 Task: Look for space in Durazno, Uruguay from 10th July, 2023 to 25th July, 2023 for 3 adults, 1 child in price range Rs.15000 to Rs.25000. Place can be shared room with 2 bedrooms having 3 beds and 2 bathrooms. Property type can be house, flat, guest house. Amenities needed are: wifi, TV, free parkinig on premises, gym, breakfast. Booking option can be shelf check-in. Required host language is English.
Action: Mouse moved to (566, 93)
Screenshot: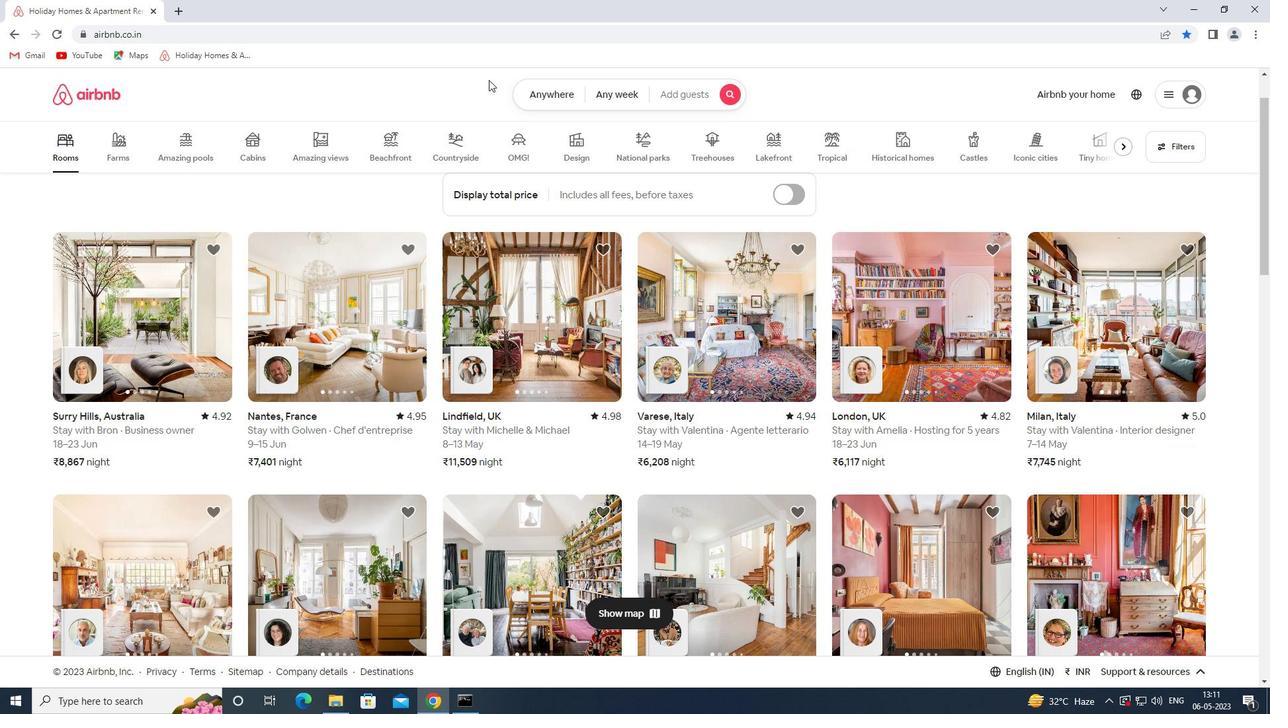 
Action: Mouse pressed left at (566, 93)
Screenshot: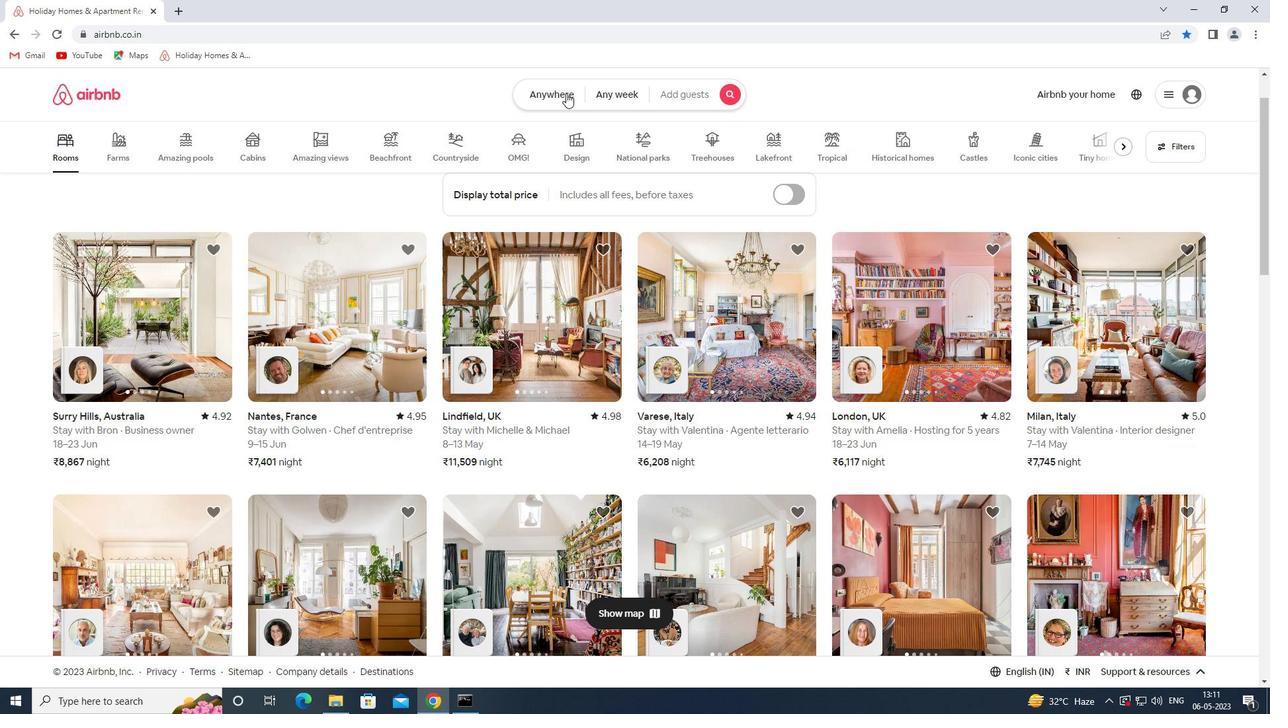 
Action: Mouse moved to (434, 146)
Screenshot: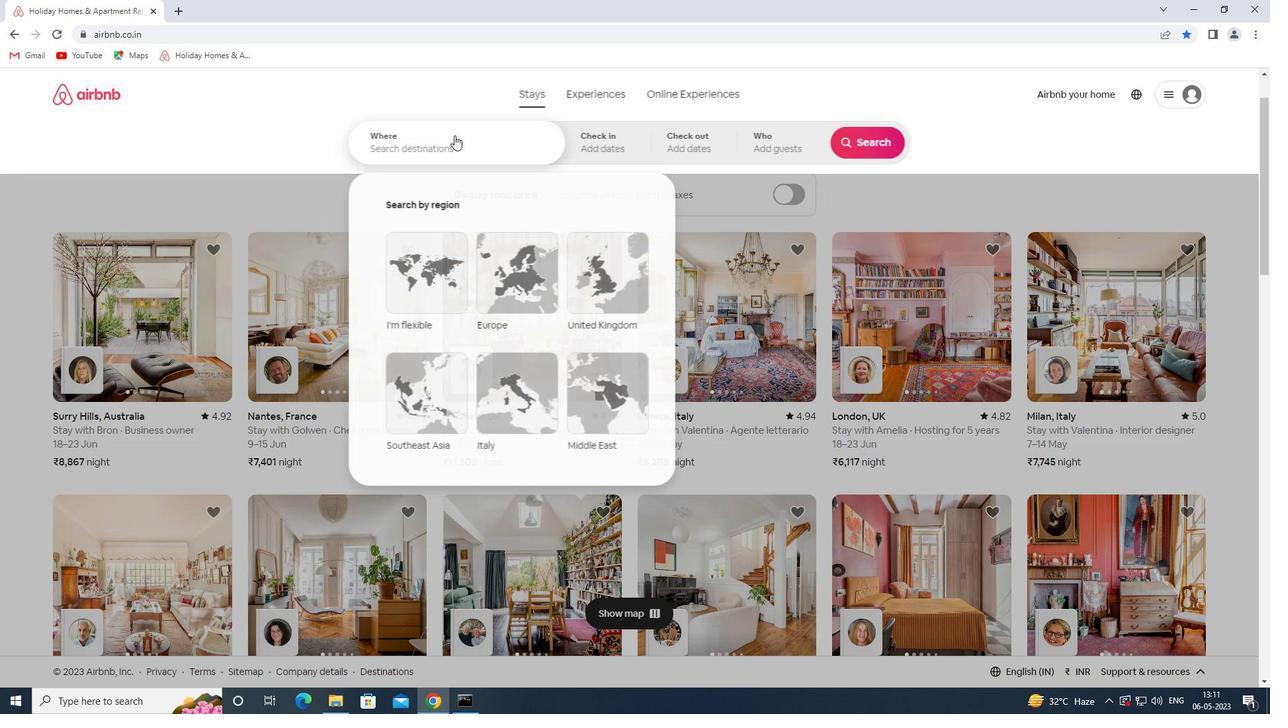 
Action: Mouse pressed left at (434, 146)
Screenshot: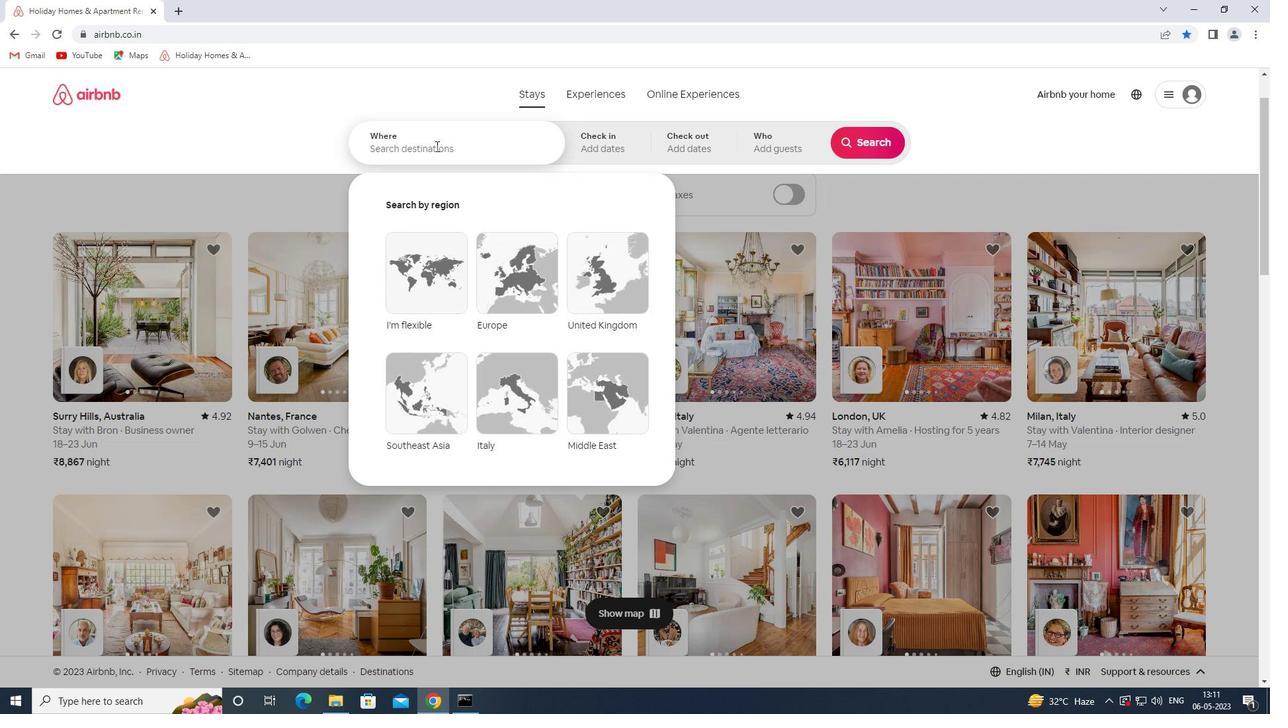 
Action: Key pressed durazno<Key.space>uruguay<Key.space>
Screenshot: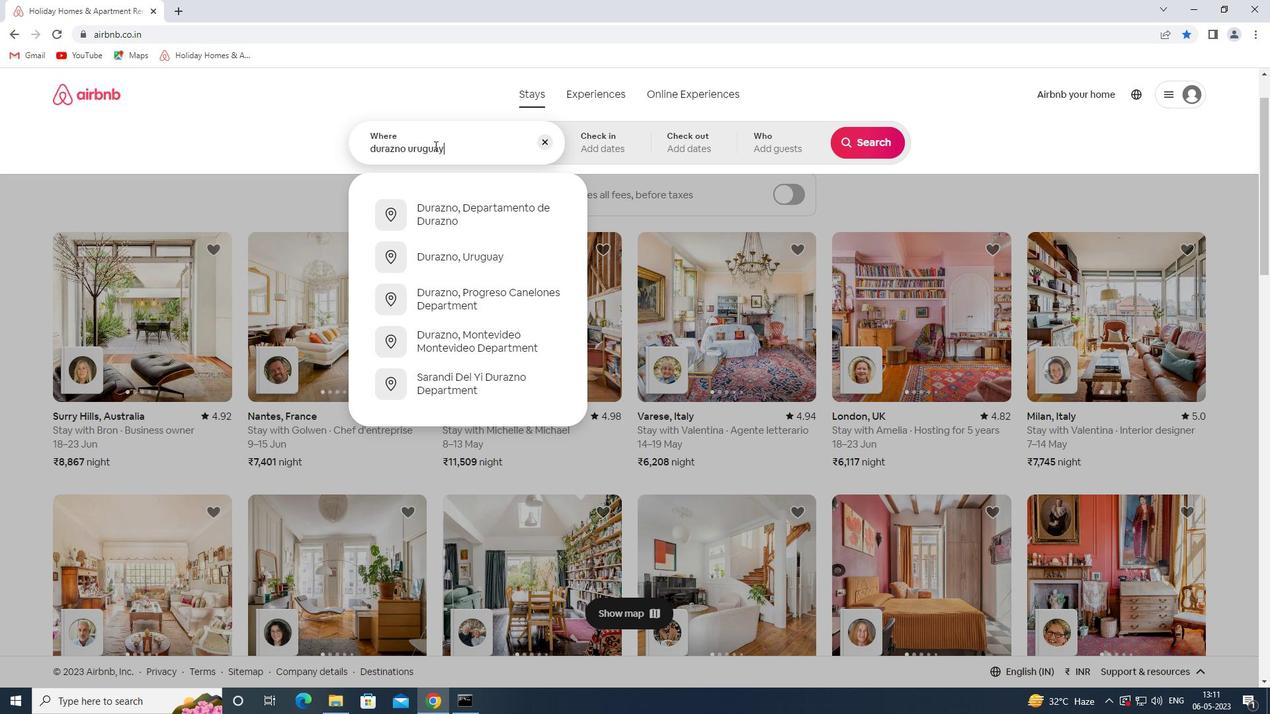 
Action: Mouse moved to (520, 252)
Screenshot: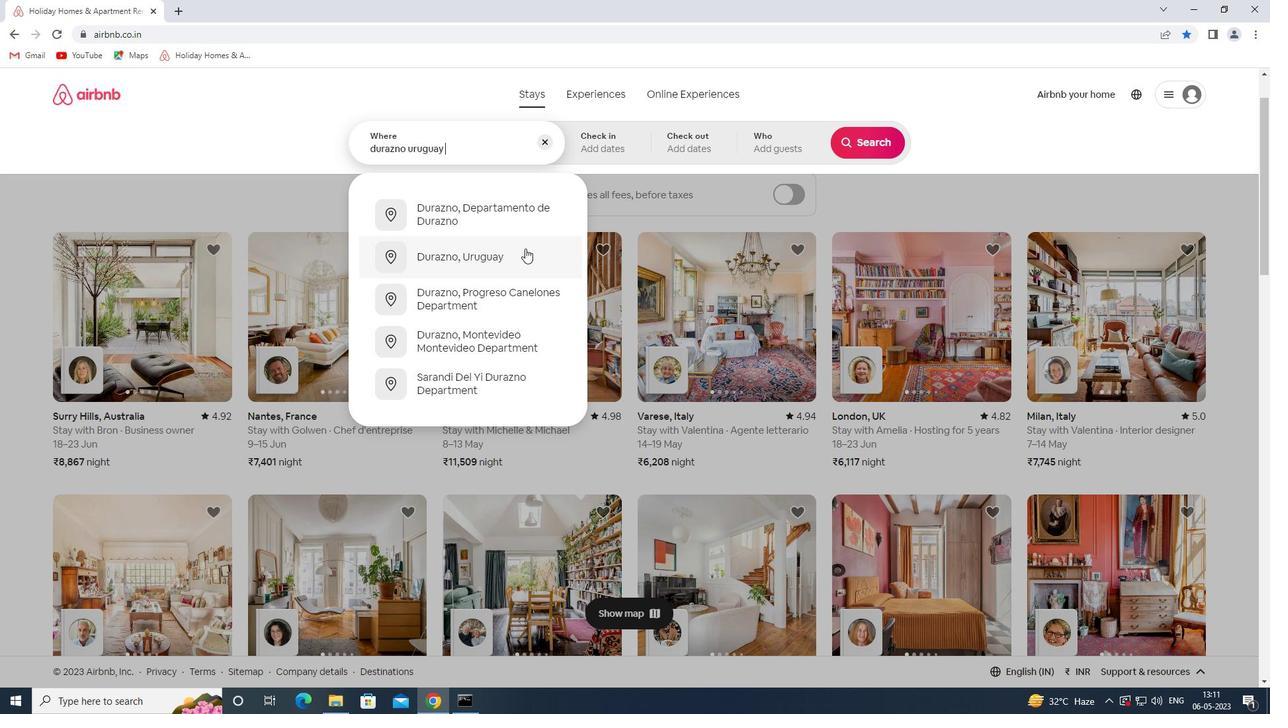 
Action: Mouse pressed left at (520, 252)
Screenshot: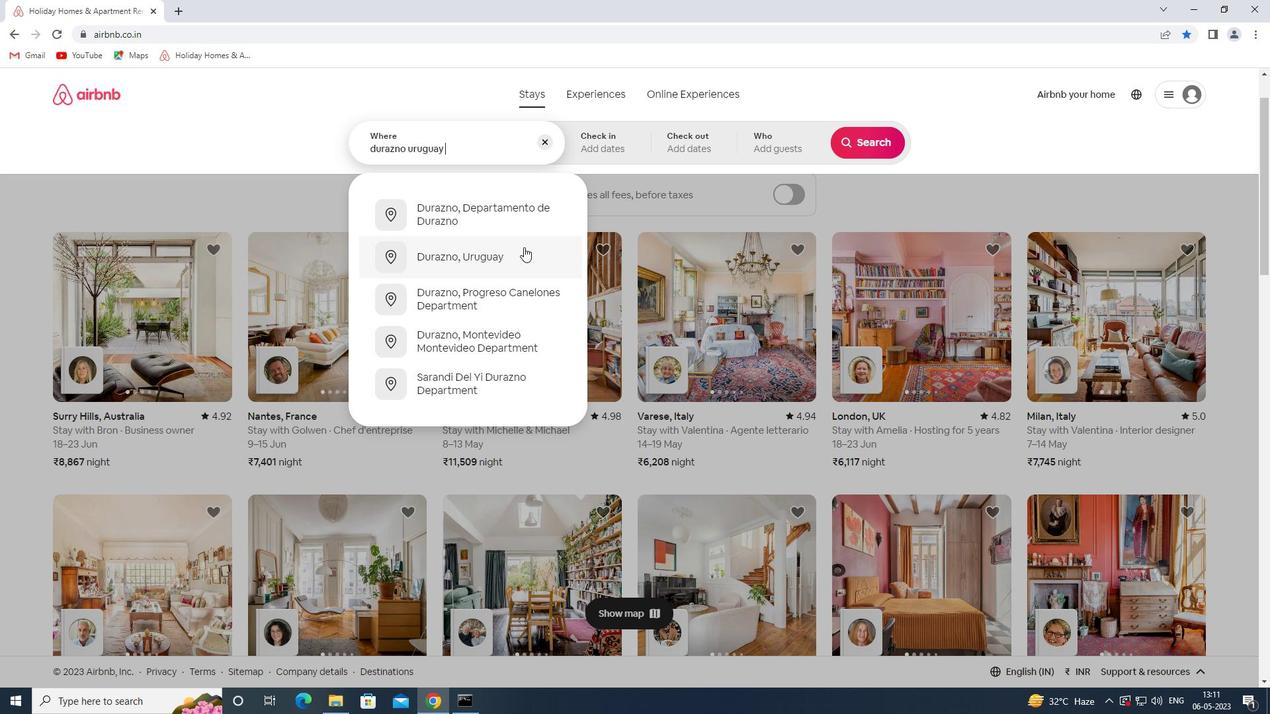 
Action: Mouse moved to (864, 245)
Screenshot: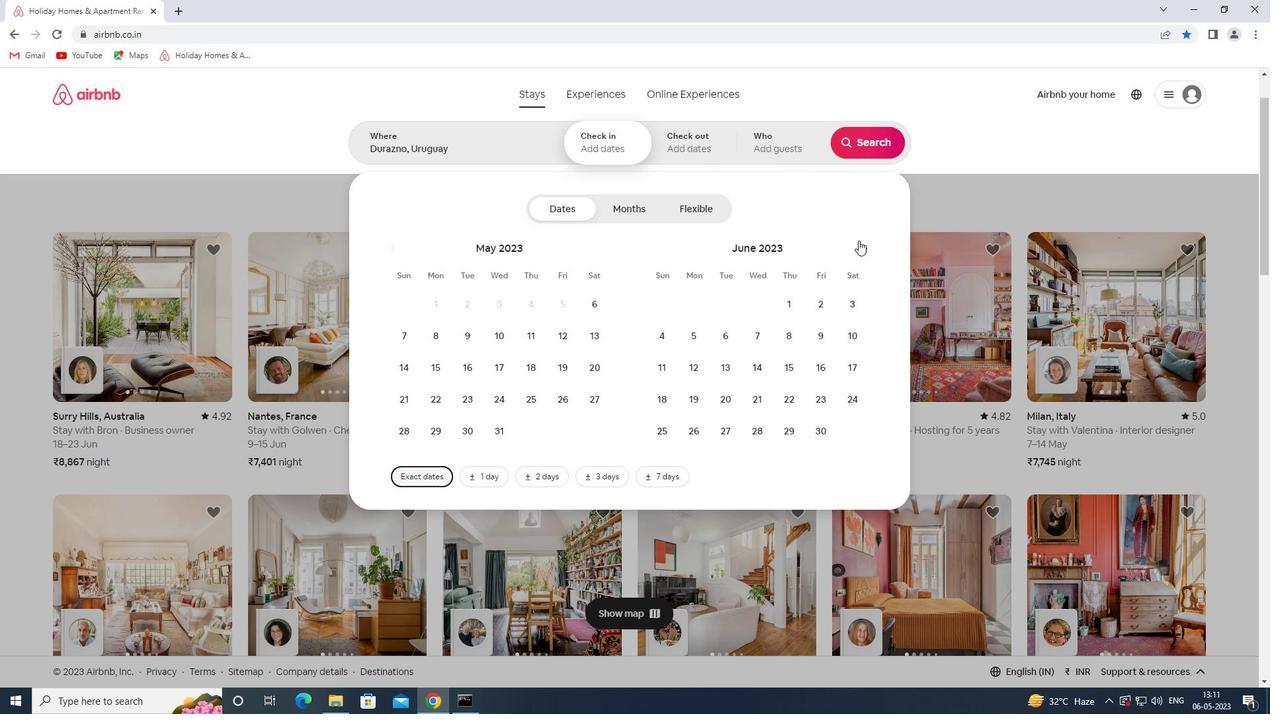 
Action: Mouse pressed left at (864, 245)
Screenshot: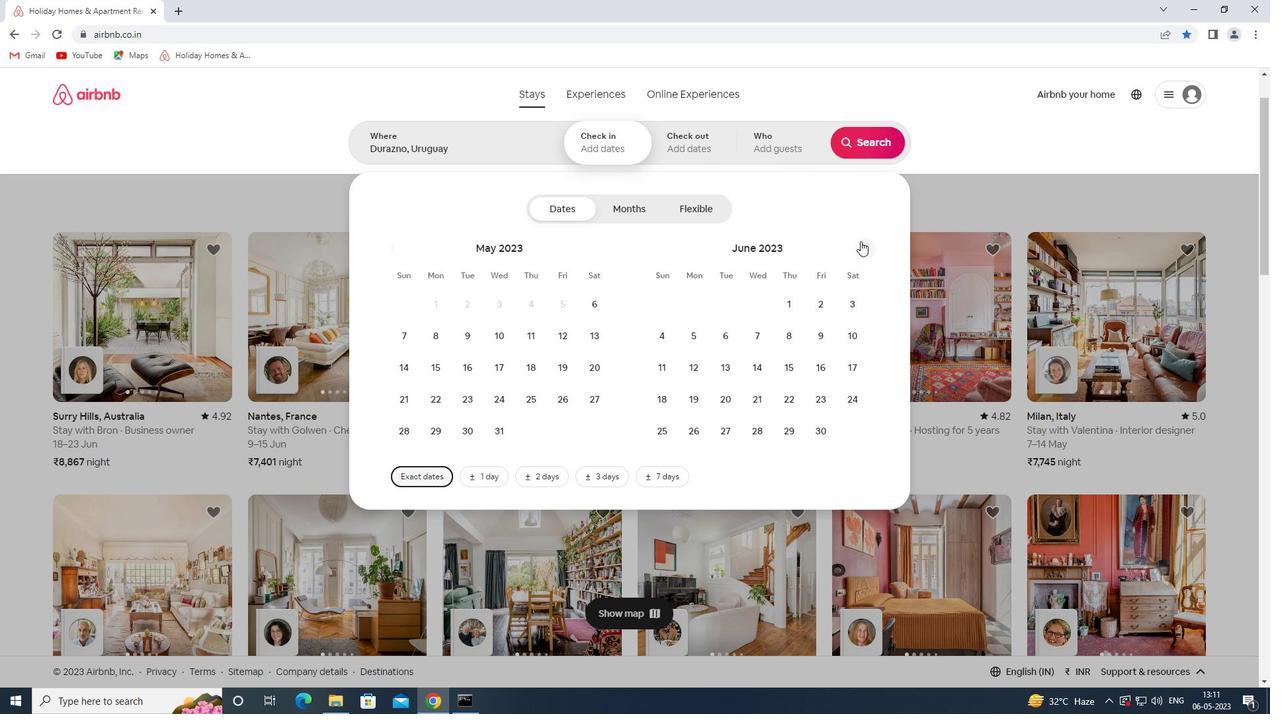 
Action: Mouse moved to (696, 373)
Screenshot: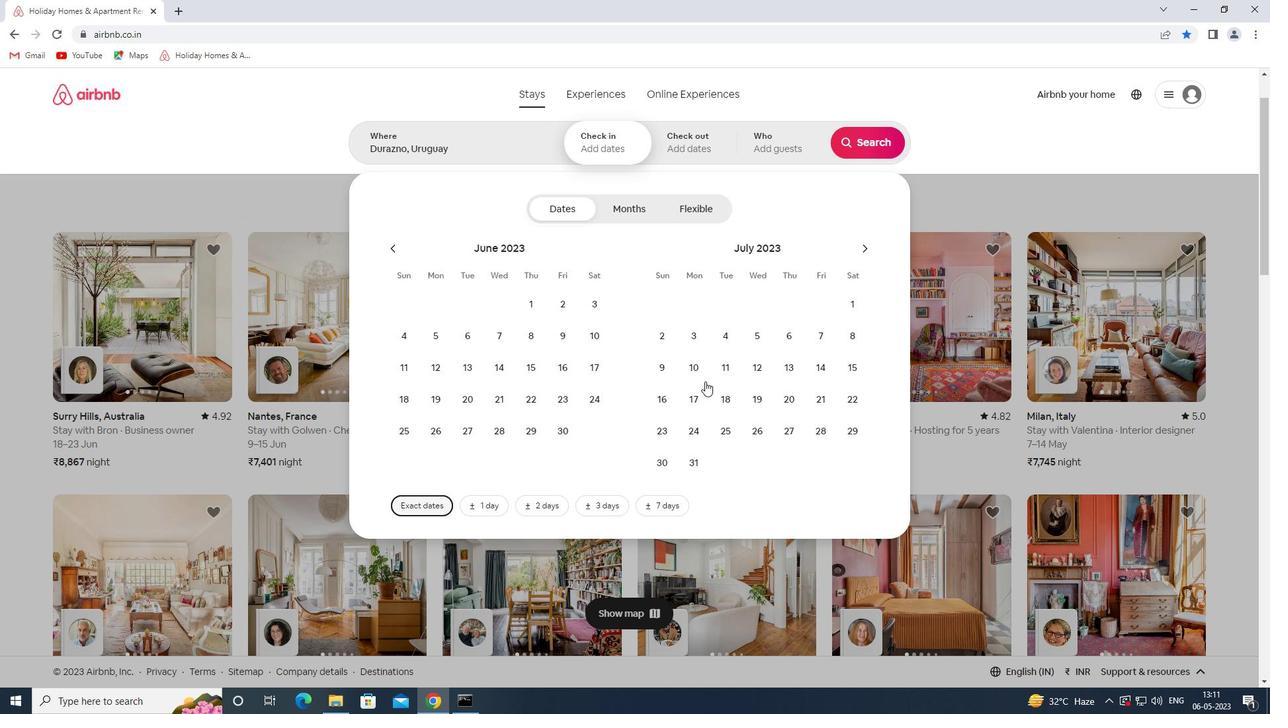 
Action: Mouse pressed left at (696, 373)
Screenshot: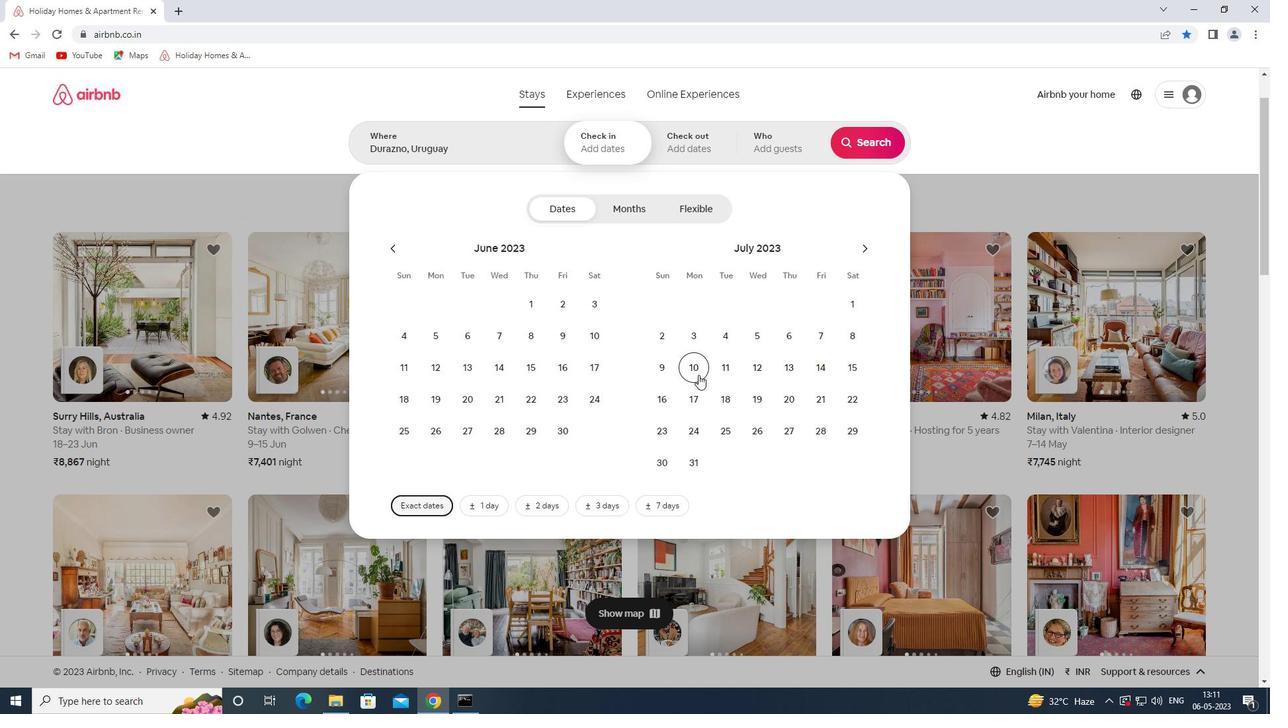 
Action: Mouse moved to (727, 429)
Screenshot: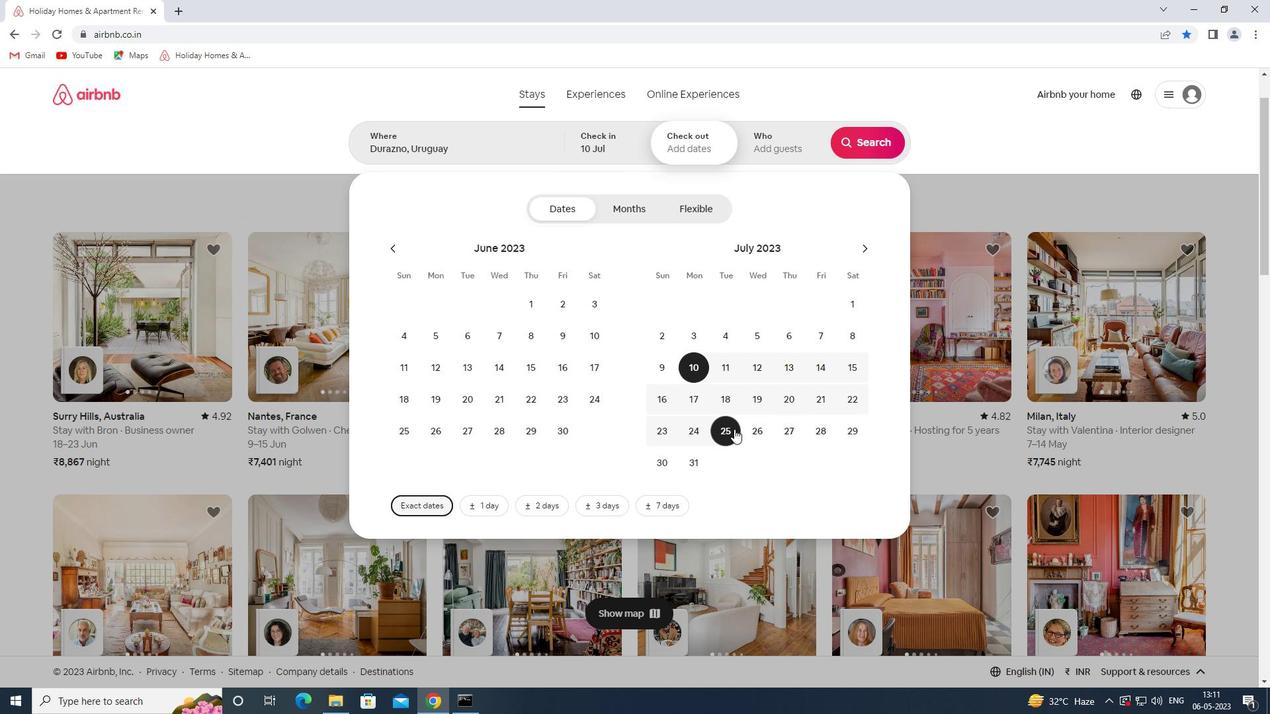 
Action: Mouse pressed left at (727, 429)
Screenshot: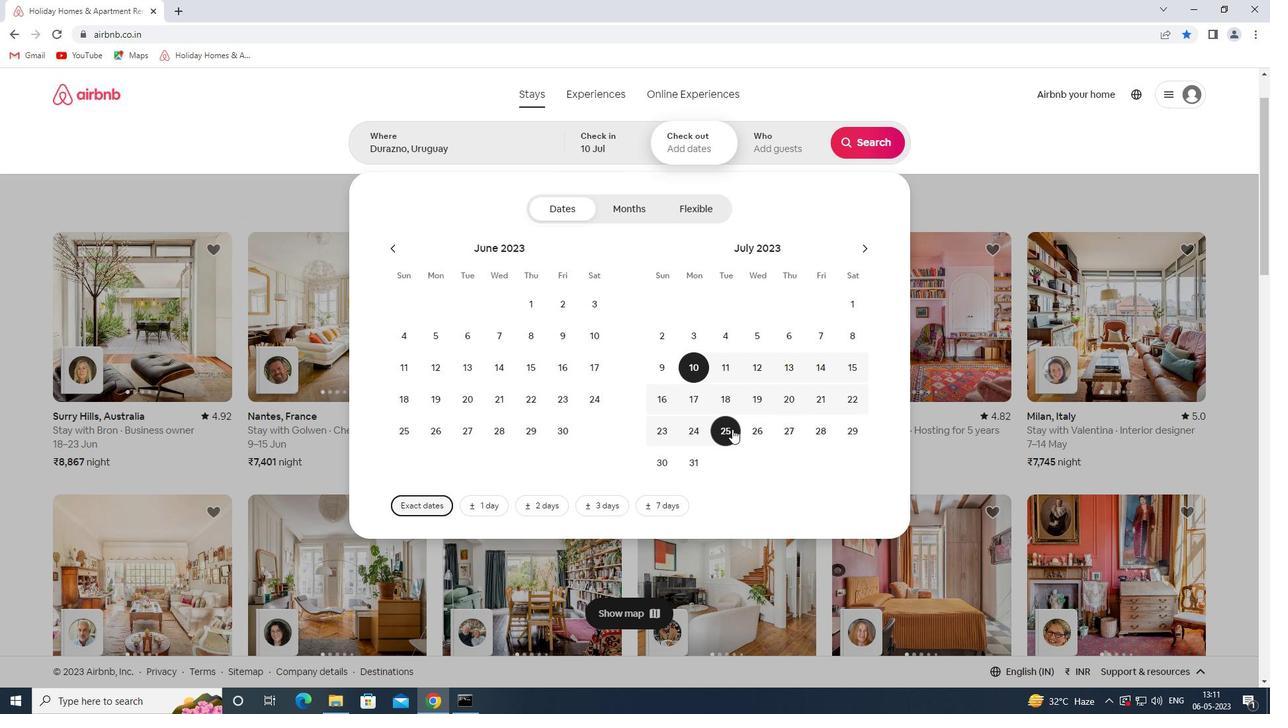
Action: Mouse moved to (760, 151)
Screenshot: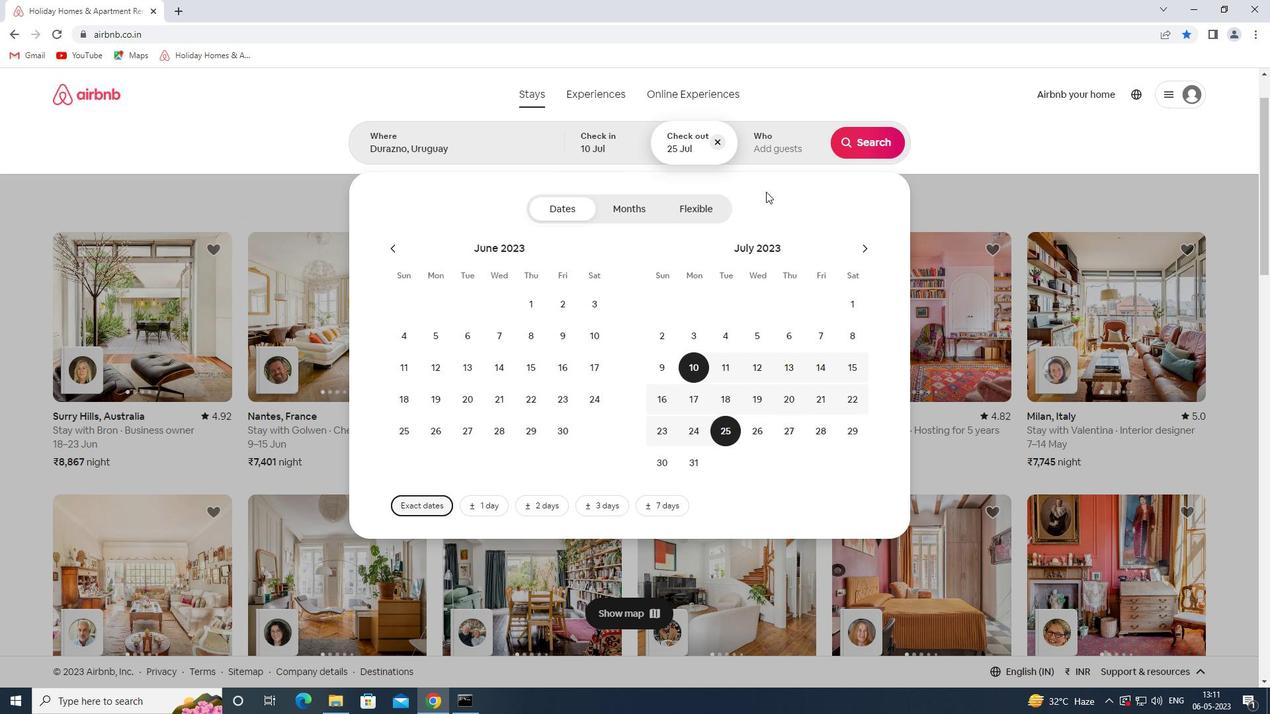 
Action: Mouse pressed left at (760, 151)
Screenshot: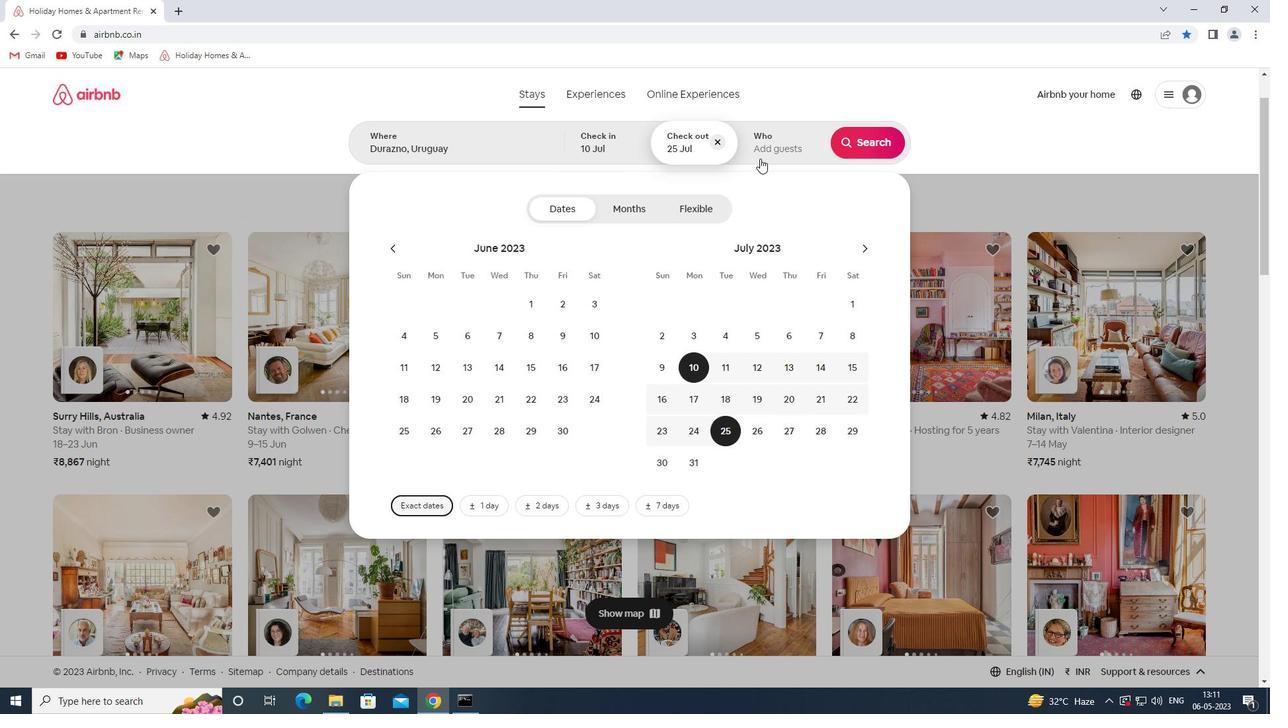 
Action: Mouse moved to (872, 204)
Screenshot: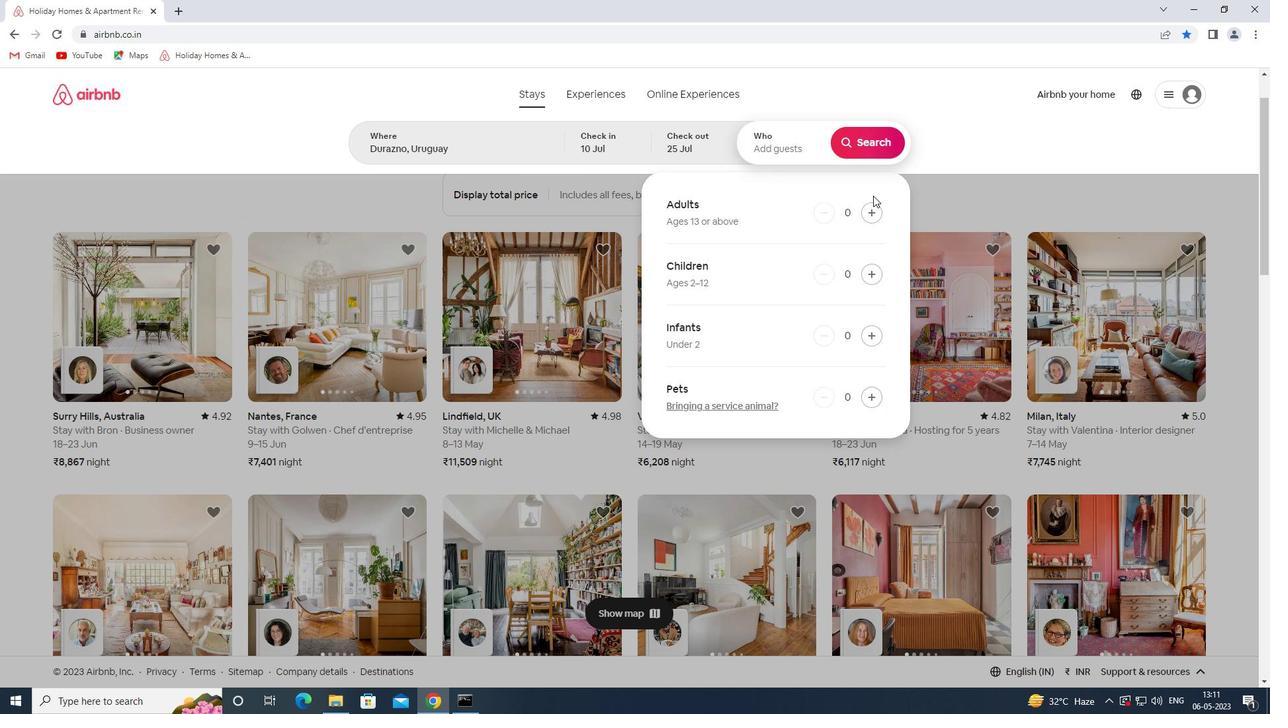 
Action: Mouse pressed left at (872, 204)
Screenshot: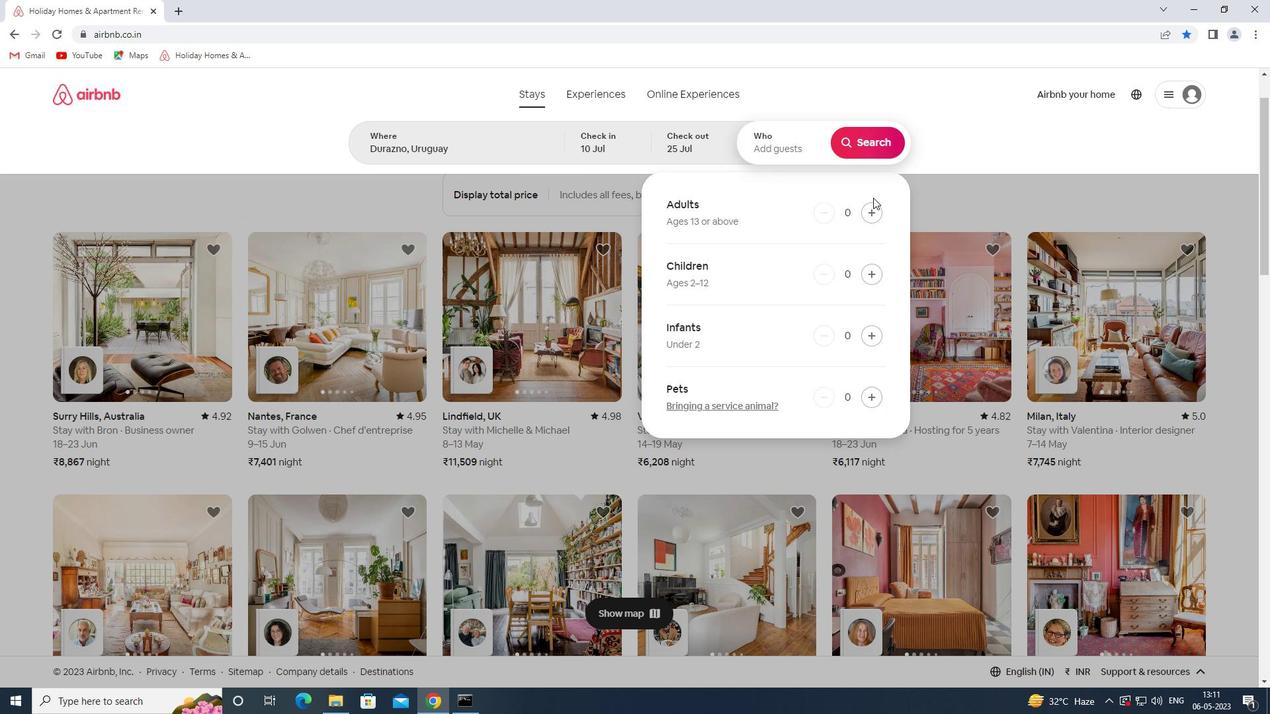 
Action: Mouse pressed left at (872, 204)
Screenshot: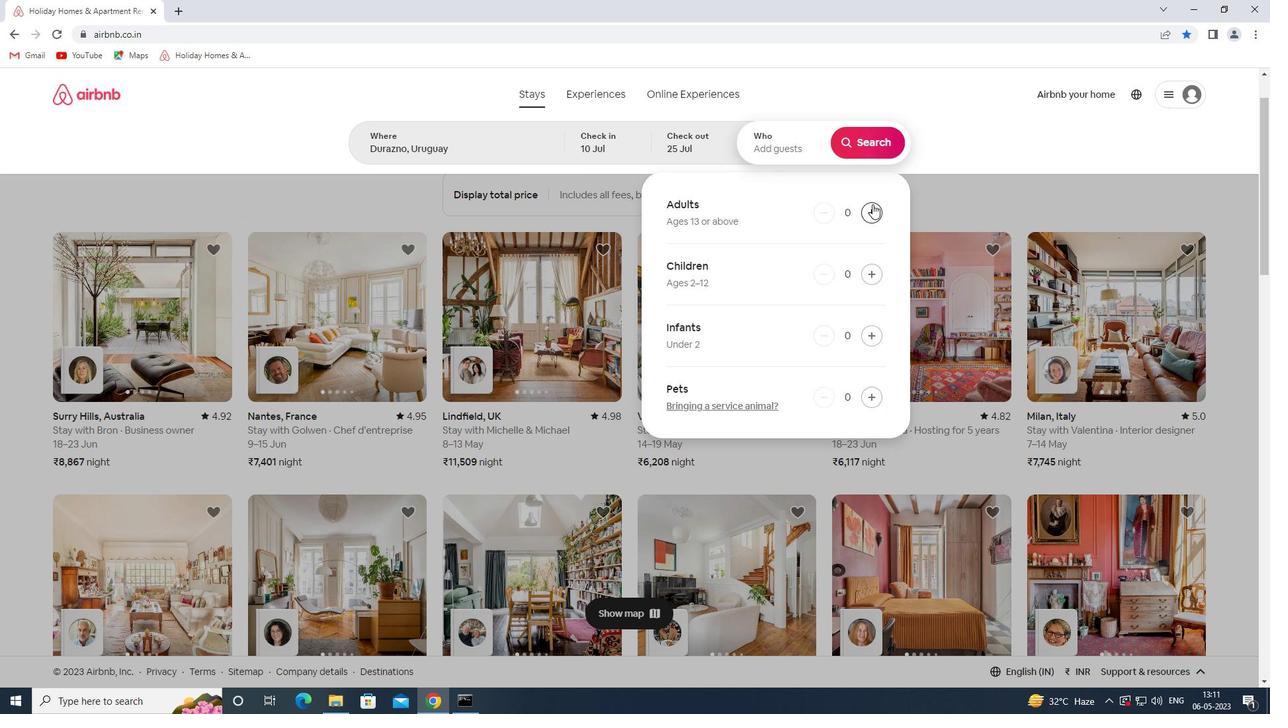 
Action: Mouse pressed left at (872, 204)
Screenshot: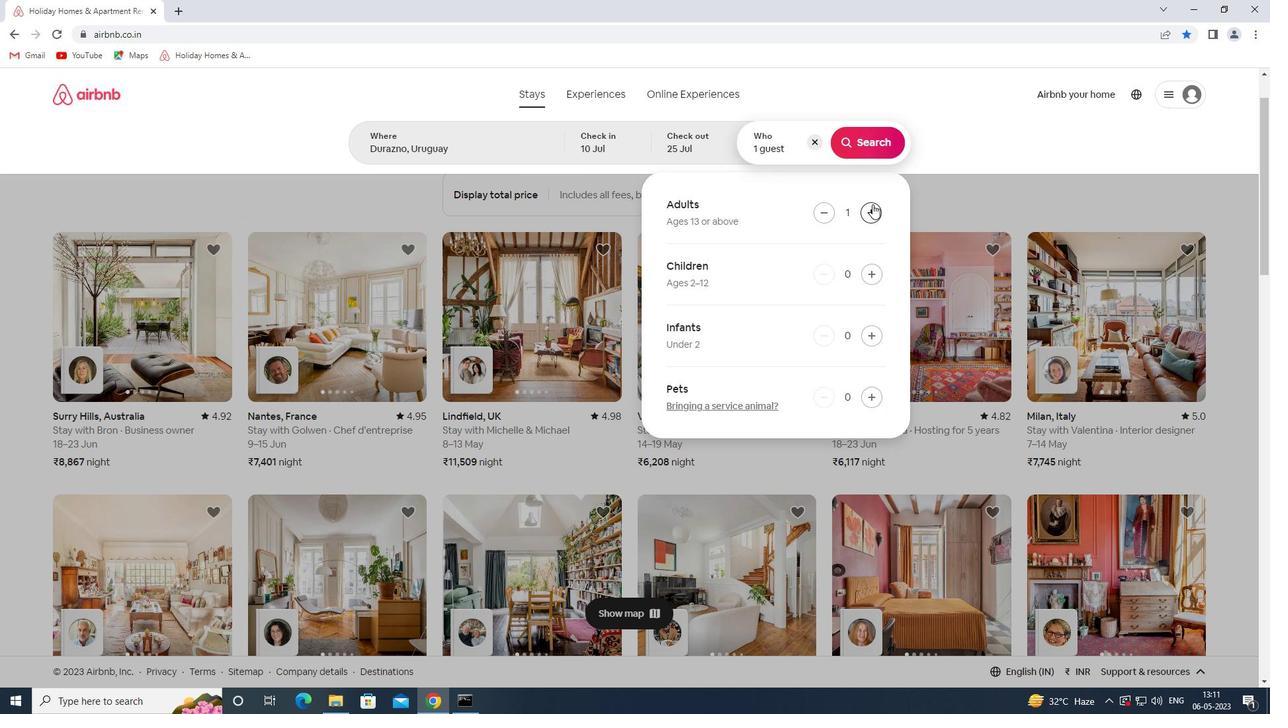 
Action: Mouse moved to (872, 273)
Screenshot: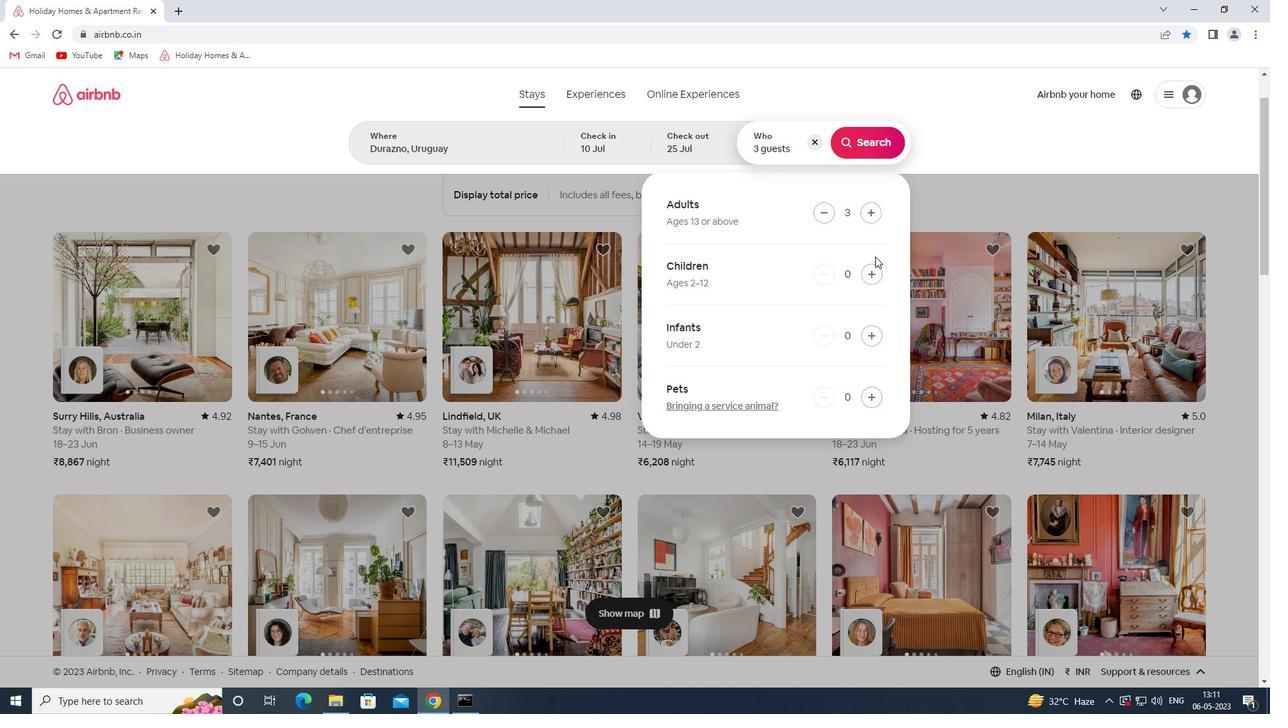 
Action: Mouse pressed left at (872, 273)
Screenshot: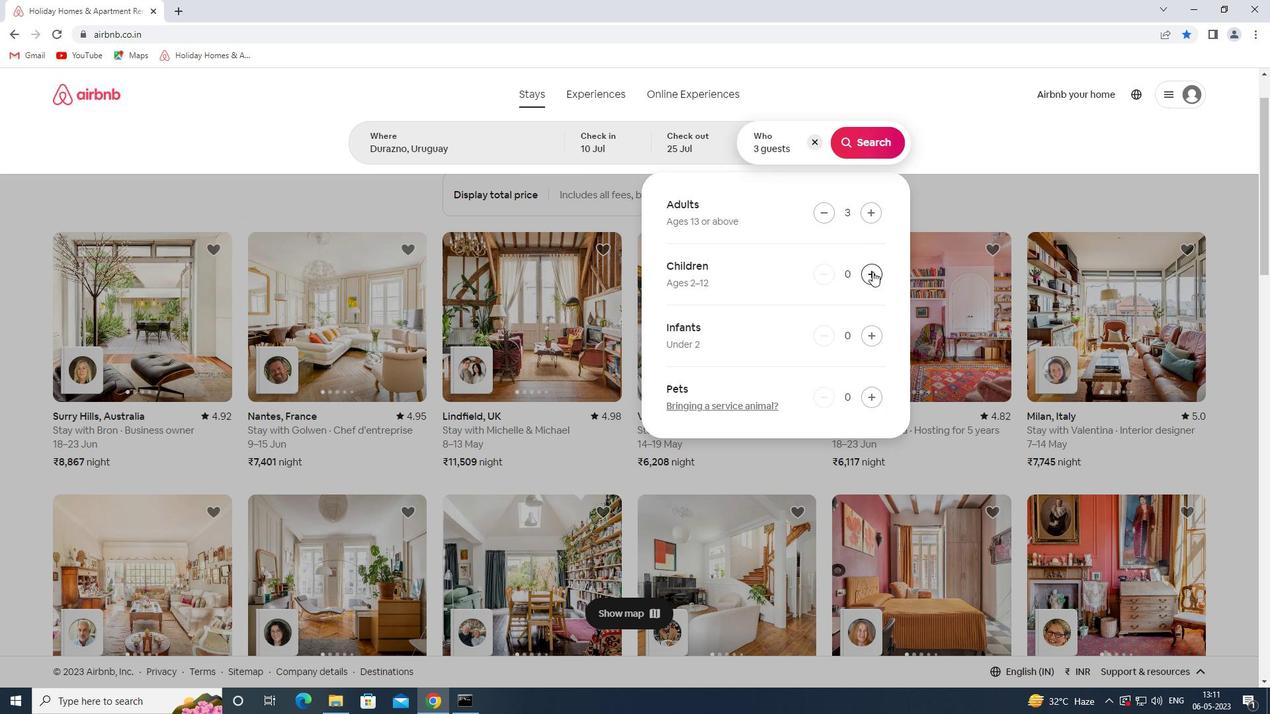 
Action: Mouse moved to (861, 143)
Screenshot: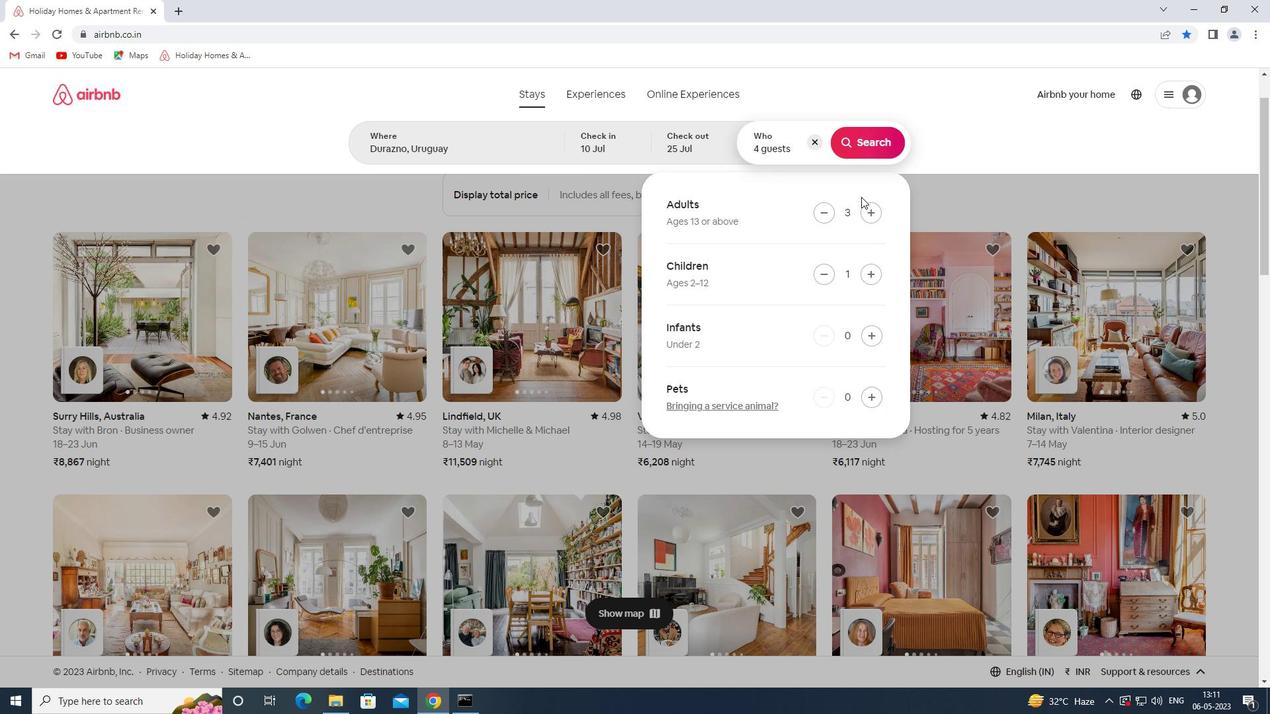 
Action: Mouse pressed left at (861, 143)
Screenshot: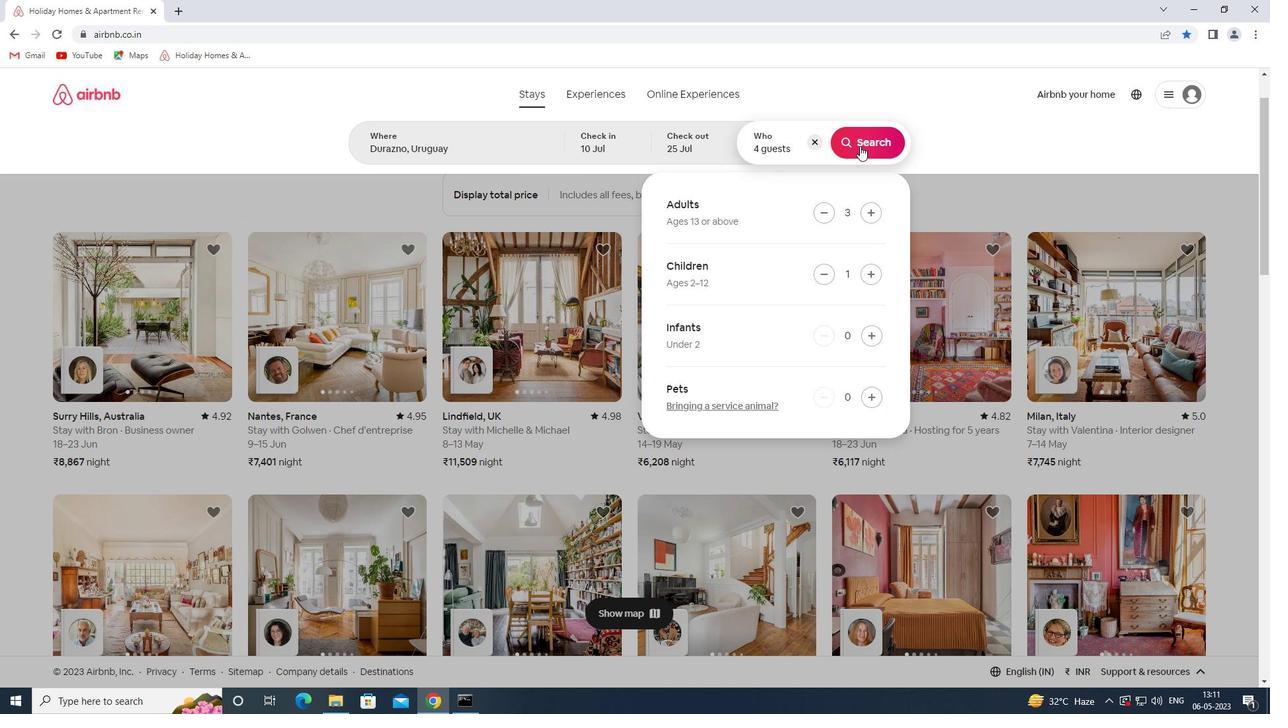 
Action: Mouse moved to (1216, 156)
Screenshot: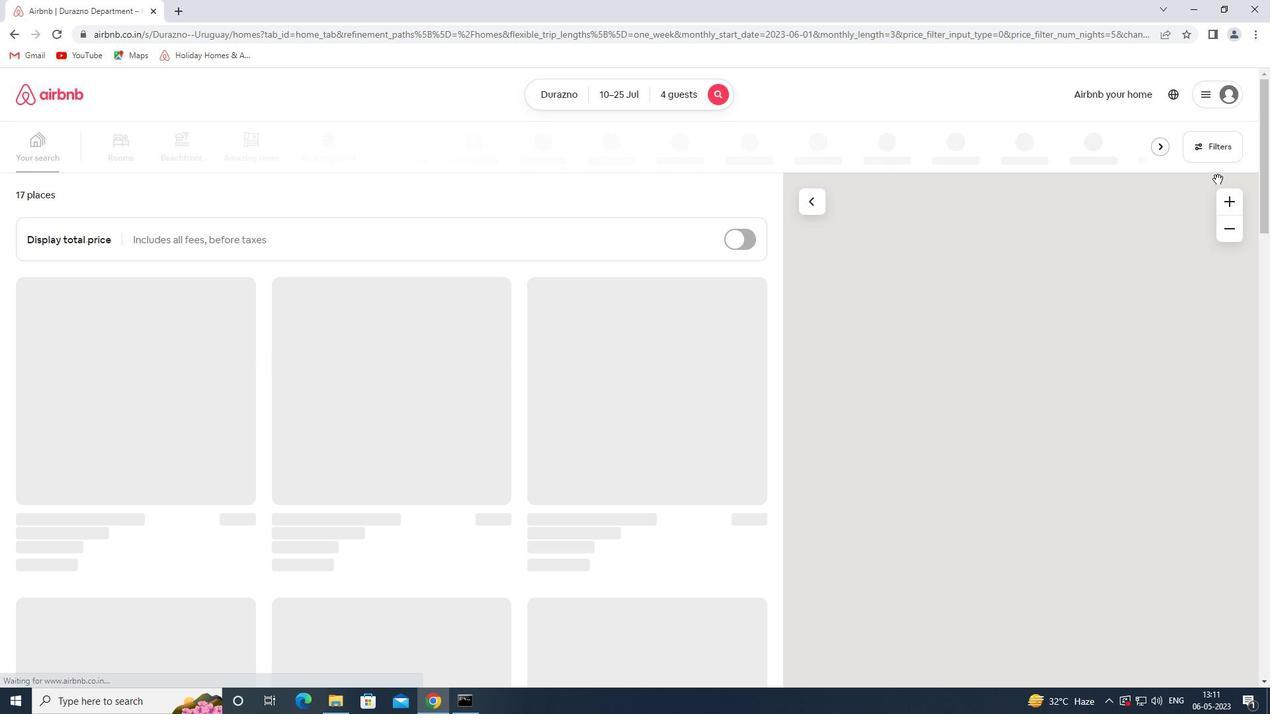 
Action: Mouse pressed left at (1216, 156)
Screenshot: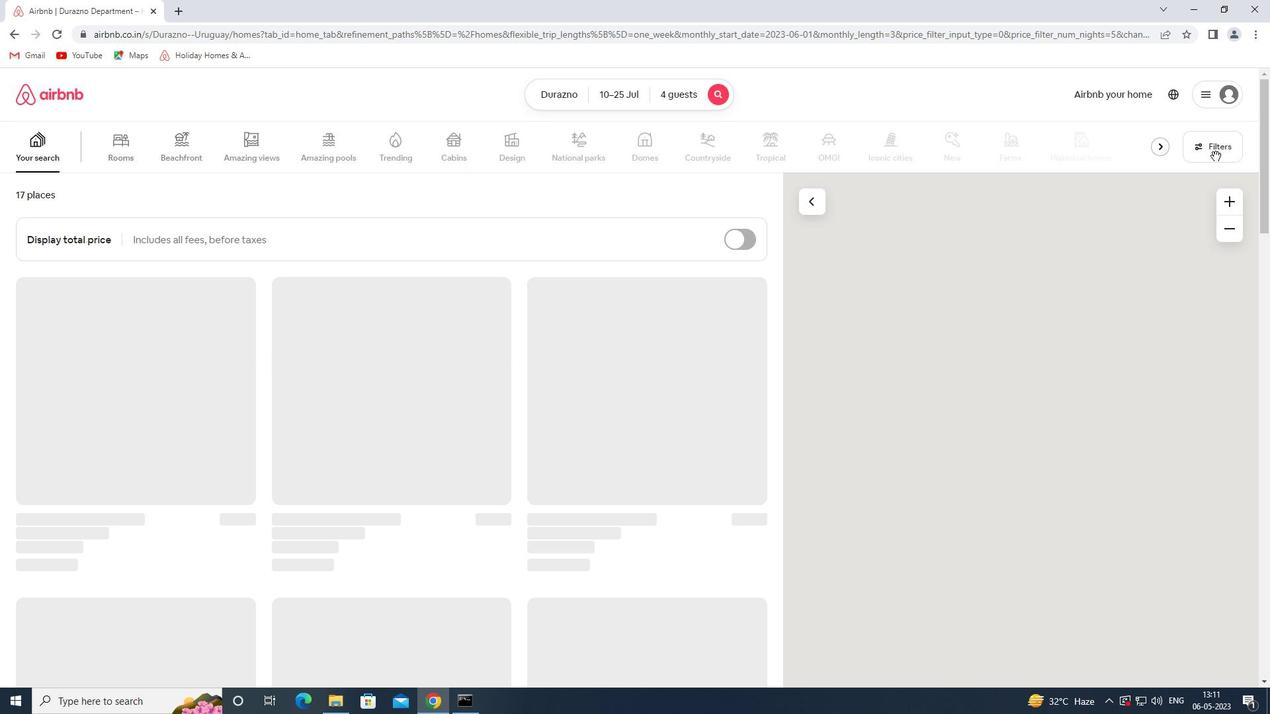 
Action: Mouse moved to (461, 471)
Screenshot: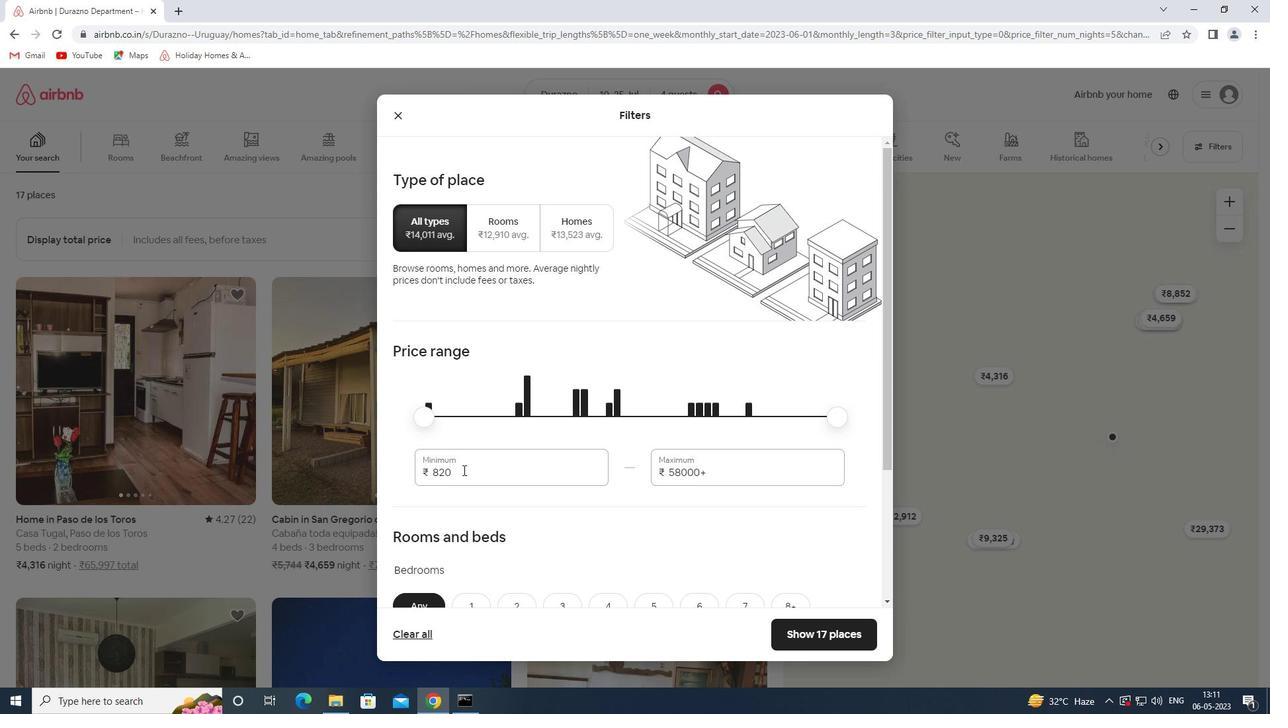 
Action: Mouse pressed left at (461, 471)
Screenshot: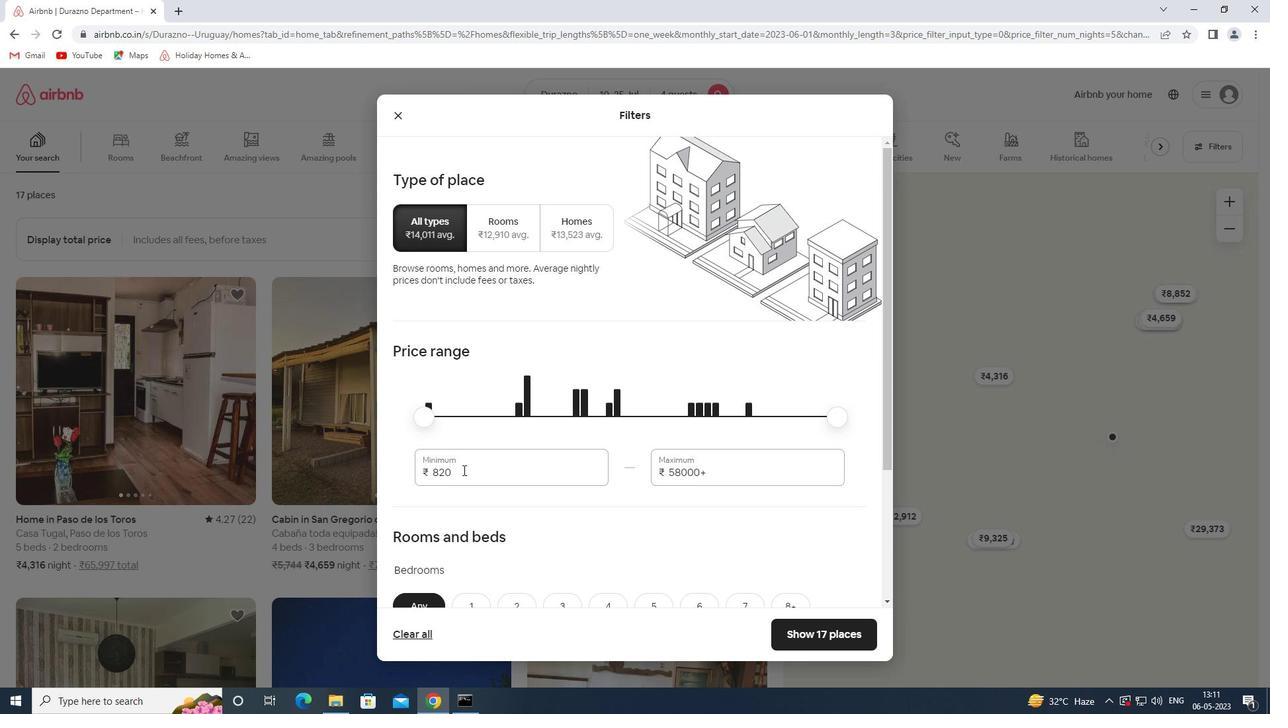
Action: Mouse pressed left at (461, 471)
Screenshot: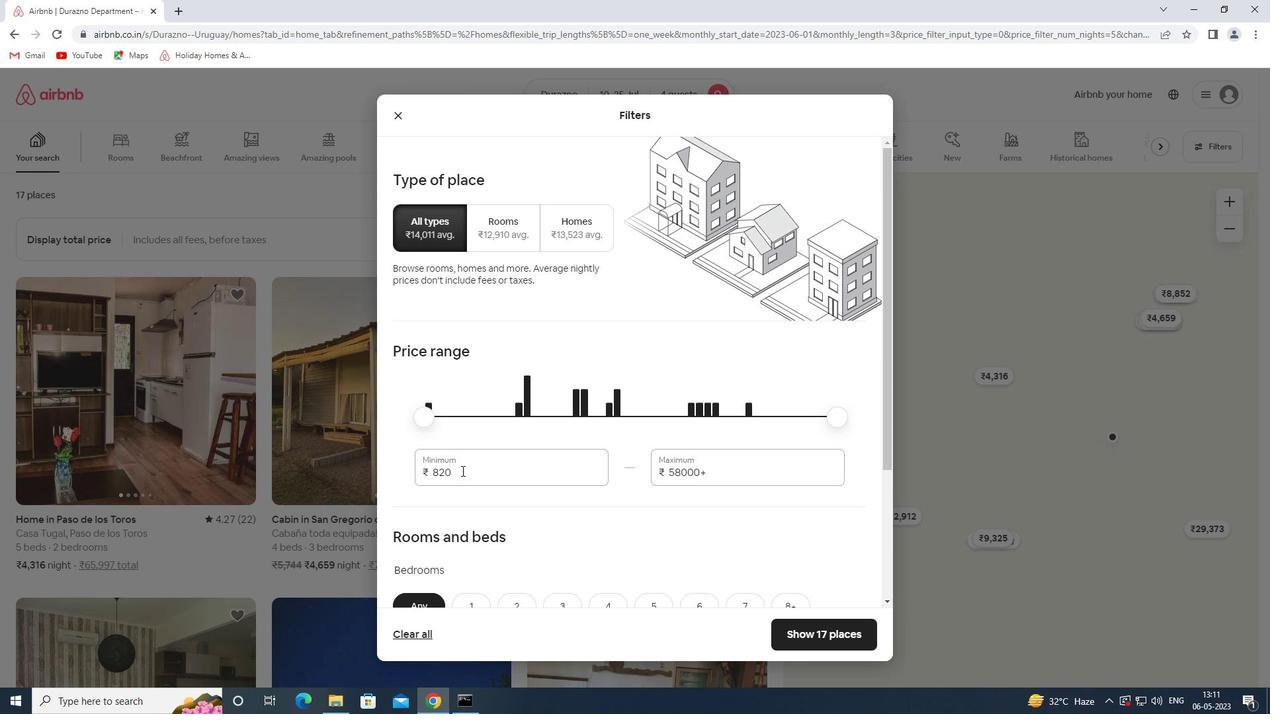 
Action: Key pressed 15000<Key.tab>25000
Screenshot: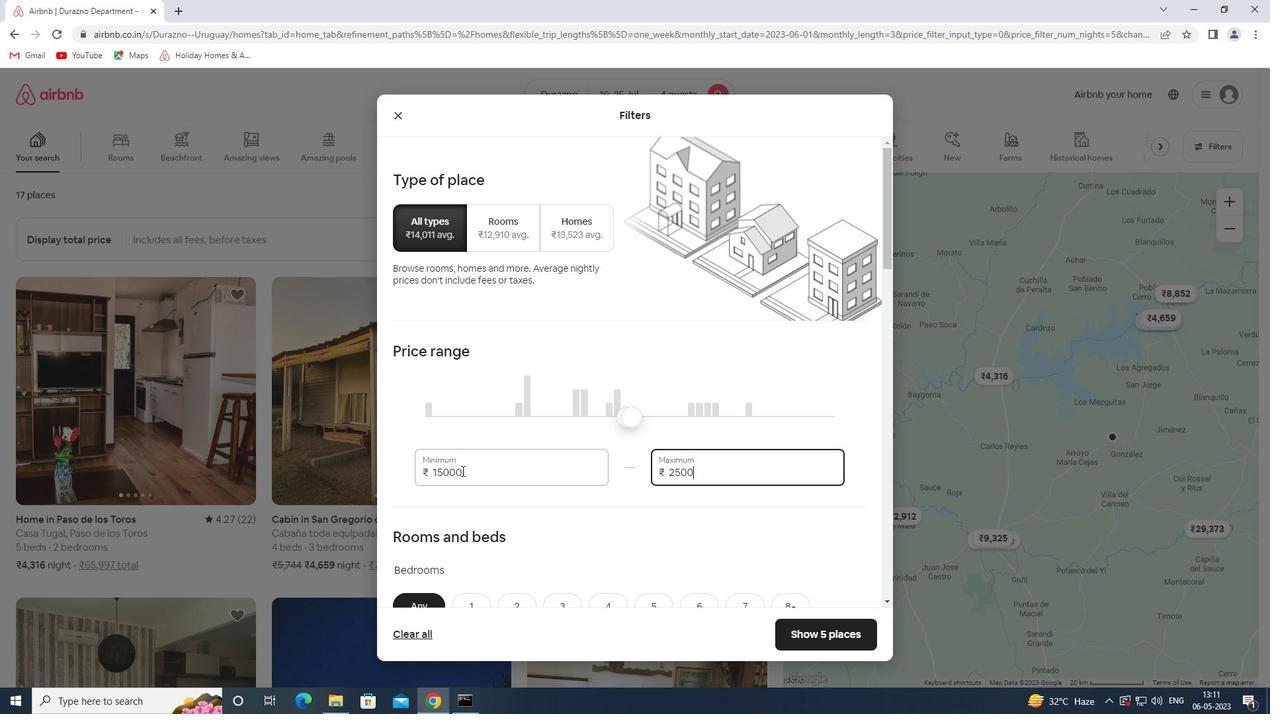 
Action: Mouse moved to (506, 452)
Screenshot: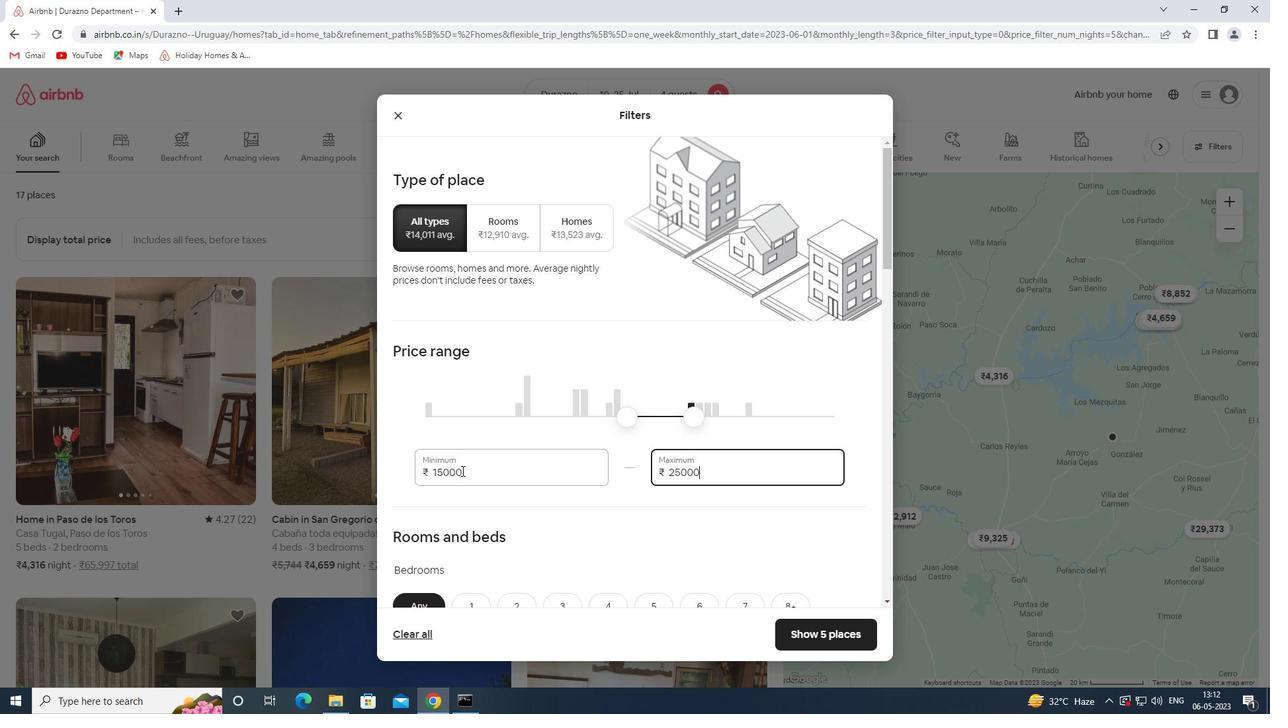 
Action: Mouse scrolled (506, 452) with delta (0, 0)
Screenshot: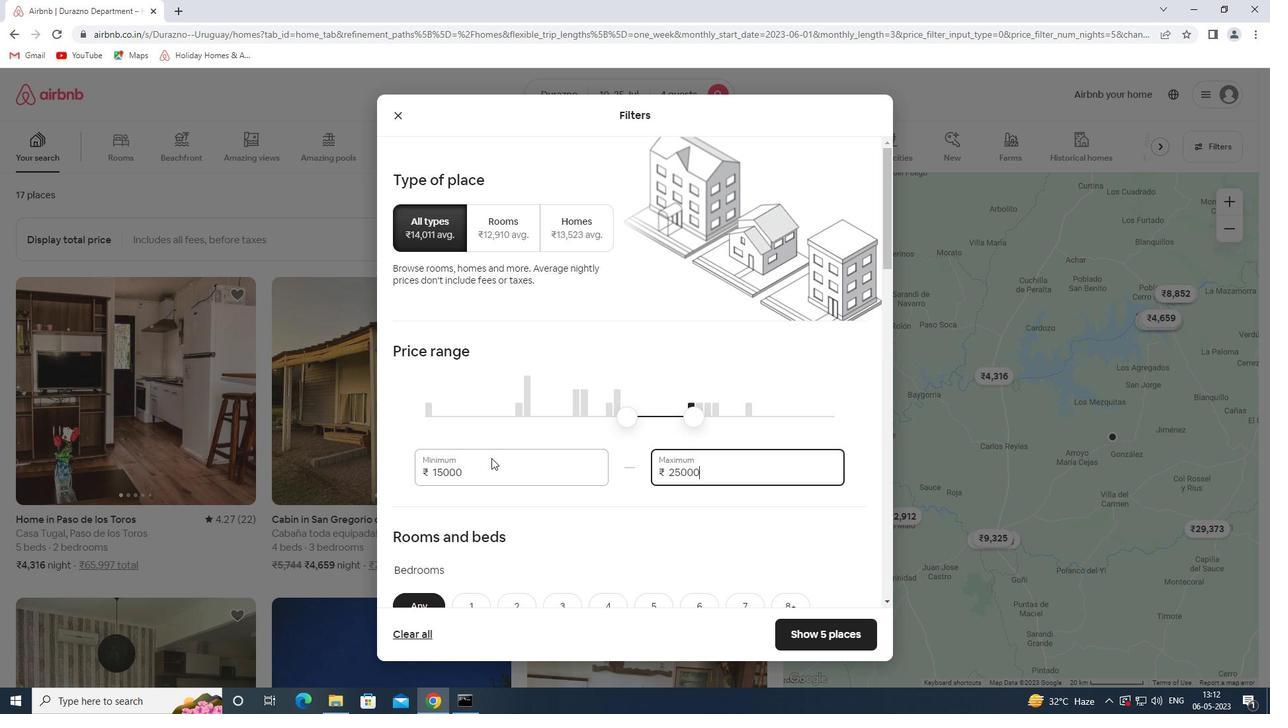 
Action: Mouse scrolled (506, 452) with delta (0, 0)
Screenshot: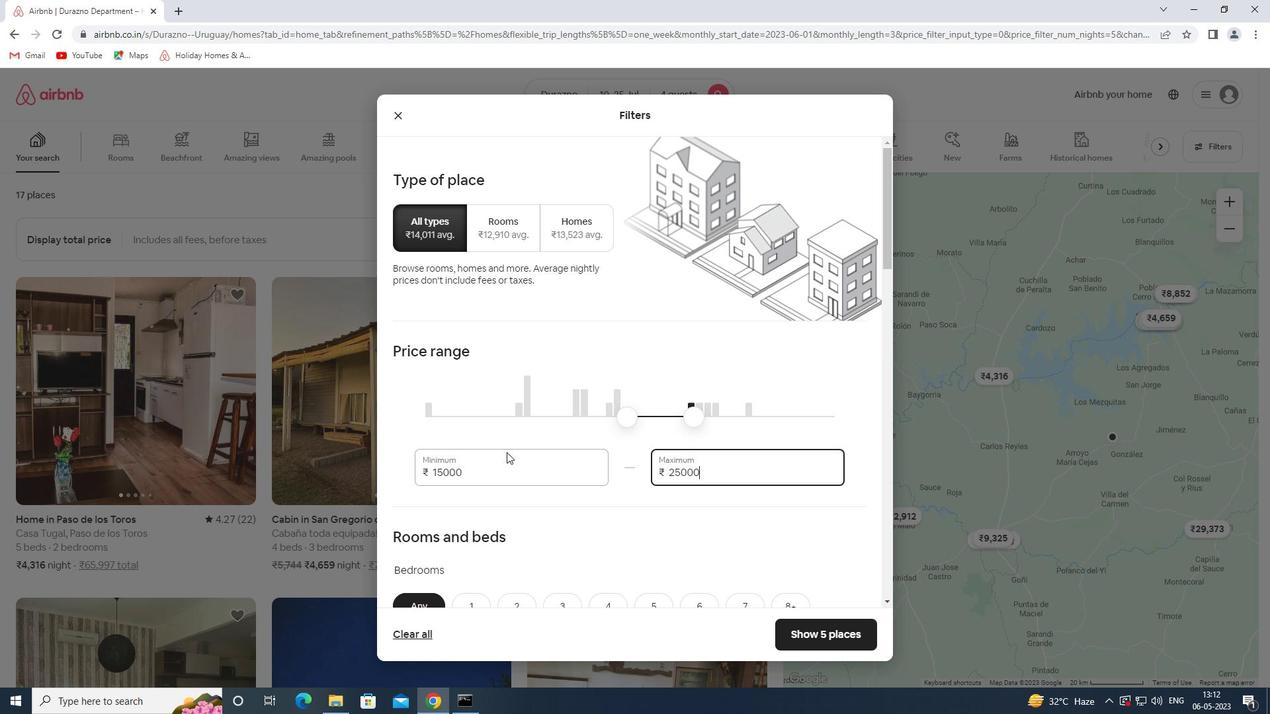 
Action: Mouse scrolled (506, 452) with delta (0, 0)
Screenshot: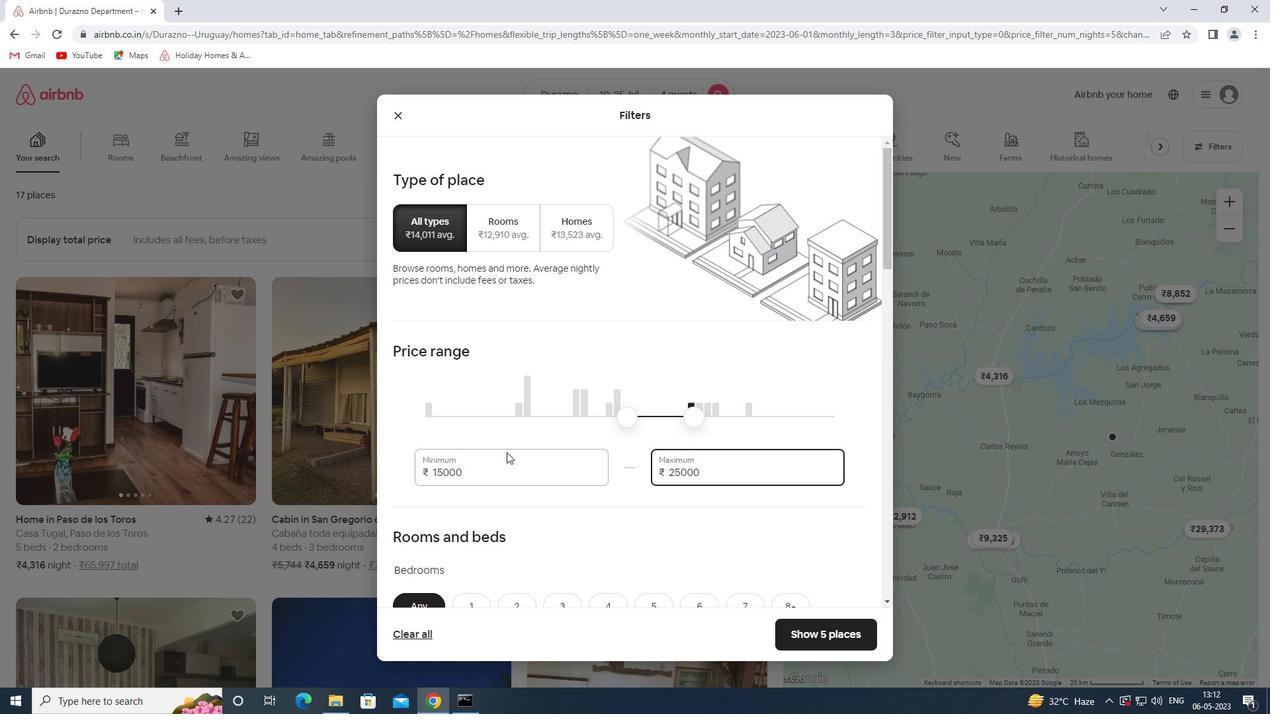 
Action: Mouse scrolled (506, 452) with delta (0, 0)
Screenshot: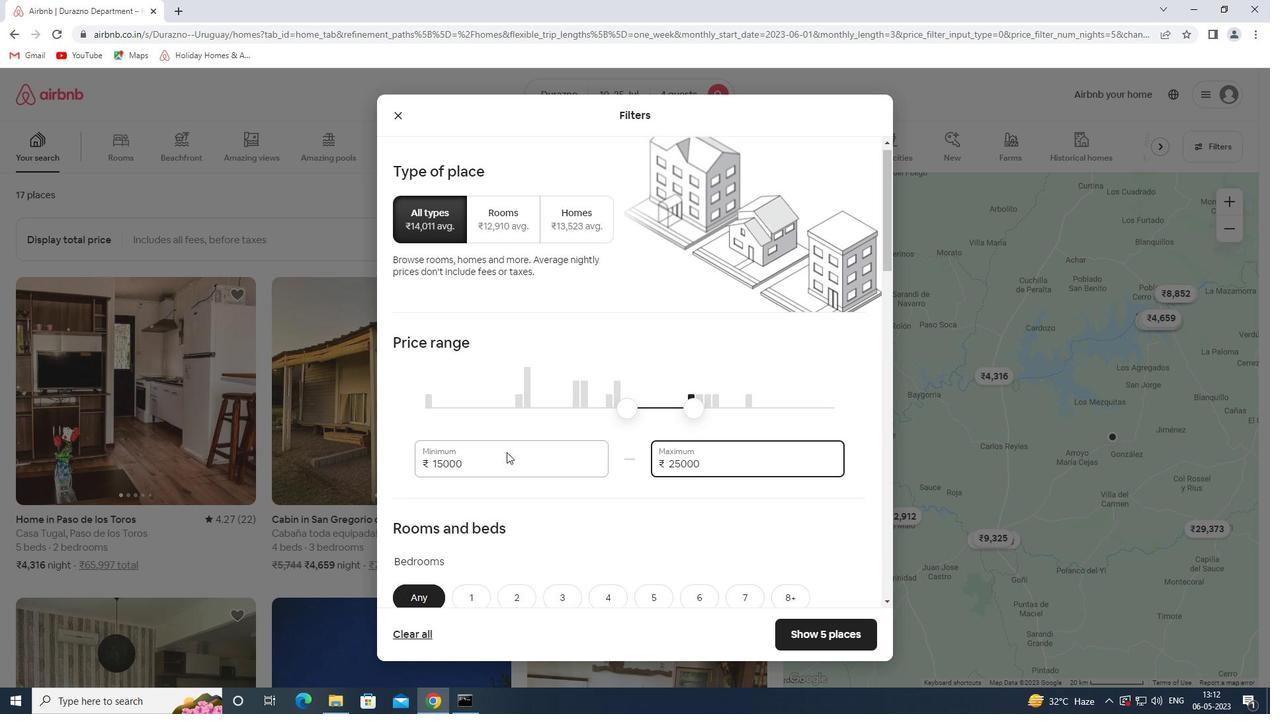 
Action: Mouse moved to (516, 341)
Screenshot: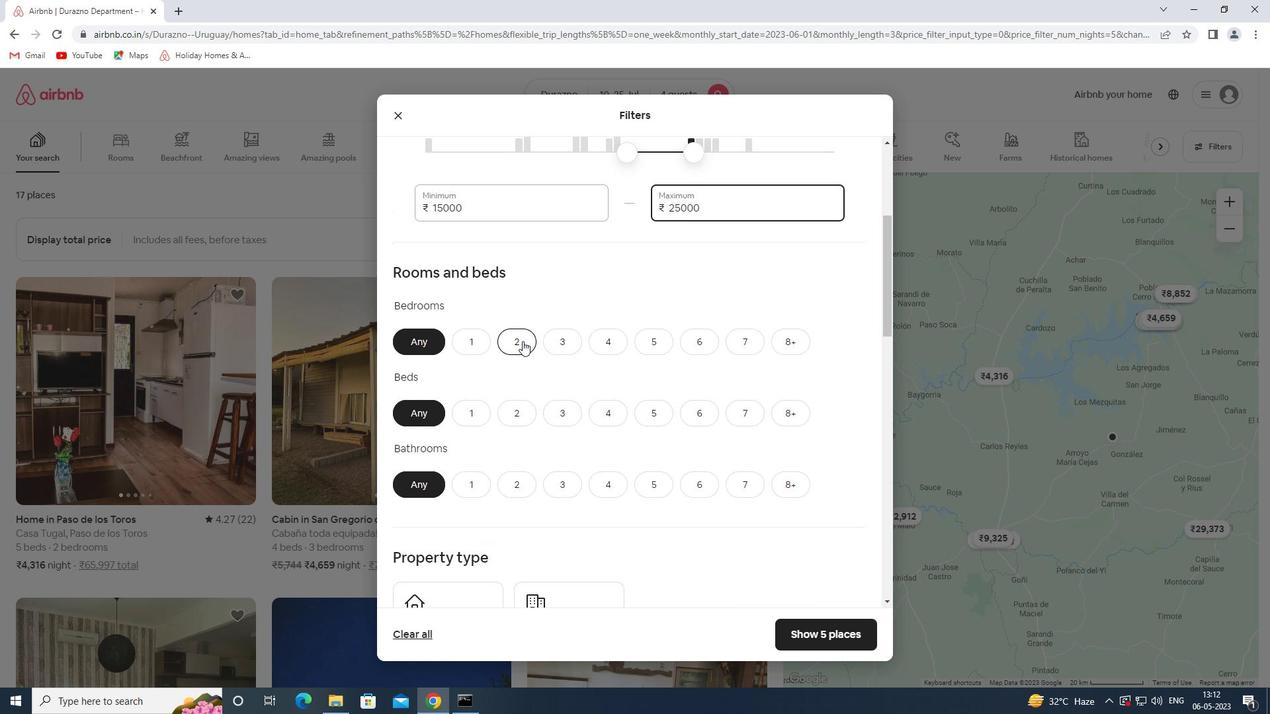 
Action: Mouse pressed left at (516, 341)
Screenshot: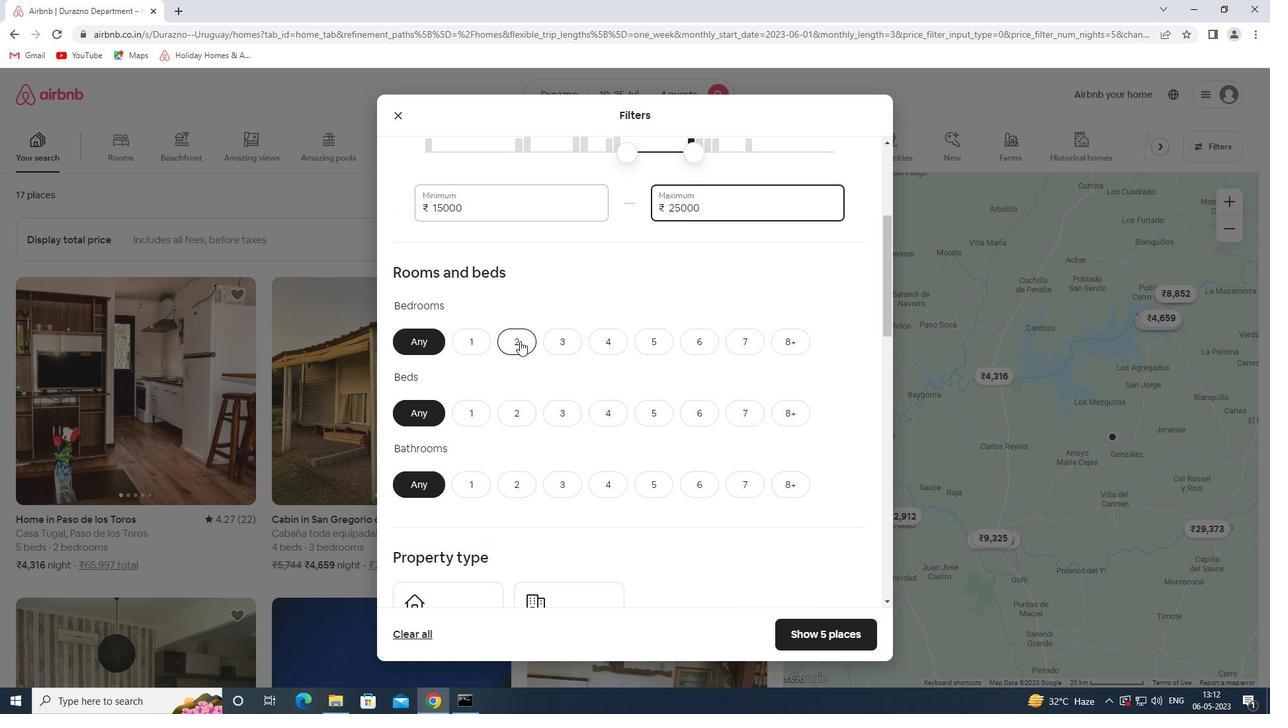 
Action: Mouse moved to (564, 413)
Screenshot: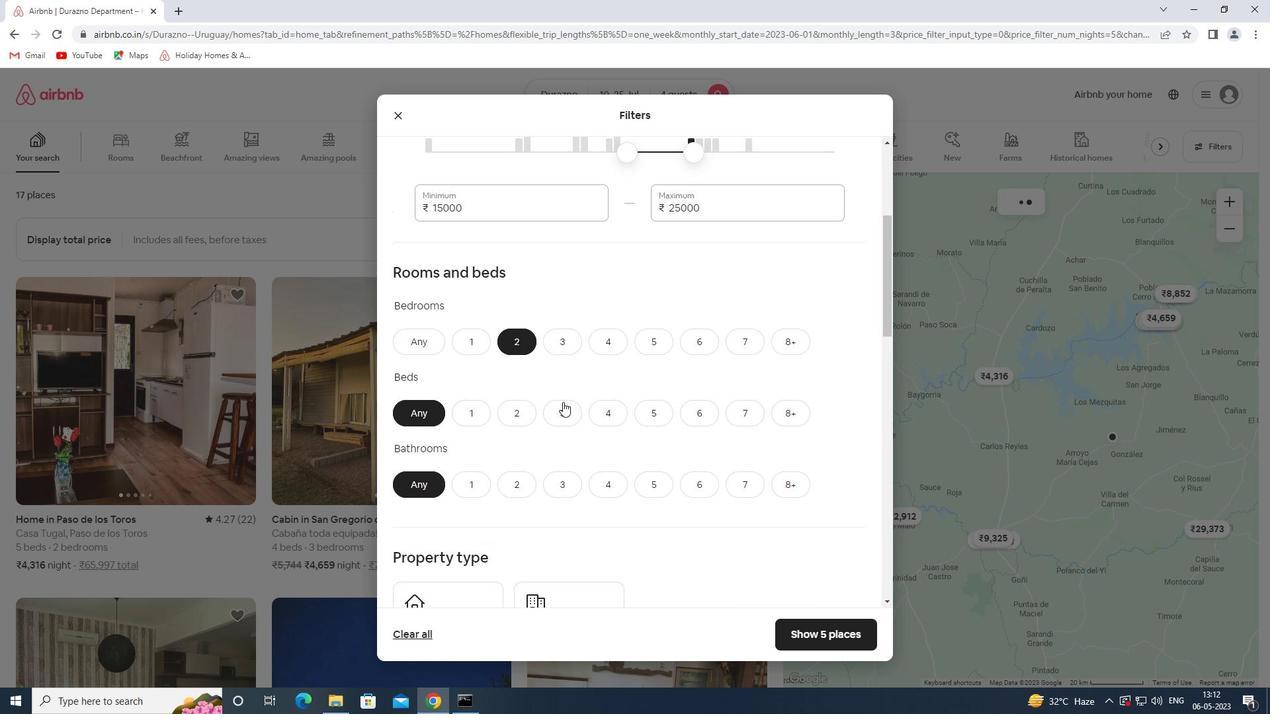 
Action: Mouse pressed left at (564, 413)
Screenshot: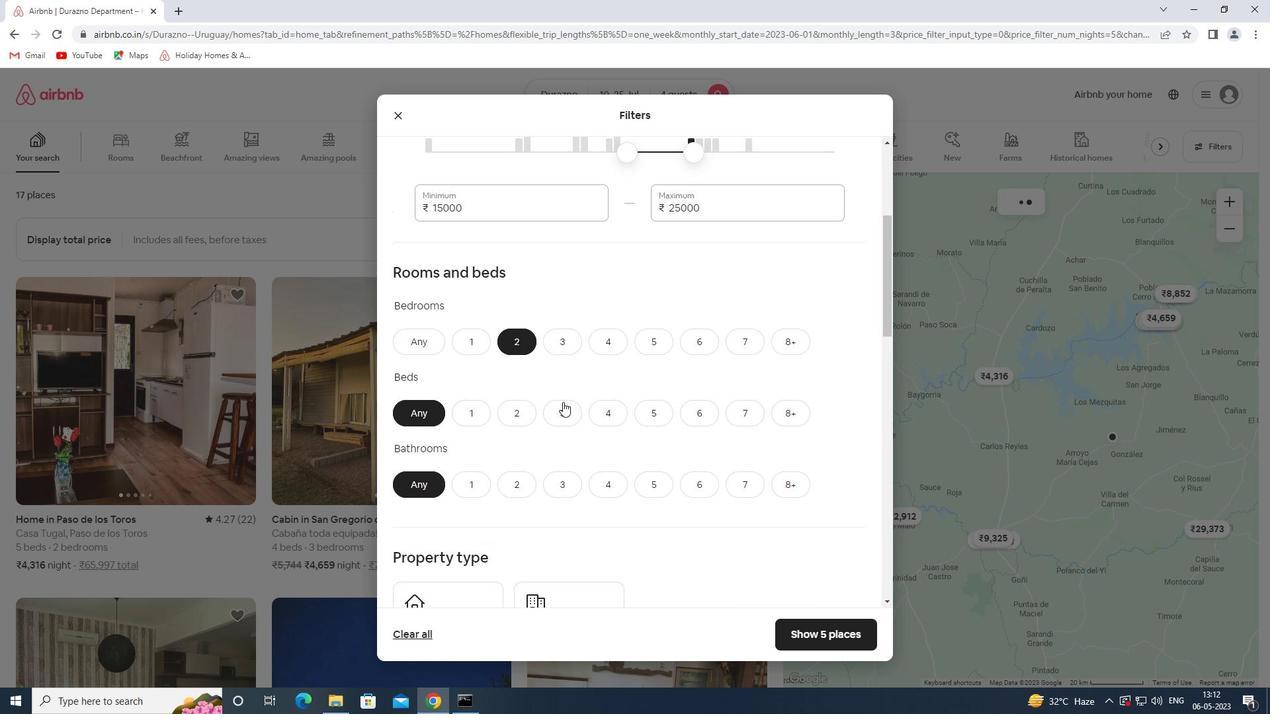 
Action: Mouse moved to (516, 481)
Screenshot: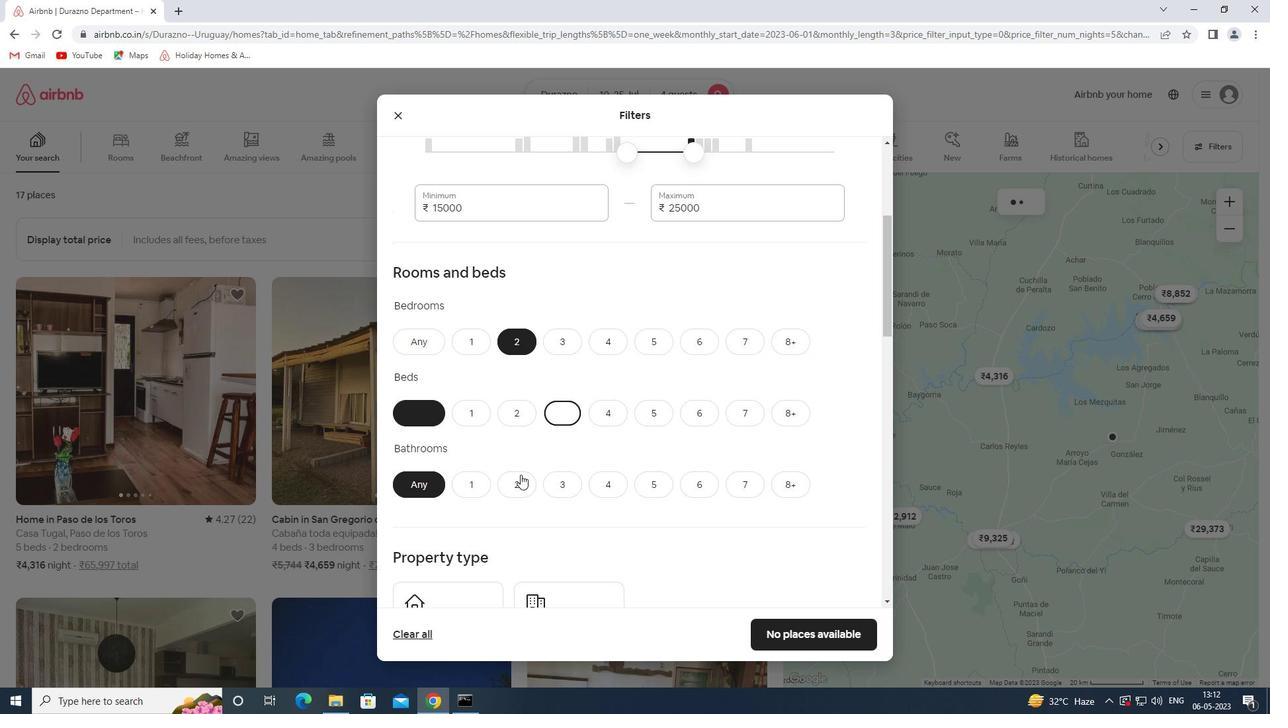 
Action: Mouse pressed left at (516, 481)
Screenshot: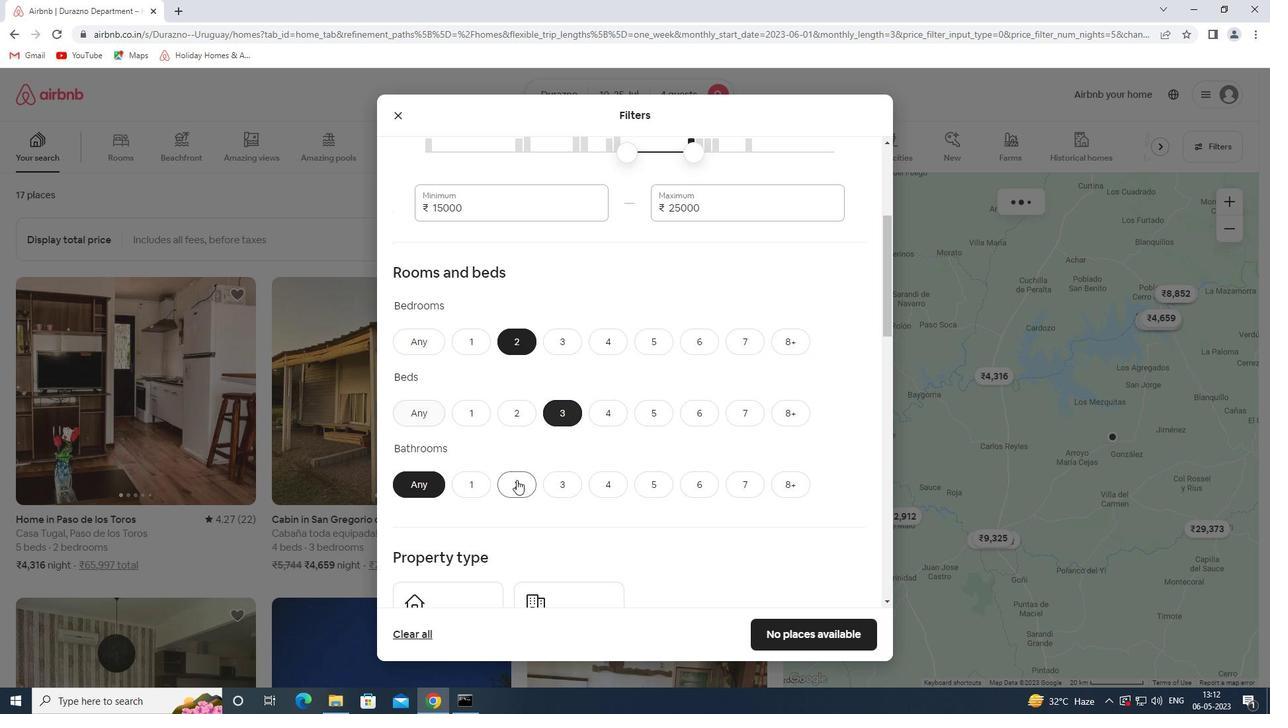 
Action: Mouse moved to (624, 470)
Screenshot: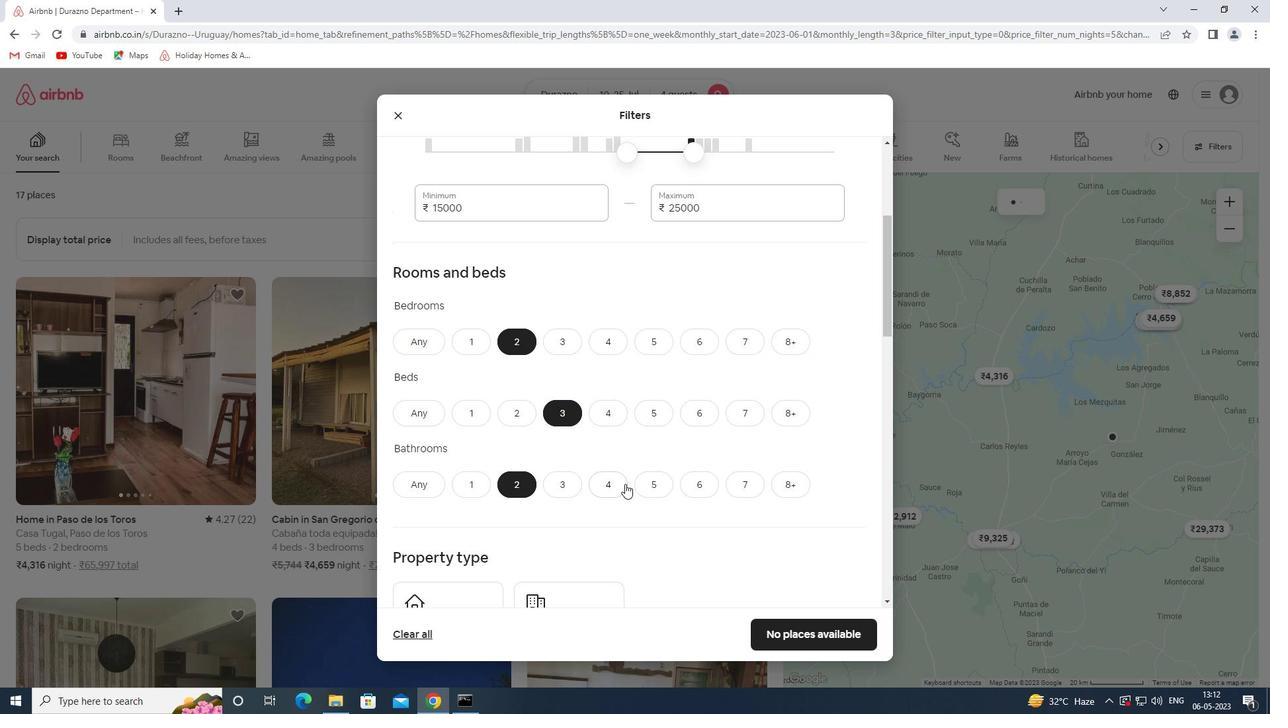 
Action: Mouse scrolled (624, 469) with delta (0, 0)
Screenshot: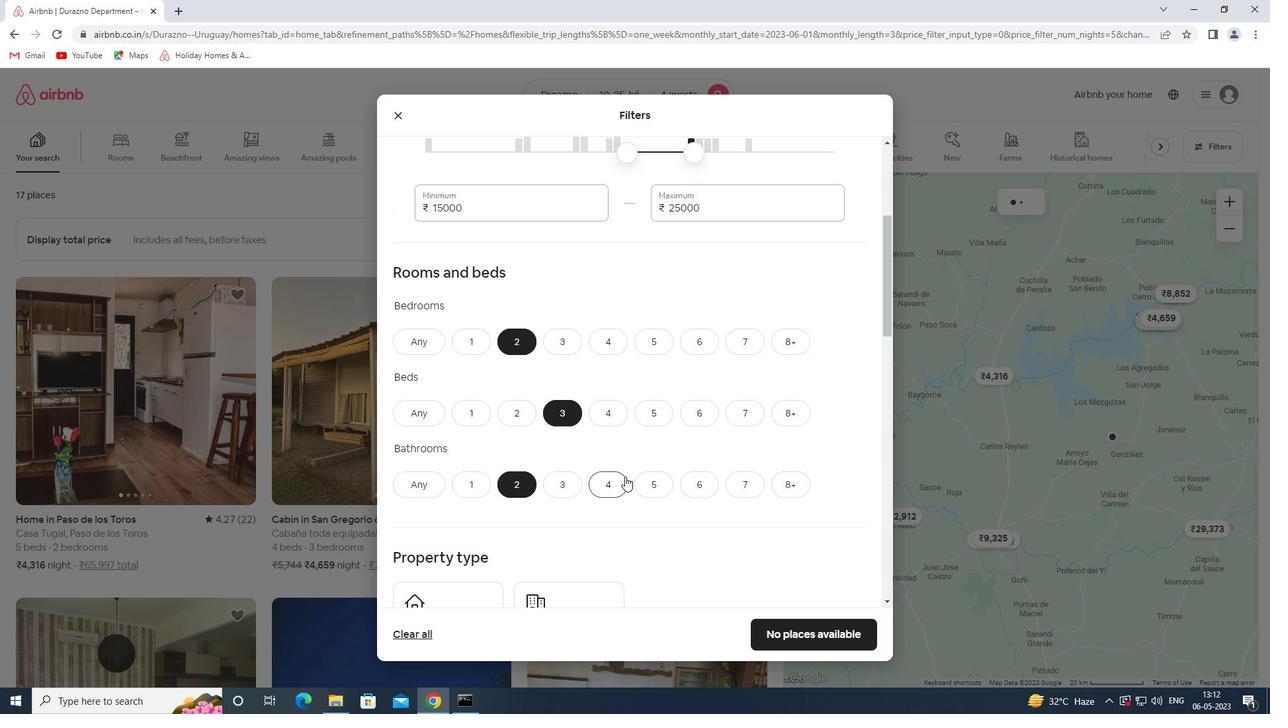 
Action: Mouse scrolled (624, 469) with delta (0, 0)
Screenshot: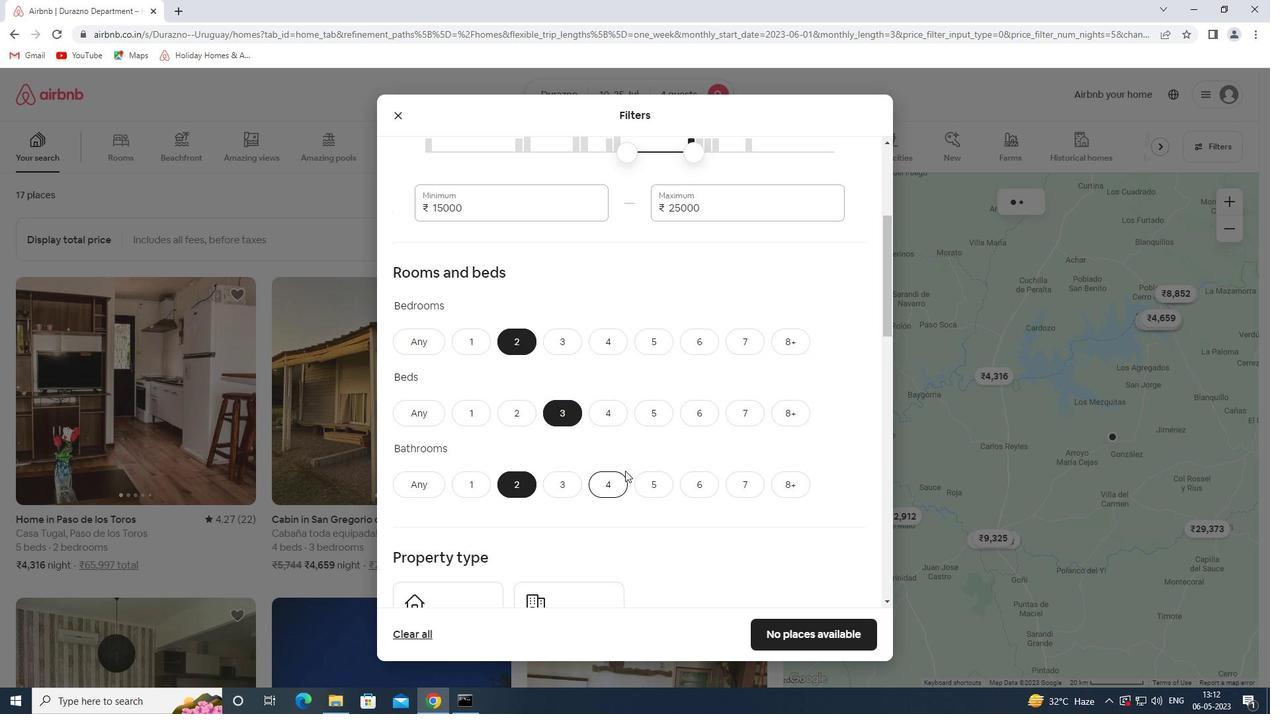 
Action: Mouse scrolled (624, 469) with delta (0, 0)
Screenshot: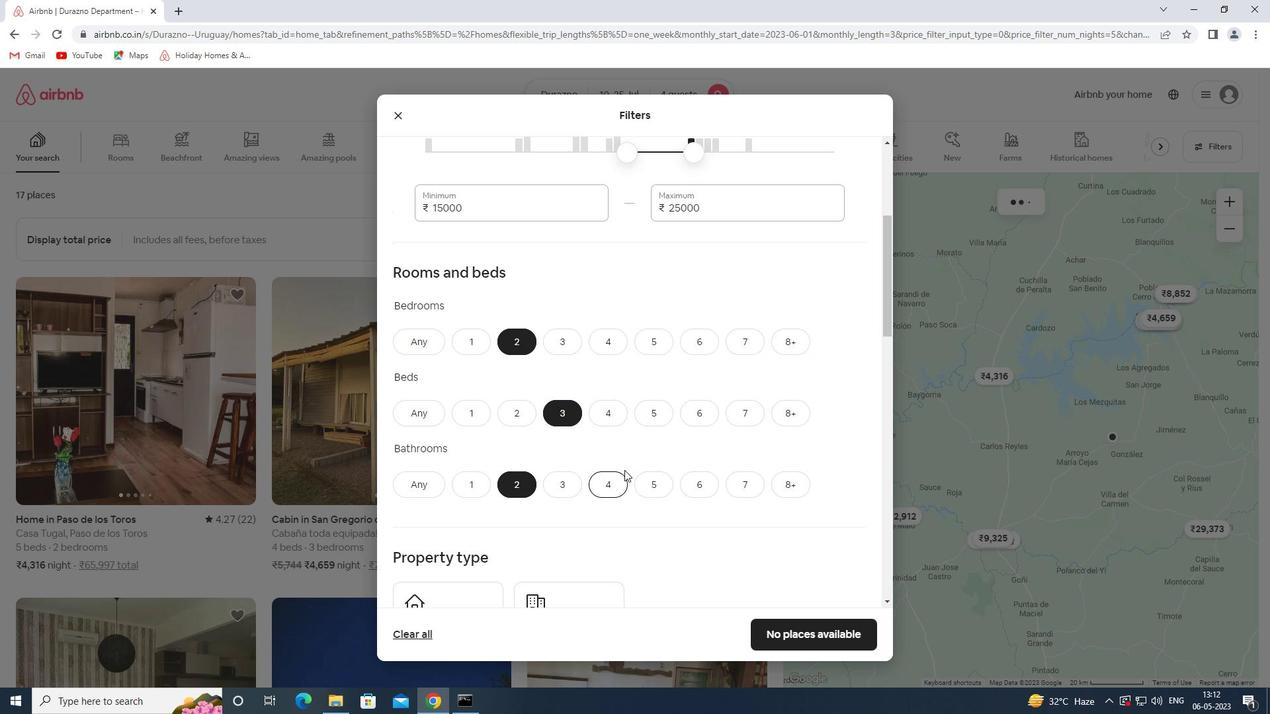 
Action: Mouse moved to (449, 424)
Screenshot: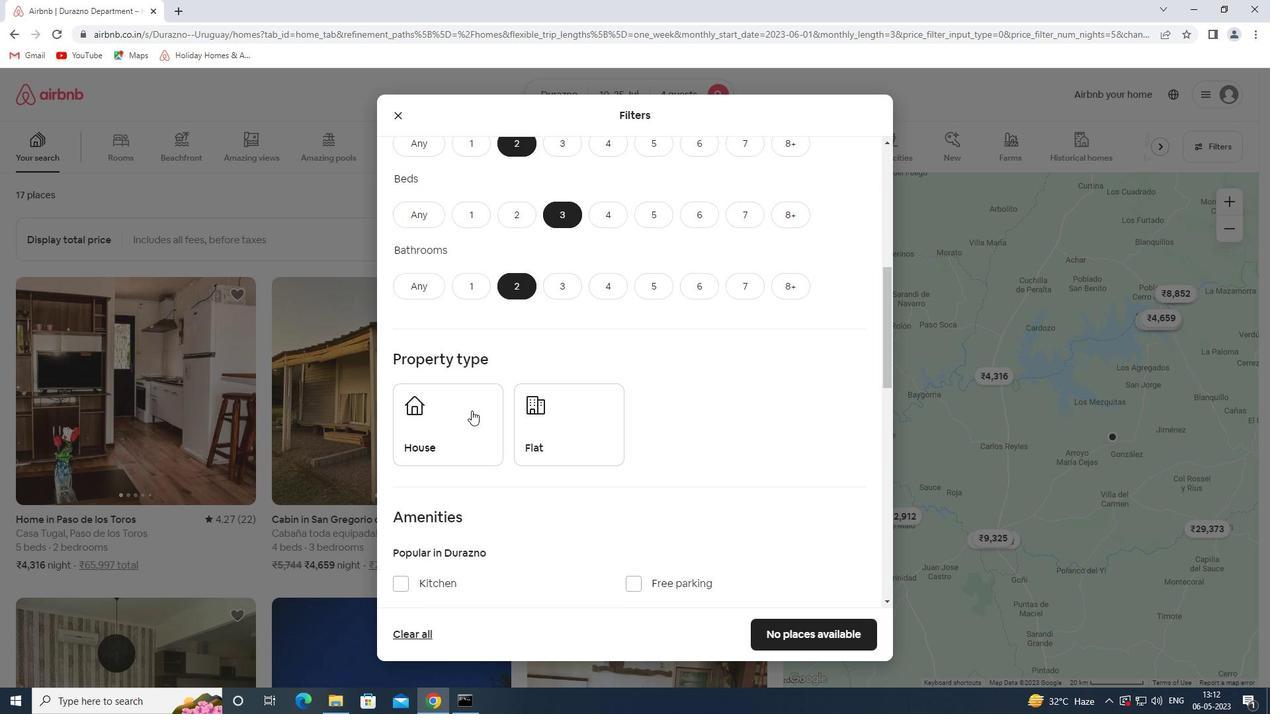 
Action: Mouse pressed left at (449, 424)
Screenshot: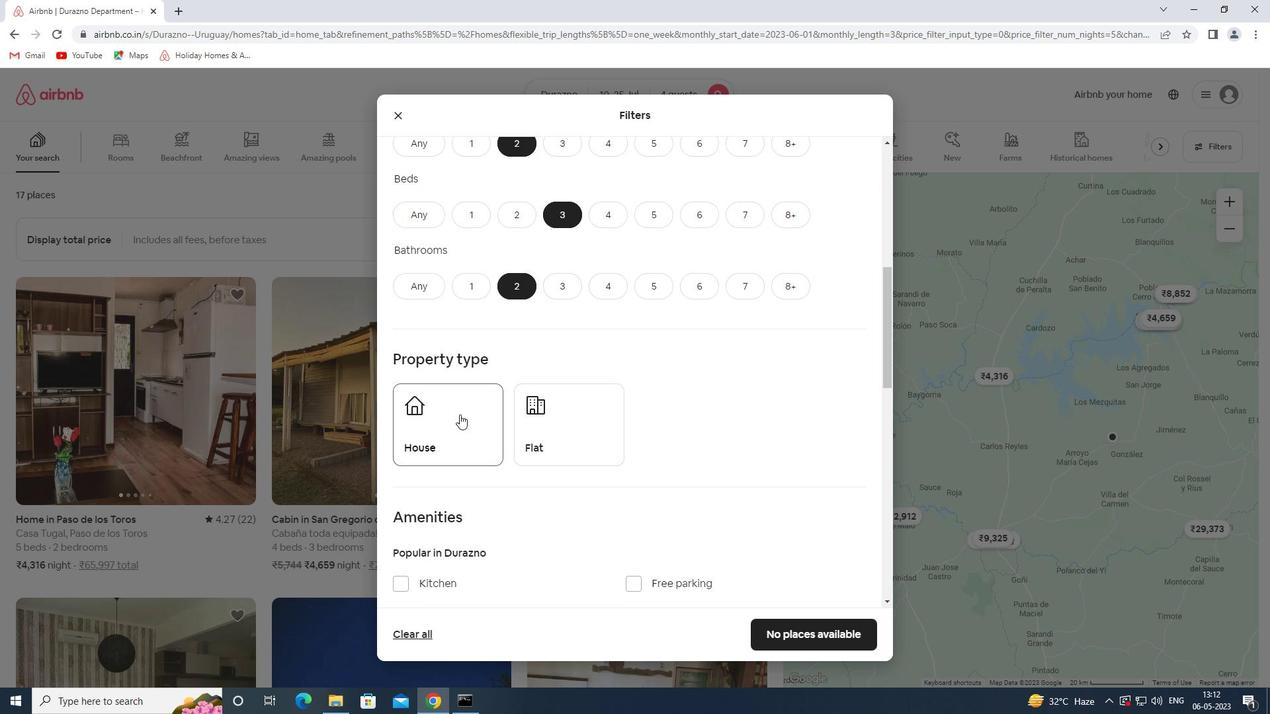 
Action: Mouse moved to (585, 448)
Screenshot: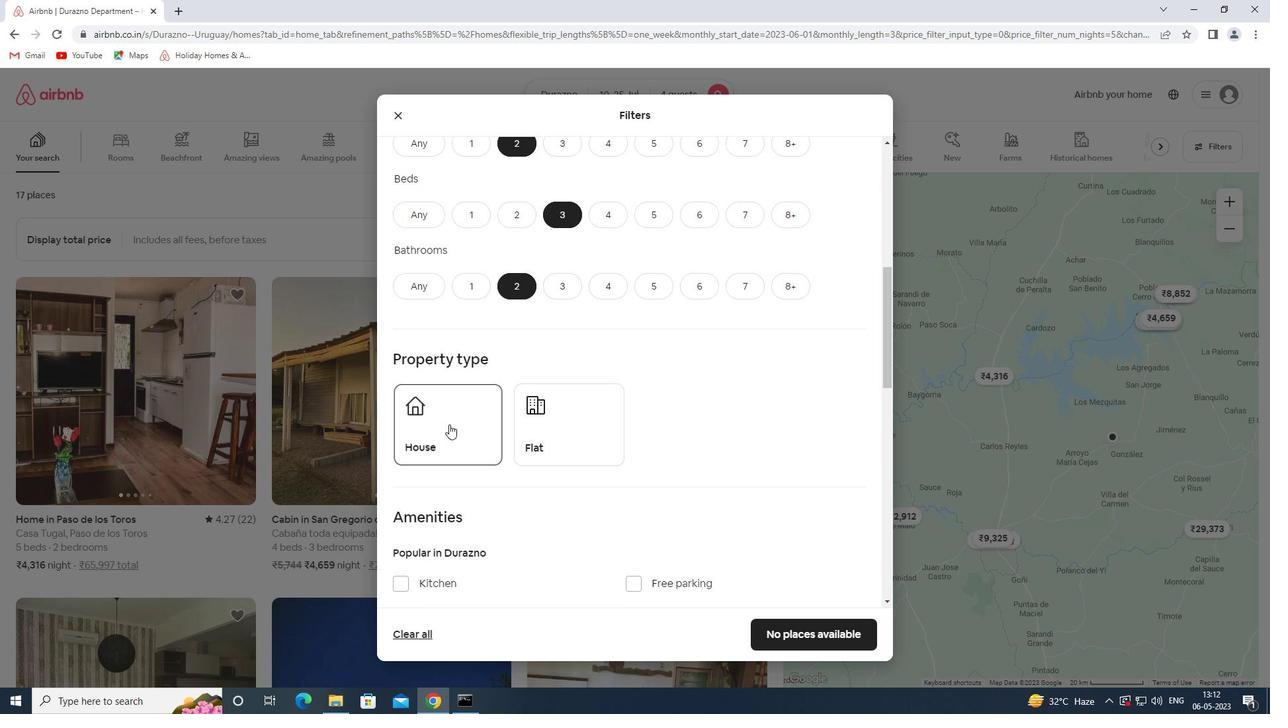 
Action: Mouse pressed left at (585, 448)
Screenshot: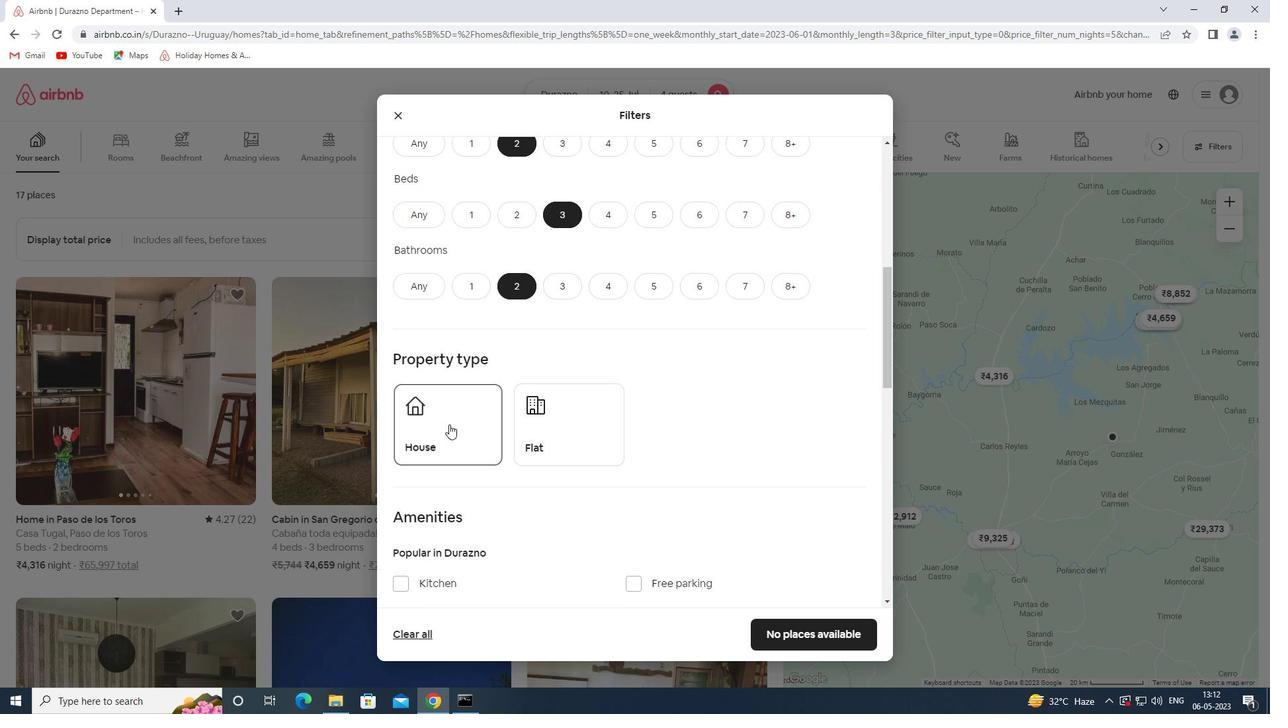 
Action: Mouse moved to (671, 493)
Screenshot: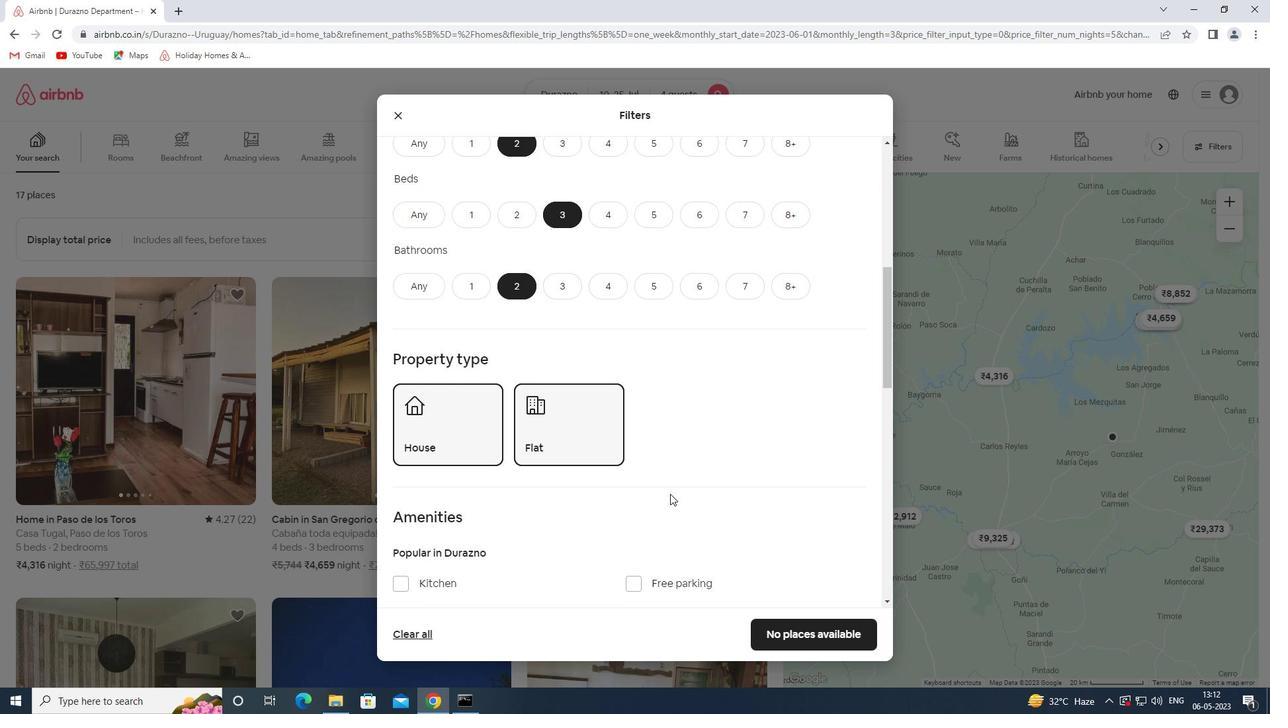 
Action: Mouse scrolled (671, 493) with delta (0, 0)
Screenshot: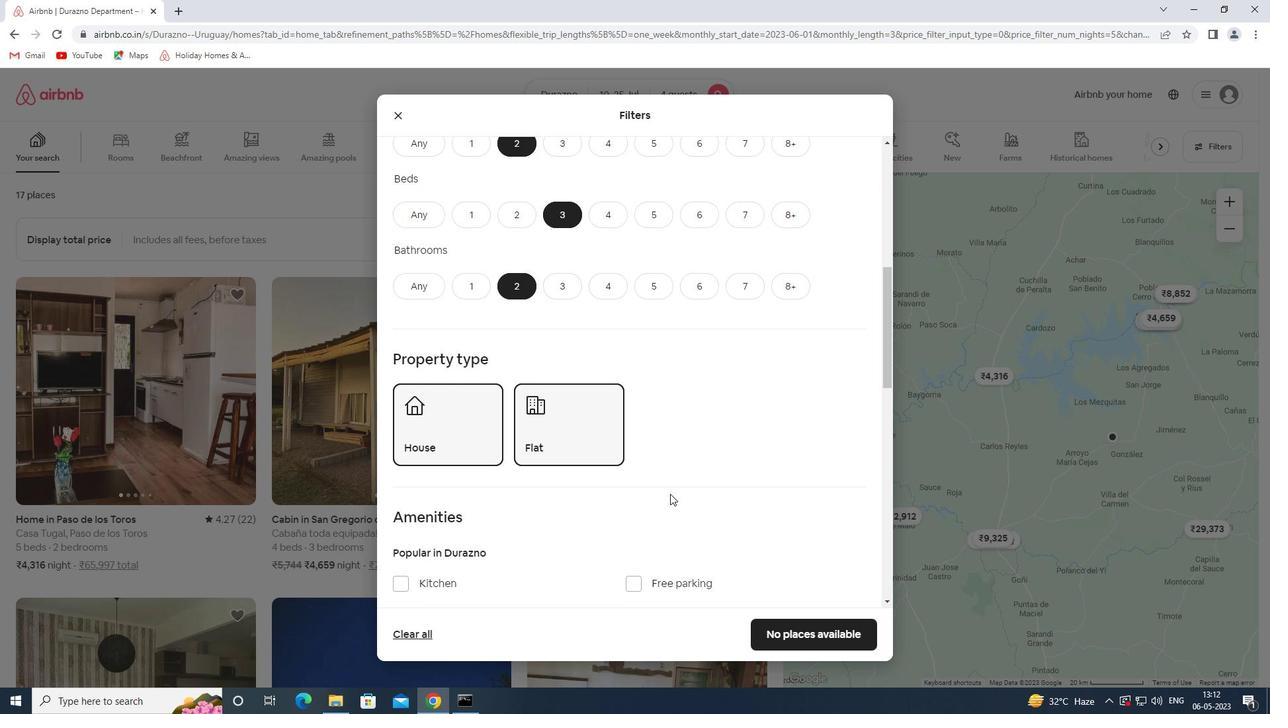 
Action: Mouse scrolled (671, 493) with delta (0, 0)
Screenshot: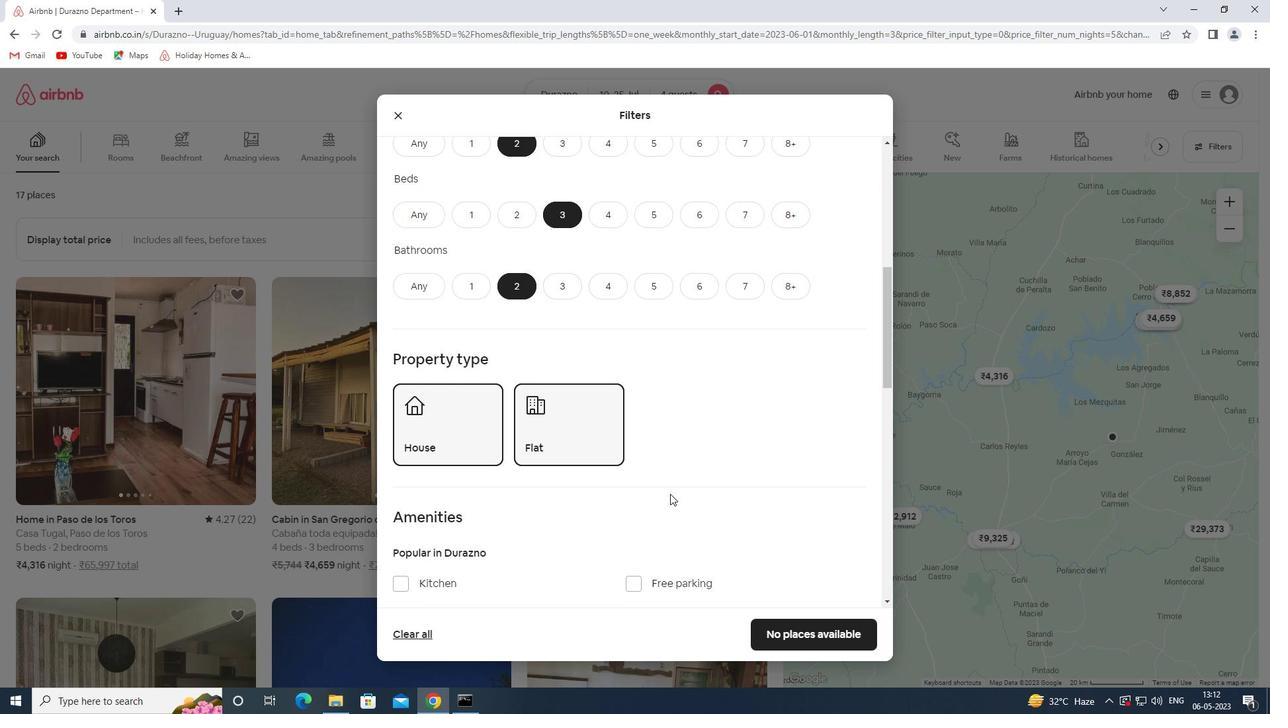 
Action: Mouse scrolled (671, 493) with delta (0, 0)
Screenshot: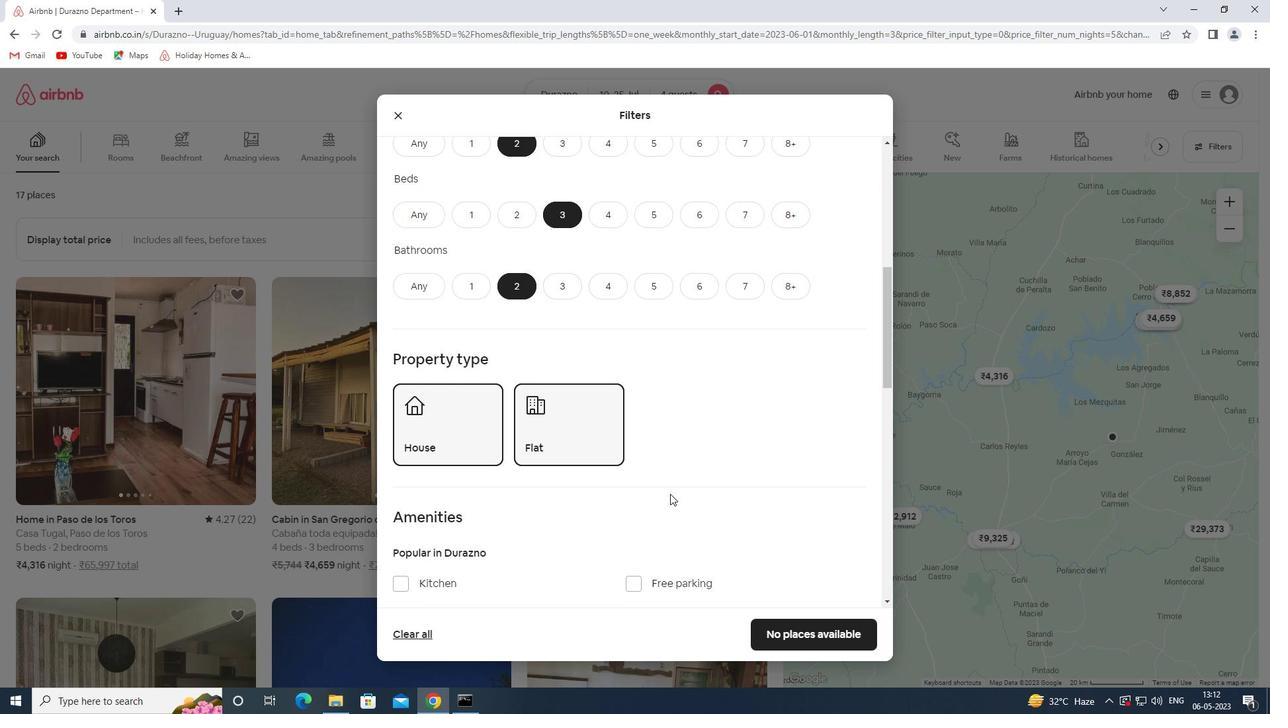 
Action: Mouse moved to (643, 386)
Screenshot: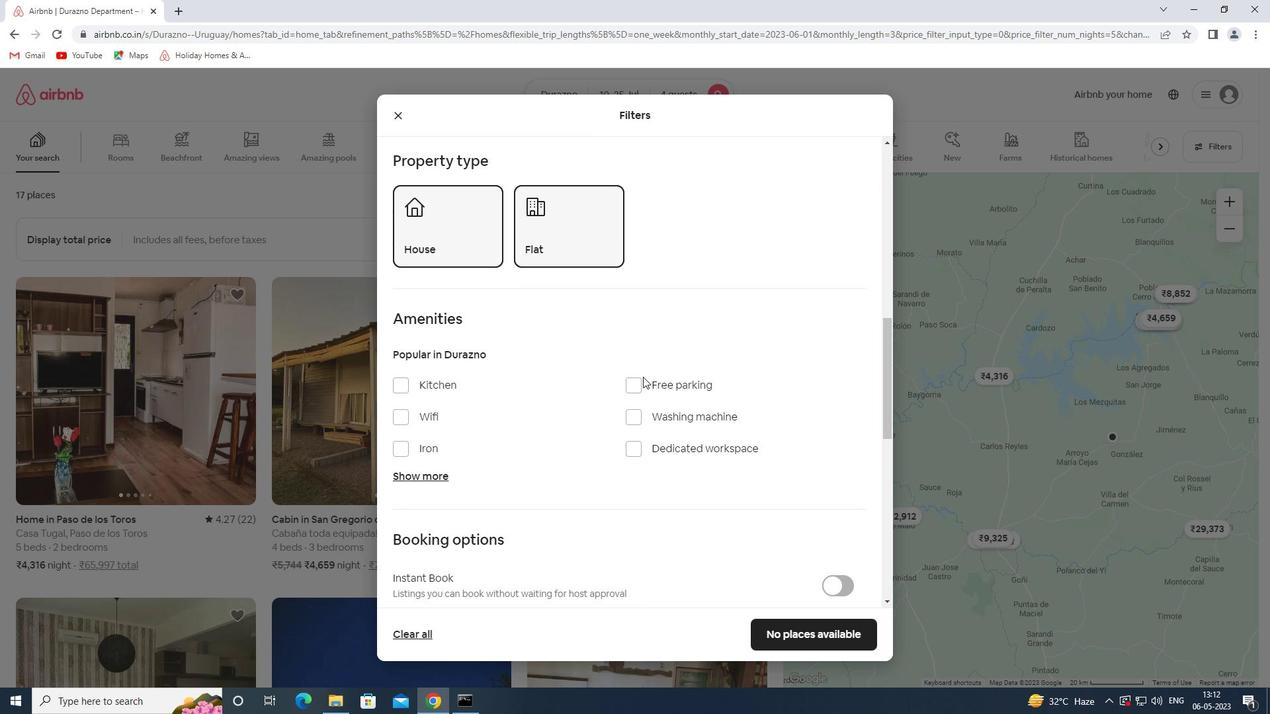 
Action: Mouse pressed left at (643, 386)
Screenshot: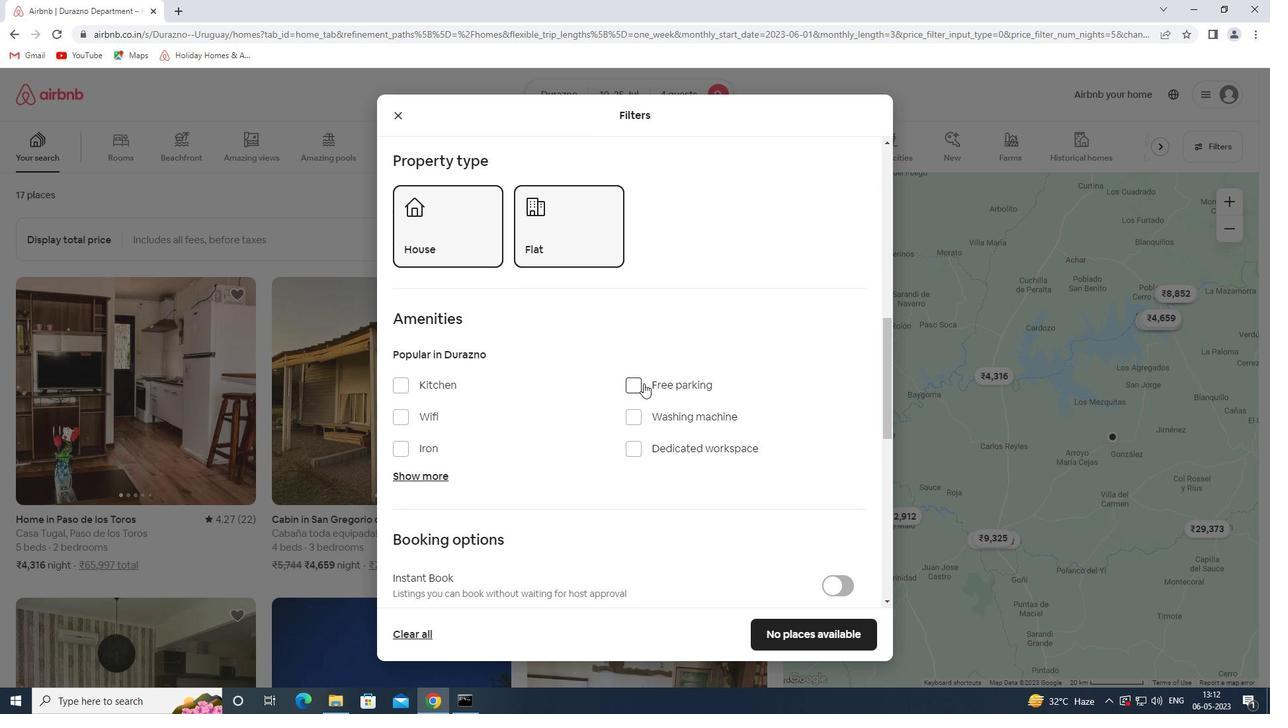 
Action: Mouse moved to (424, 413)
Screenshot: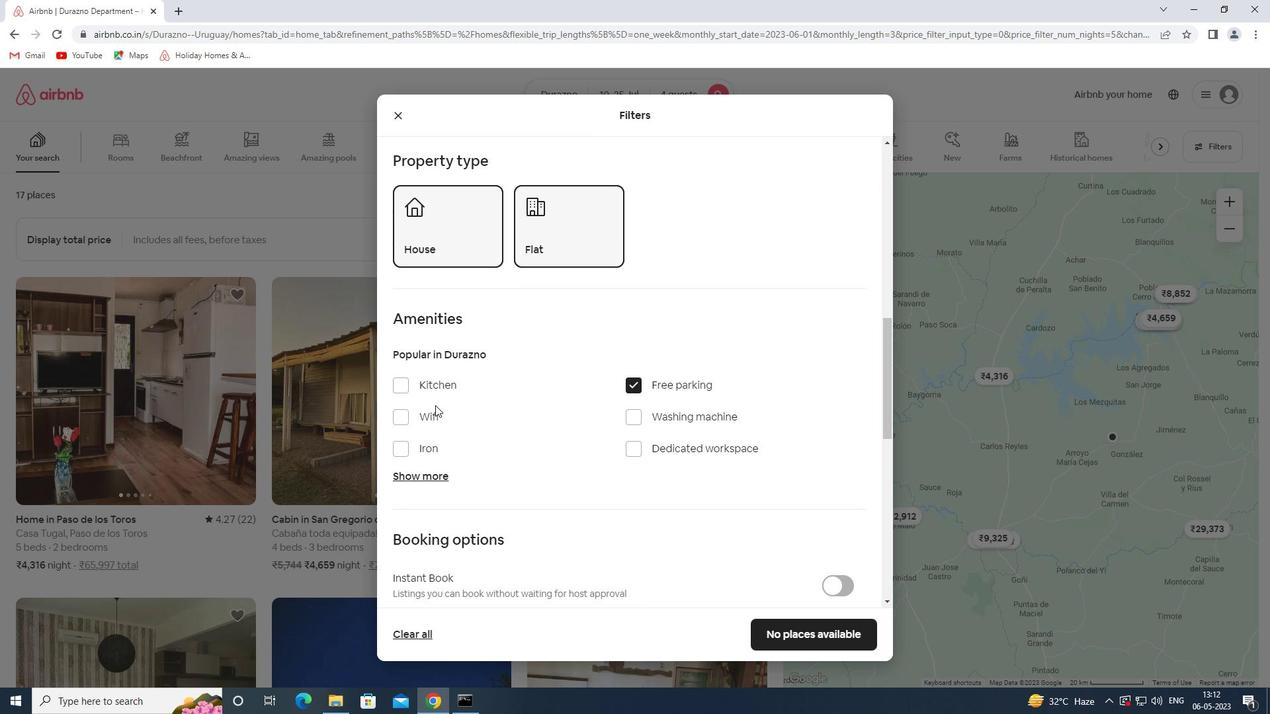 
Action: Mouse pressed left at (424, 413)
Screenshot: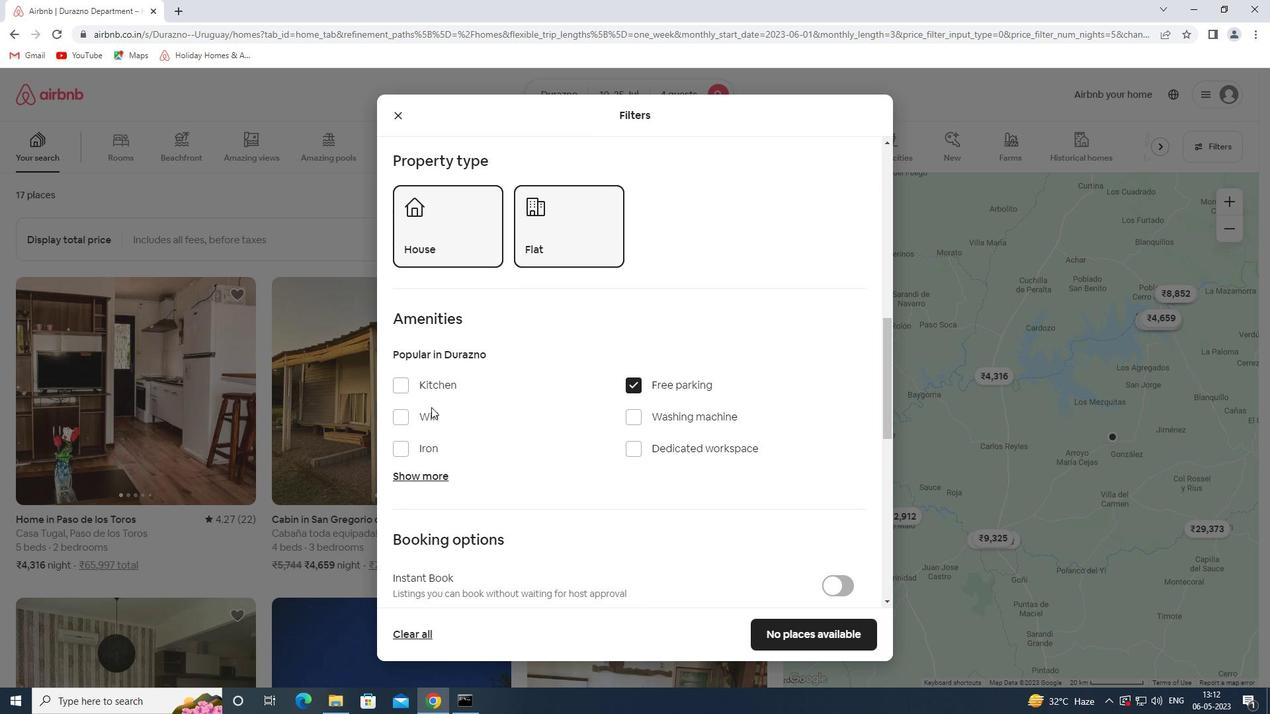 
Action: Mouse moved to (408, 477)
Screenshot: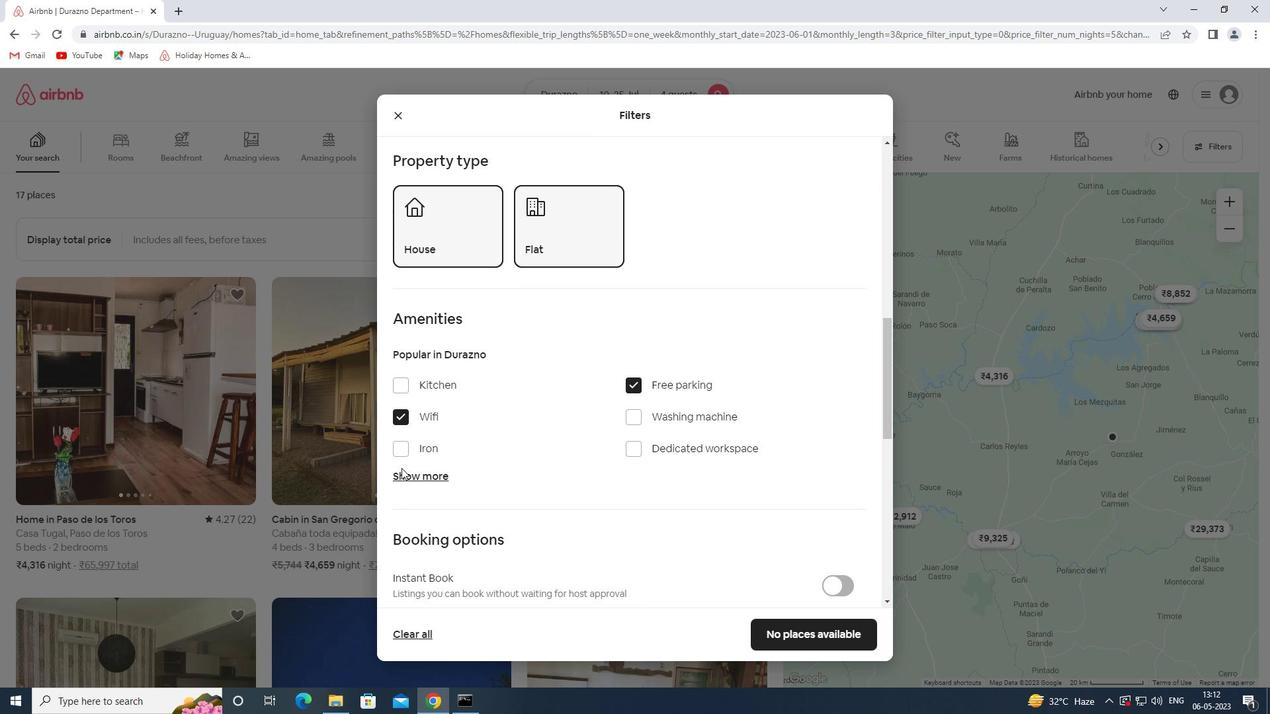 
Action: Mouse pressed left at (408, 477)
Screenshot: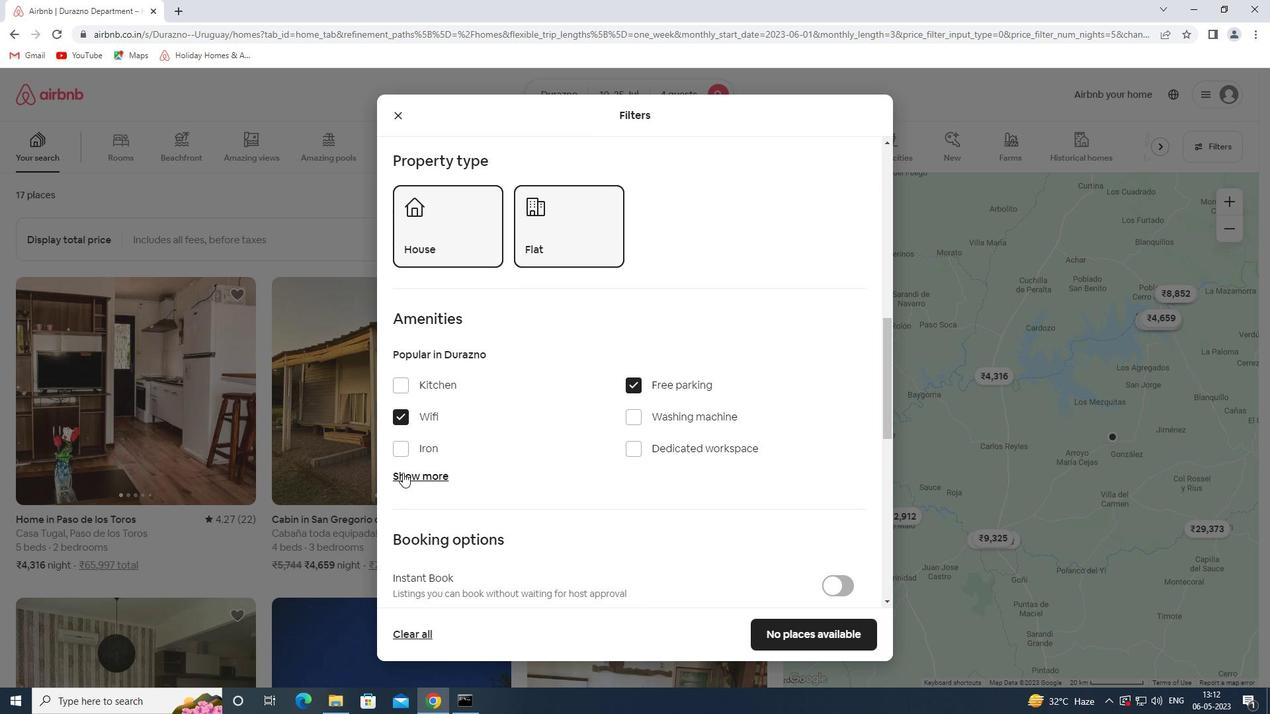 
Action: Mouse moved to (585, 436)
Screenshot: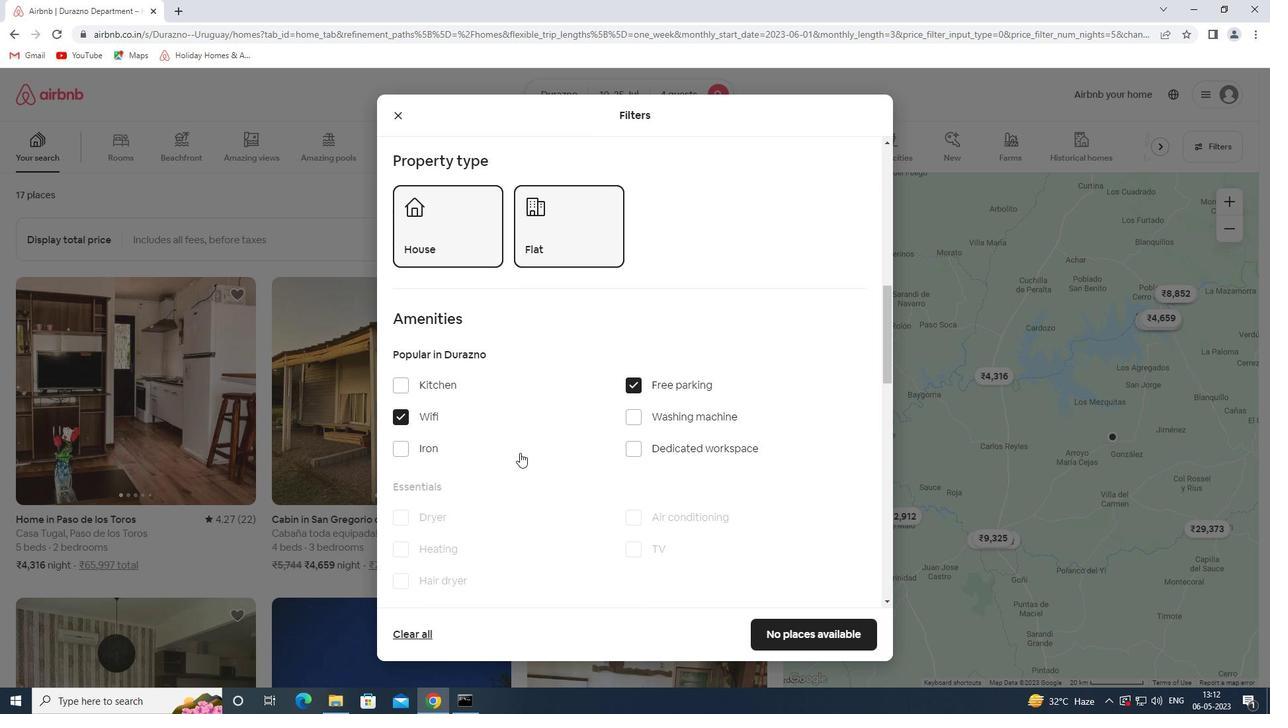 
Action: Mouse scrolled (585, 435) with delta (0, 0)
Screenshot: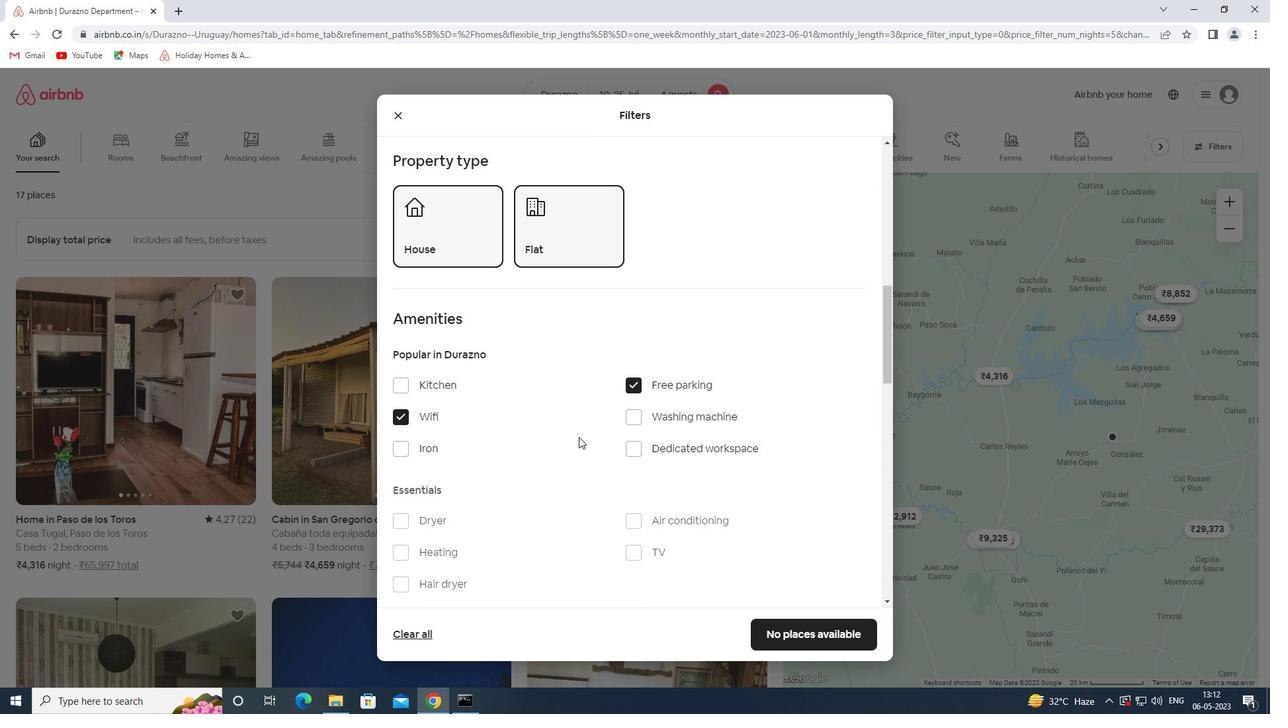 
Action: Mouse scrolled (585, 435) with delta (0, 0)
Screenshot: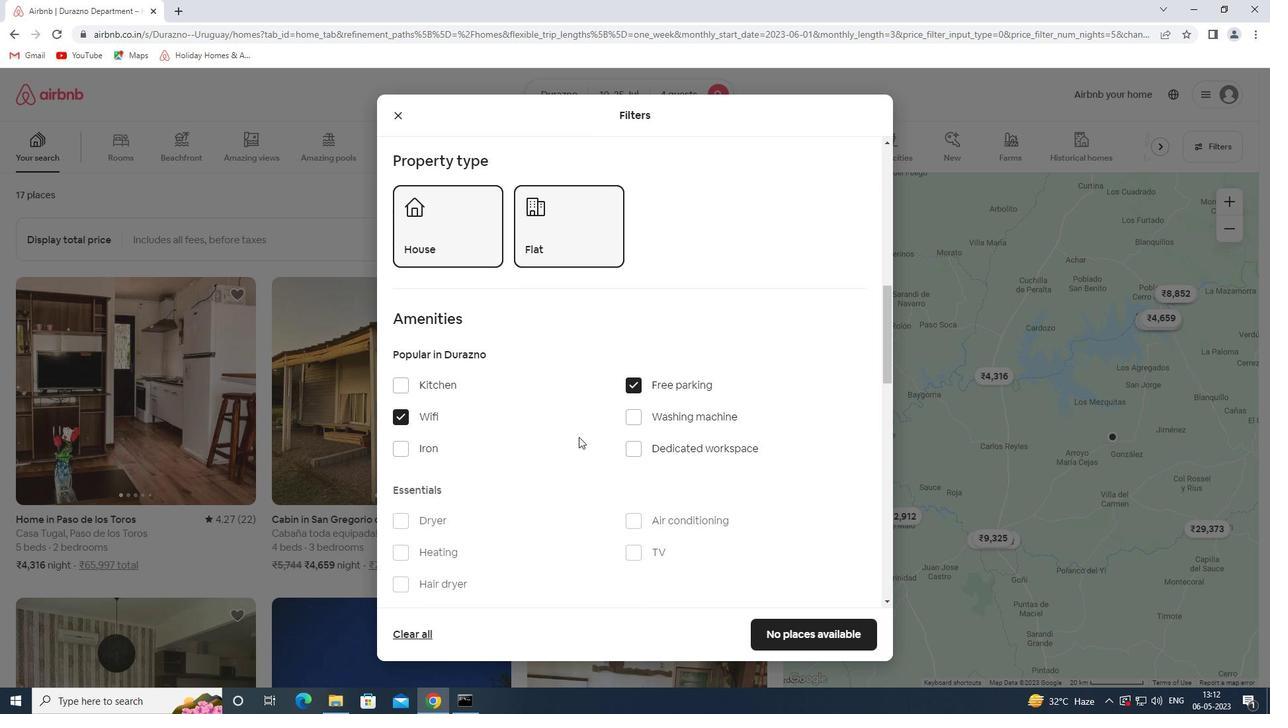 
Action: Mouse moved to (653, 422)
Screenshot: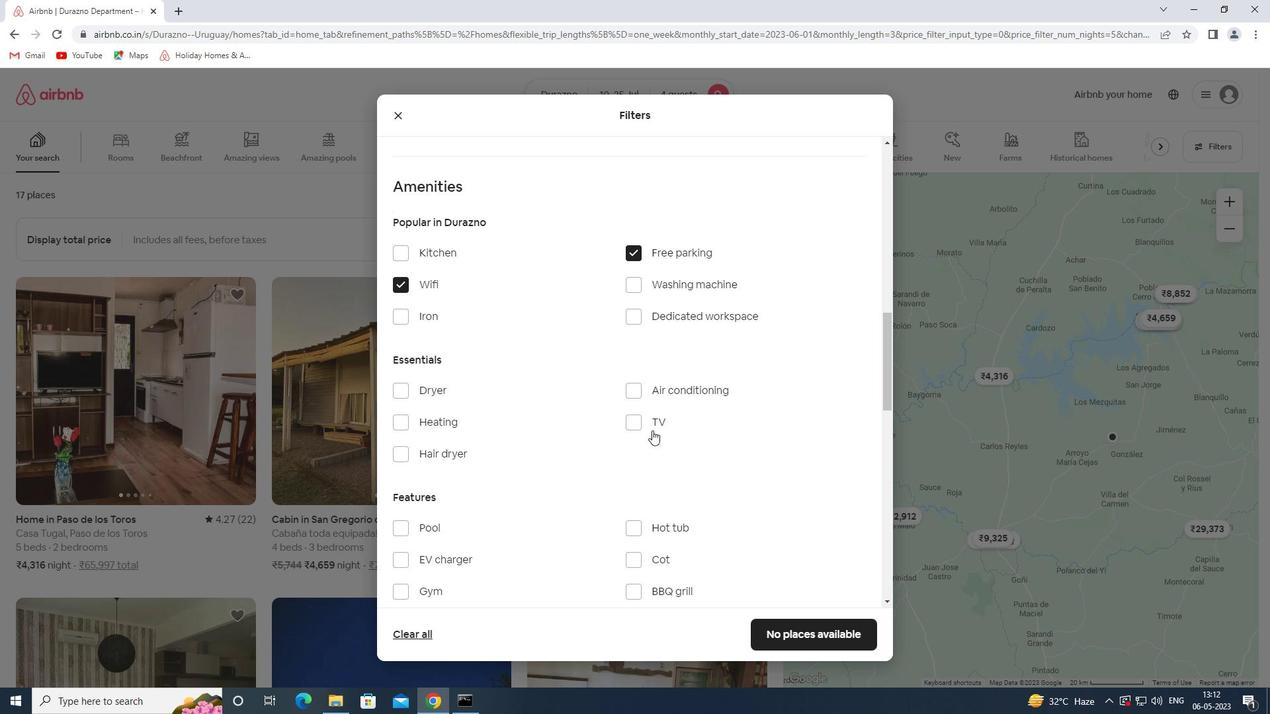 
Action: Mouse pressed left at (653, 422)
Screenshot: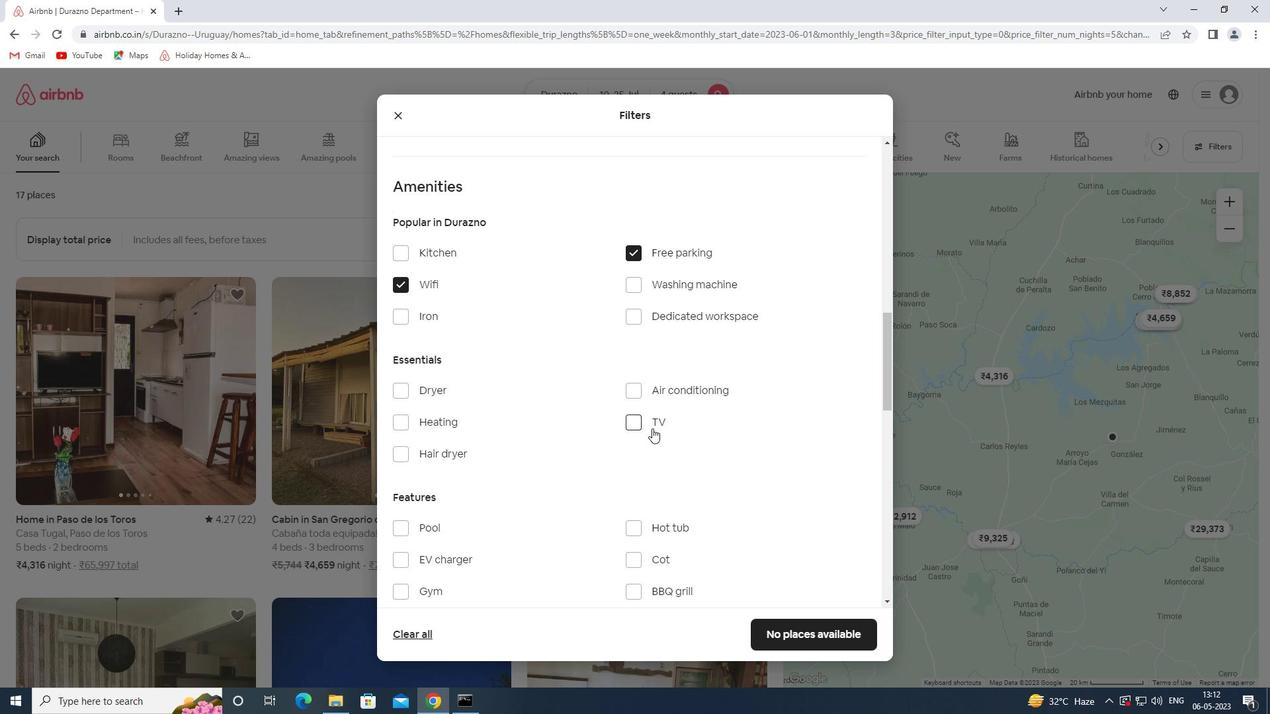 
Action: Mouse moved to (669, 470)
Screenshot: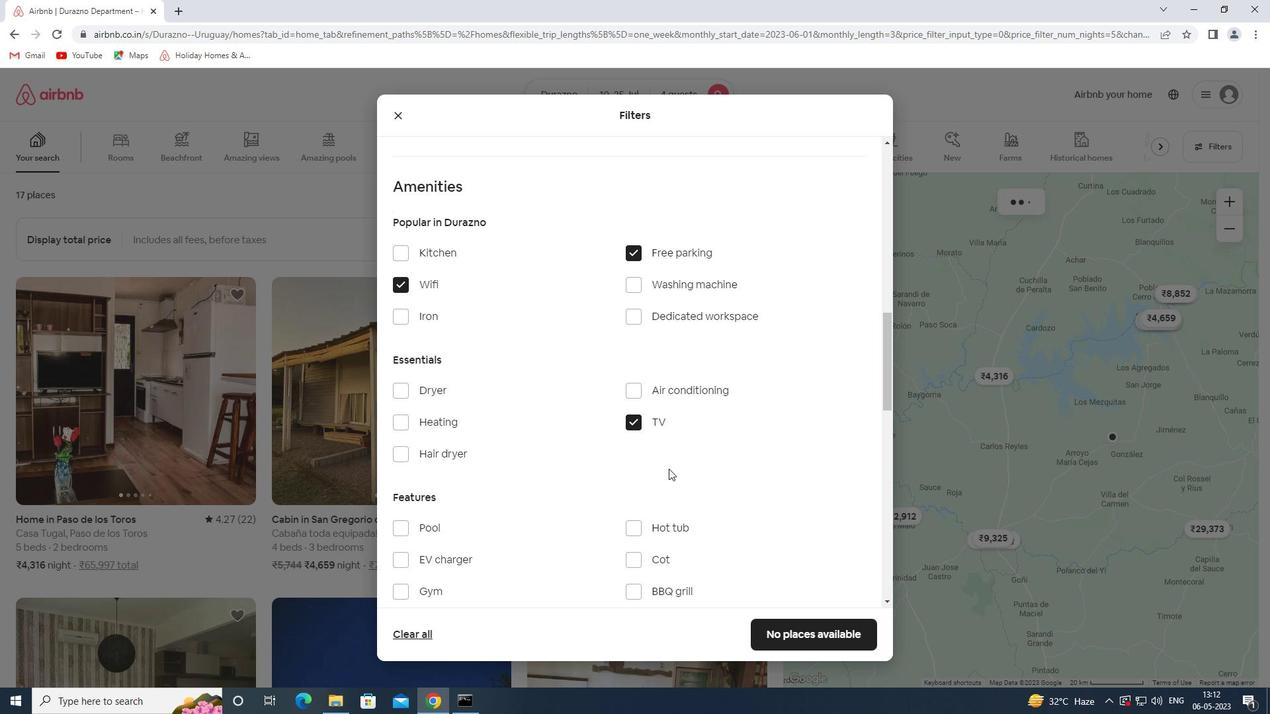 
Action: Mouse scrolled (669, 469) with delta (0, 0)
Screenshot: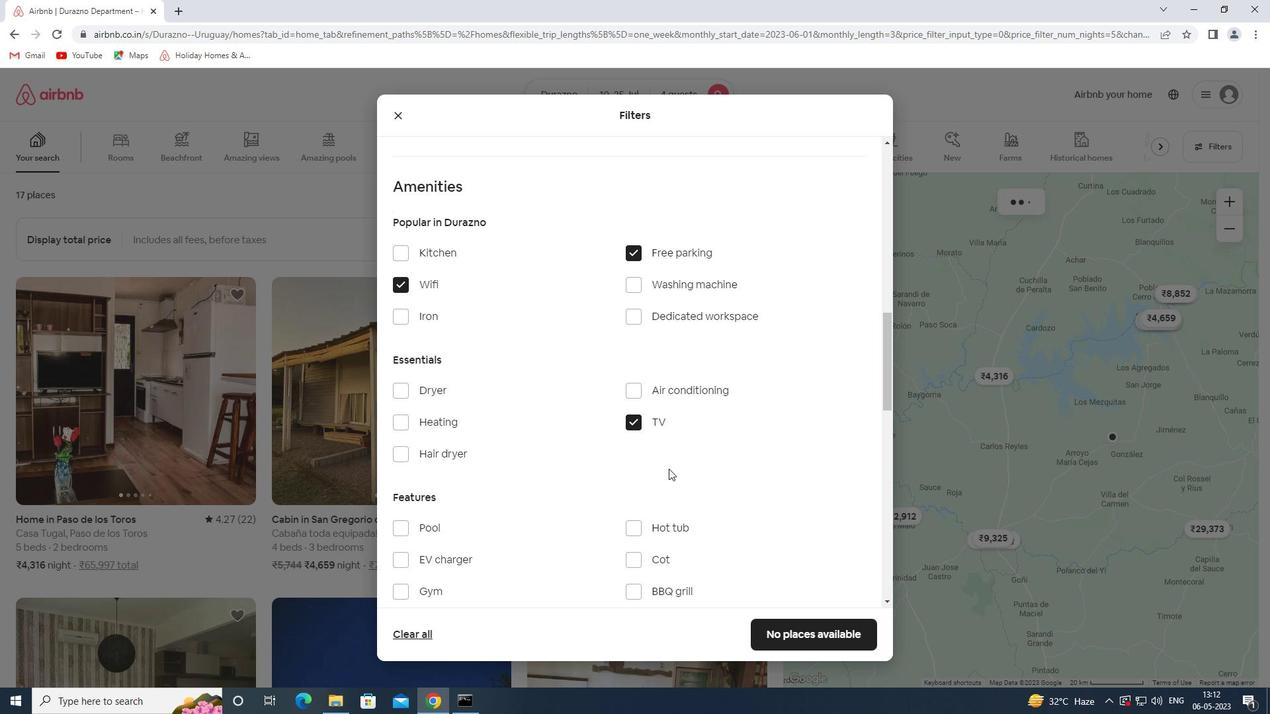 
Action: Mouse moved to (667, 470)
Screenshot: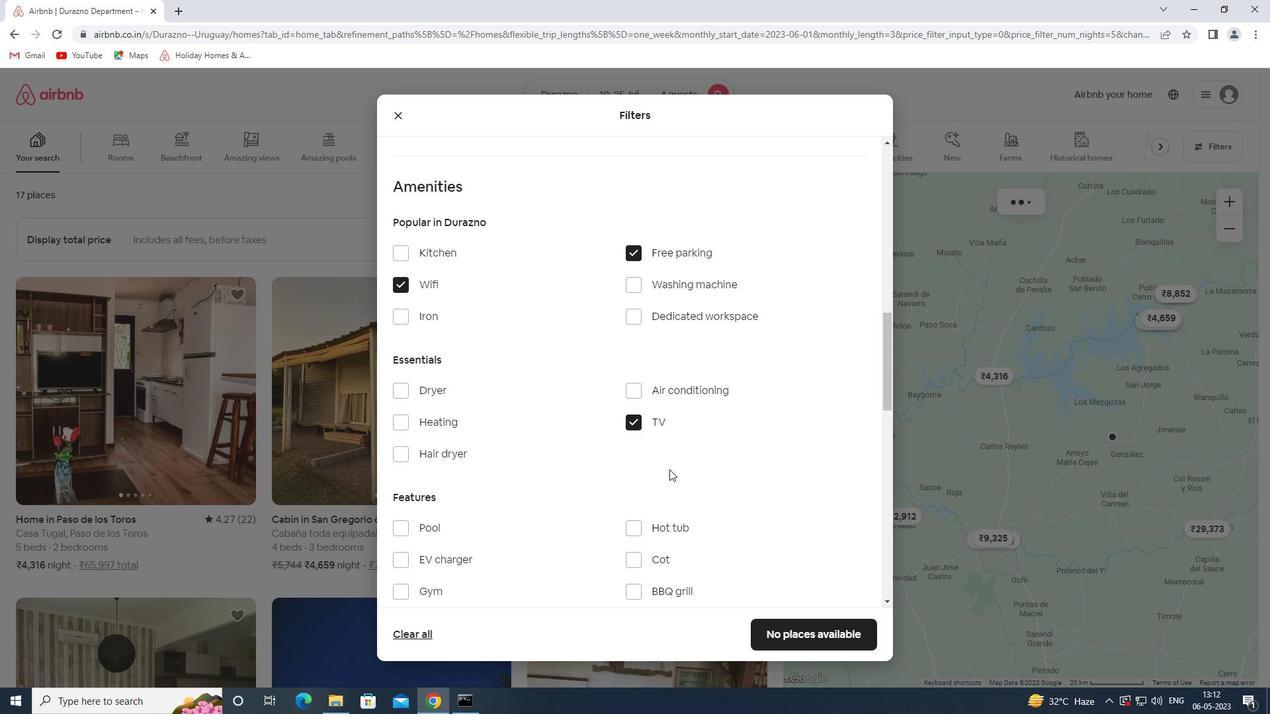 
Action: Mouse scrolled (667, 469) with delta (0, 0)
Screenshot: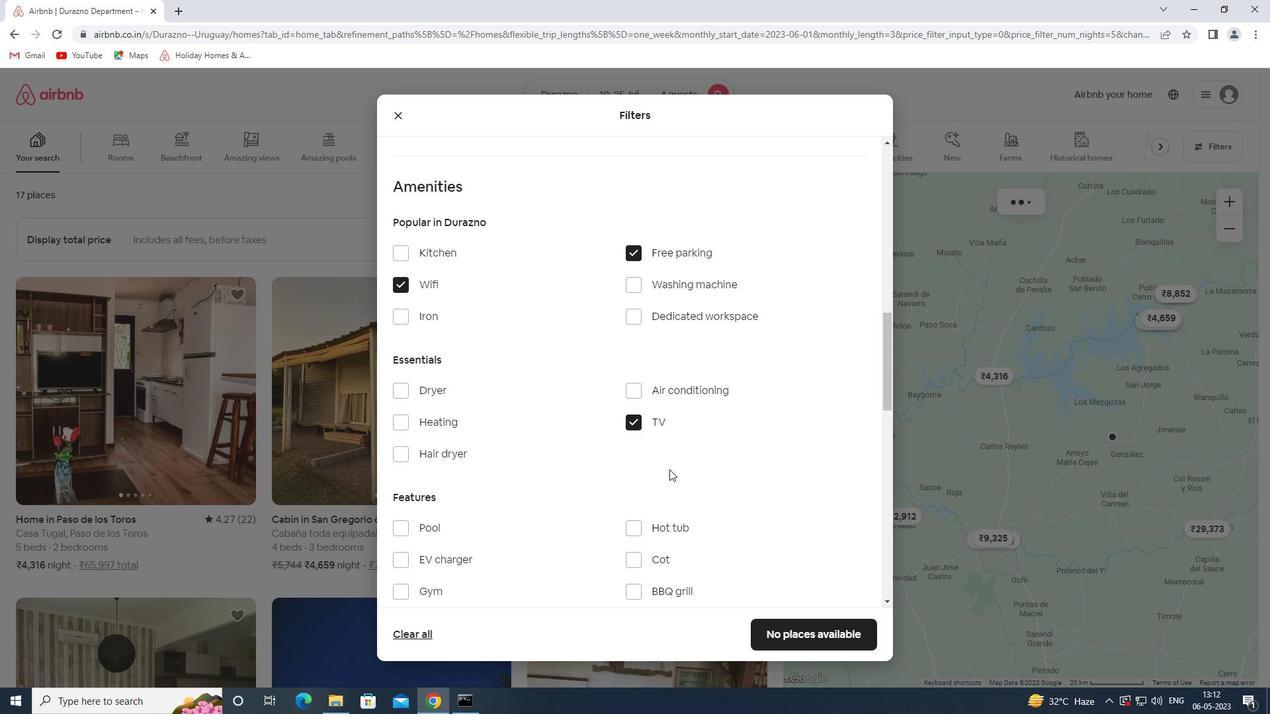 
Action: Mouse moved to (667, 470)
Screenshot: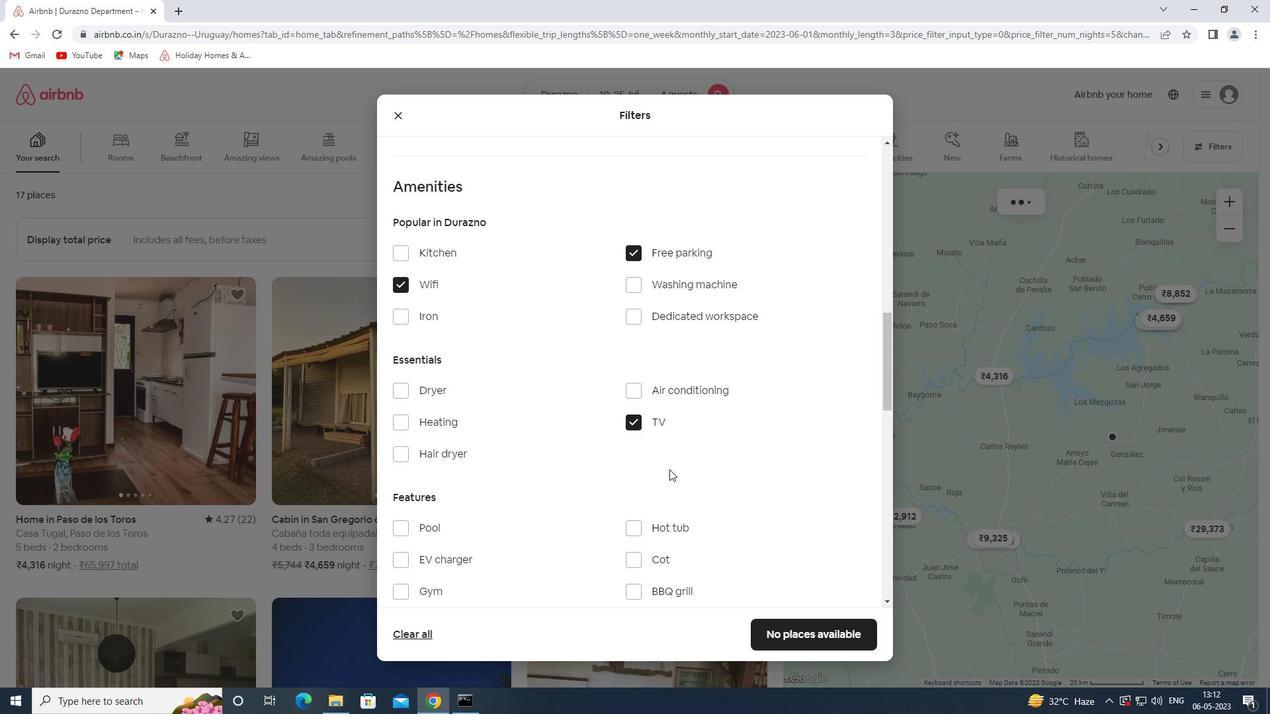 
Action: Mouse scrolled (667, 469) with delta (0, 0)
Screenshot: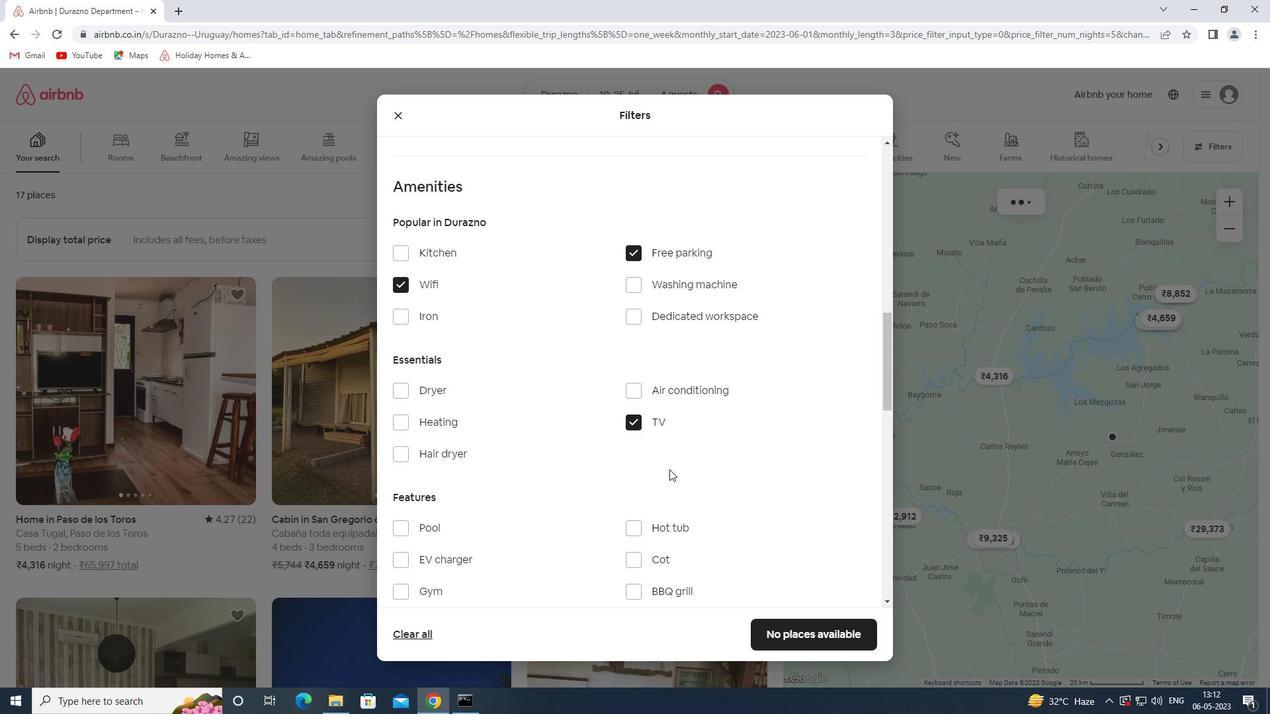 
Action: Mouse moved to (667, 470)
Screenshot: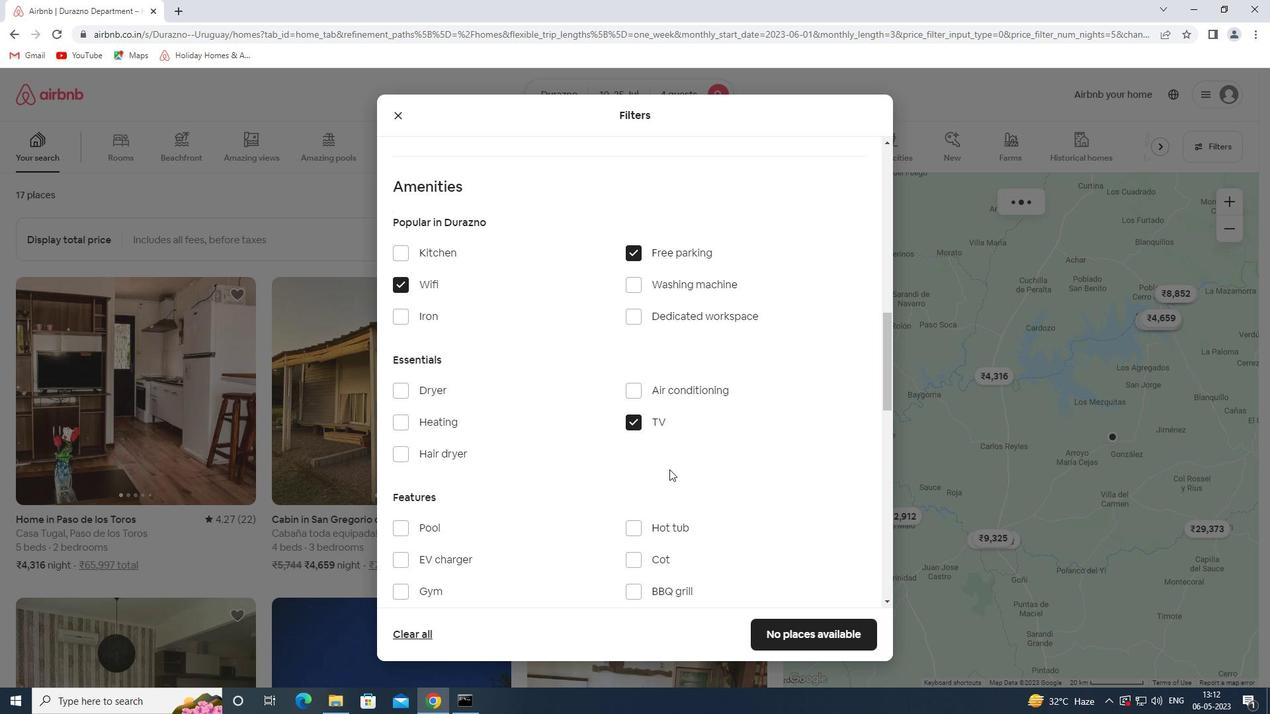 
Action: Mouse scrolled (667, 469) with delta (0, 0)
Screenshot: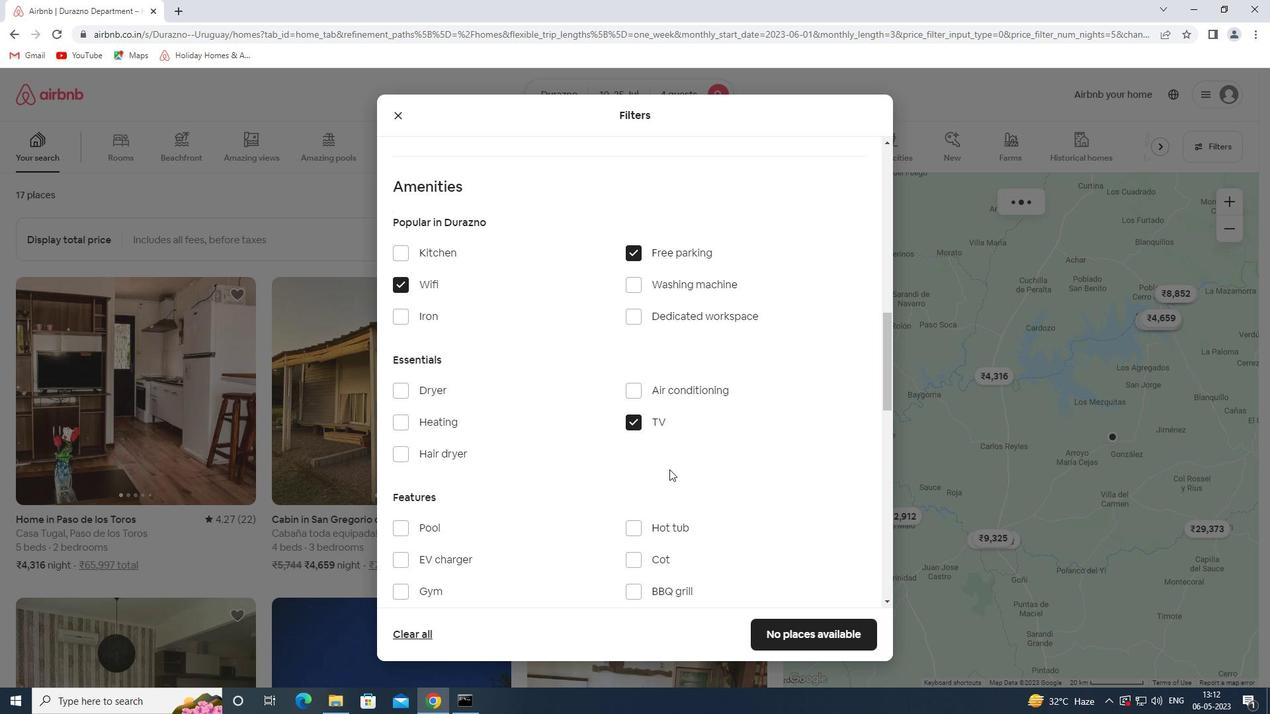 
Action: Mouse moved to (413, 331)
Screenshot: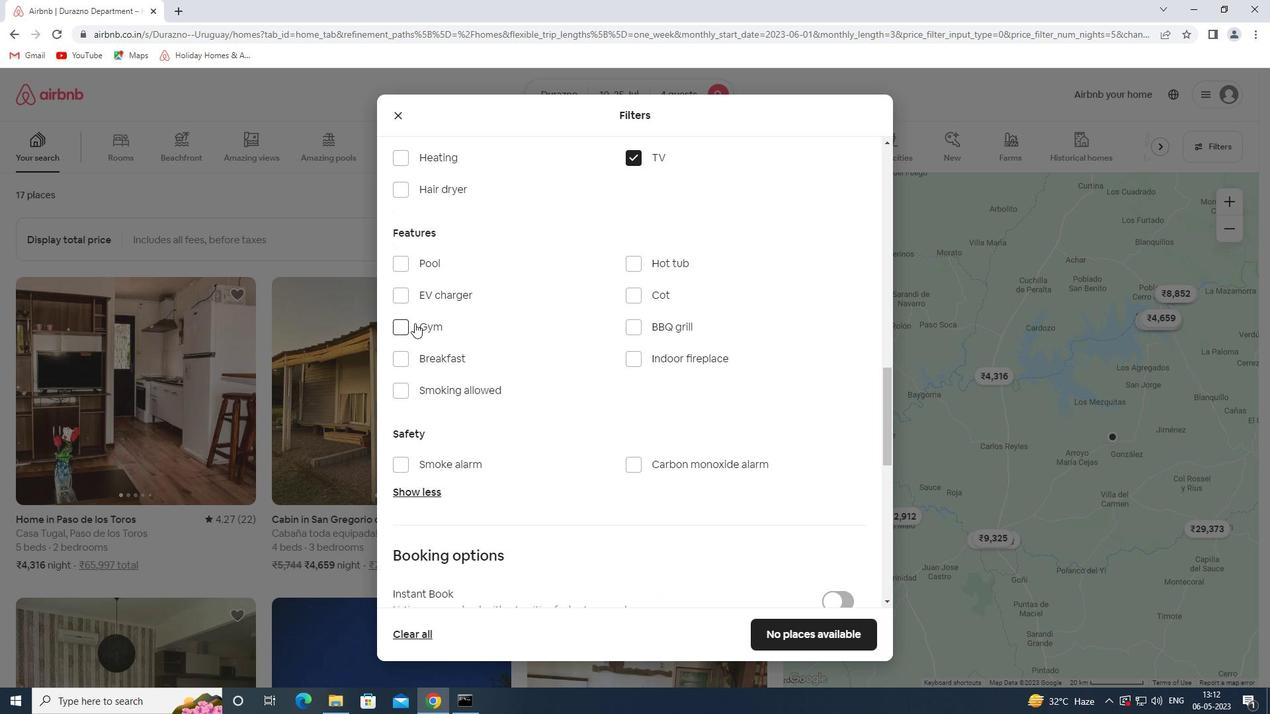 
Action: Mouse pressed left at (413, 331)
Screenshot: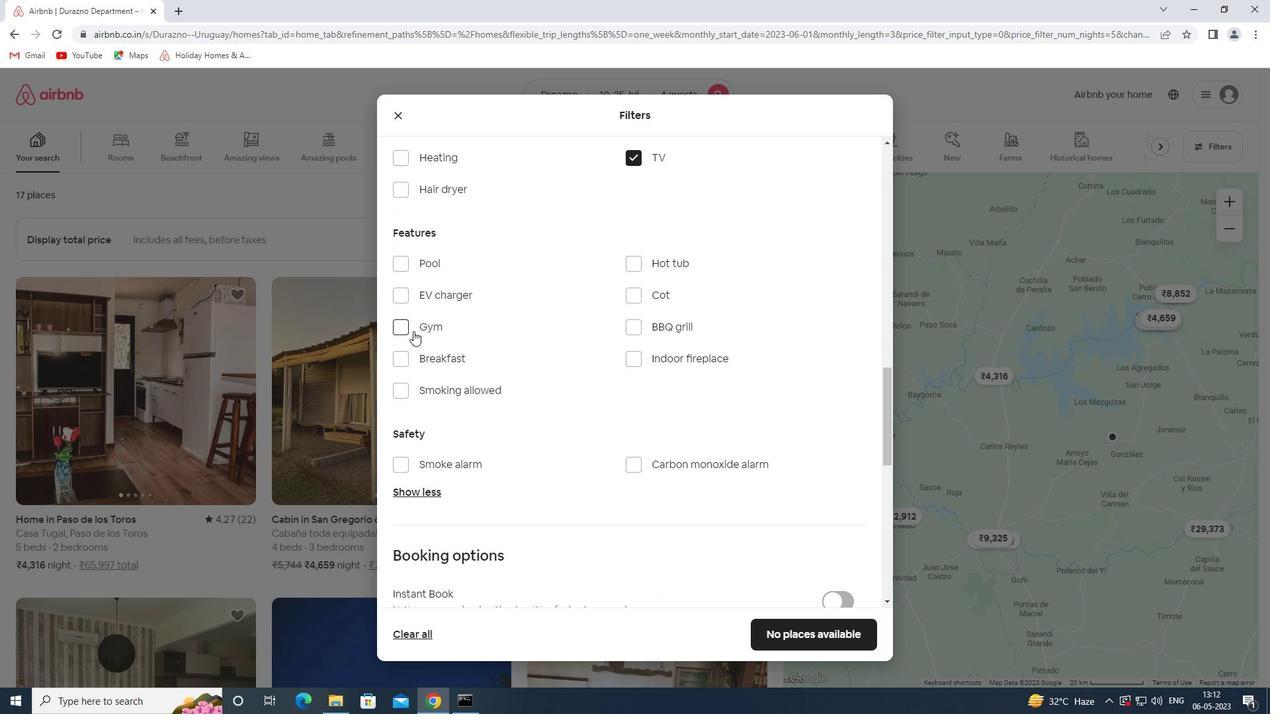 
Action: Mouse moved to (421, 362)
Screenshot: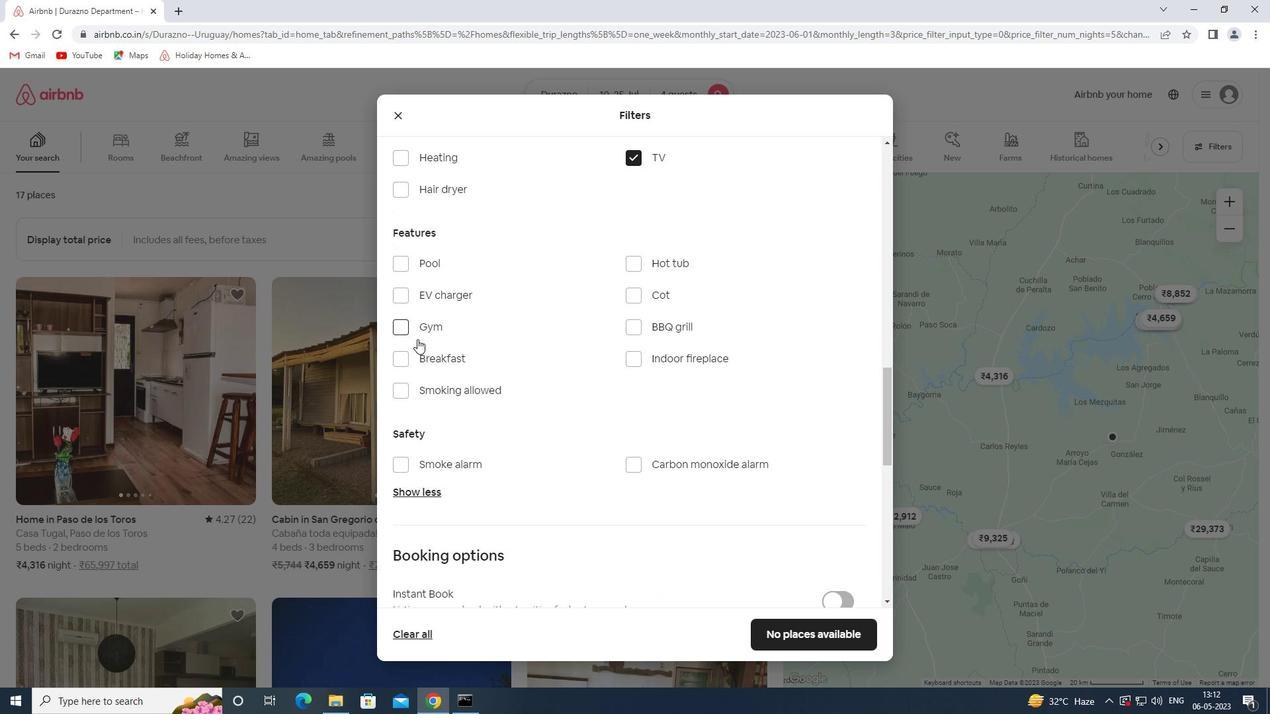 
Action: Mouse pressed left at (421, 362)
Screenshot: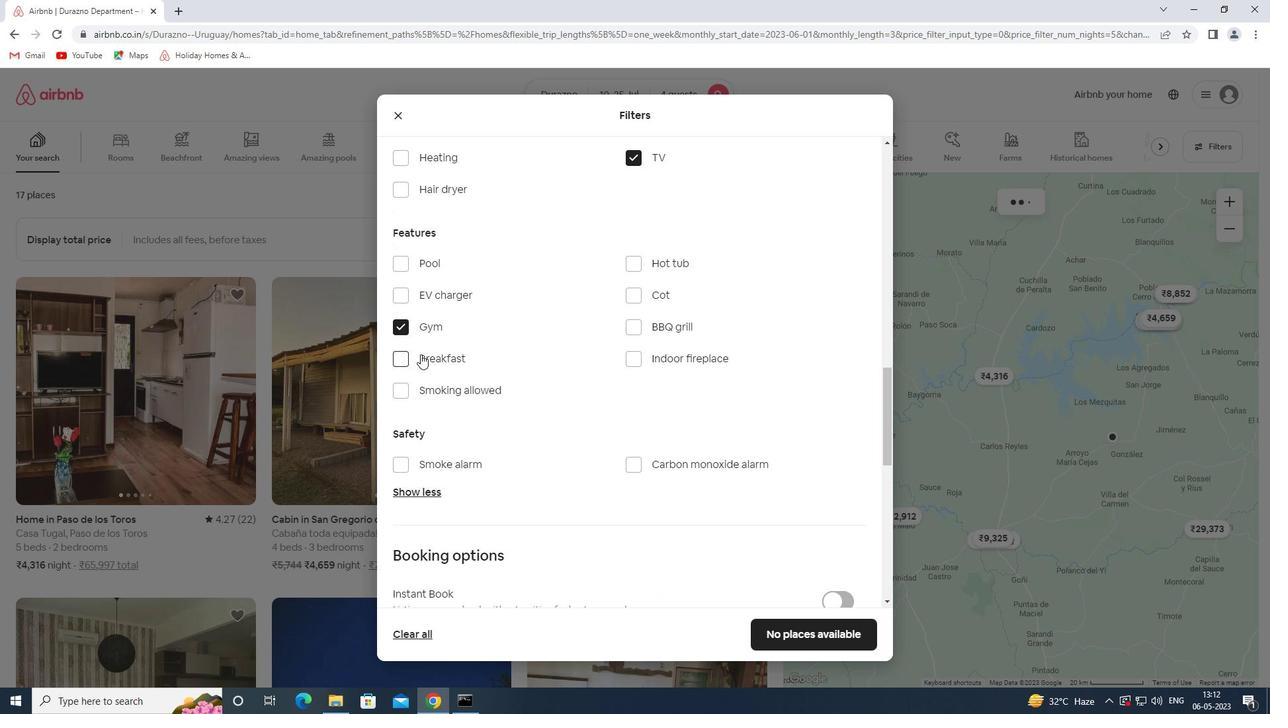 
Action: Mouse moved to (823, 441)
Screenshot: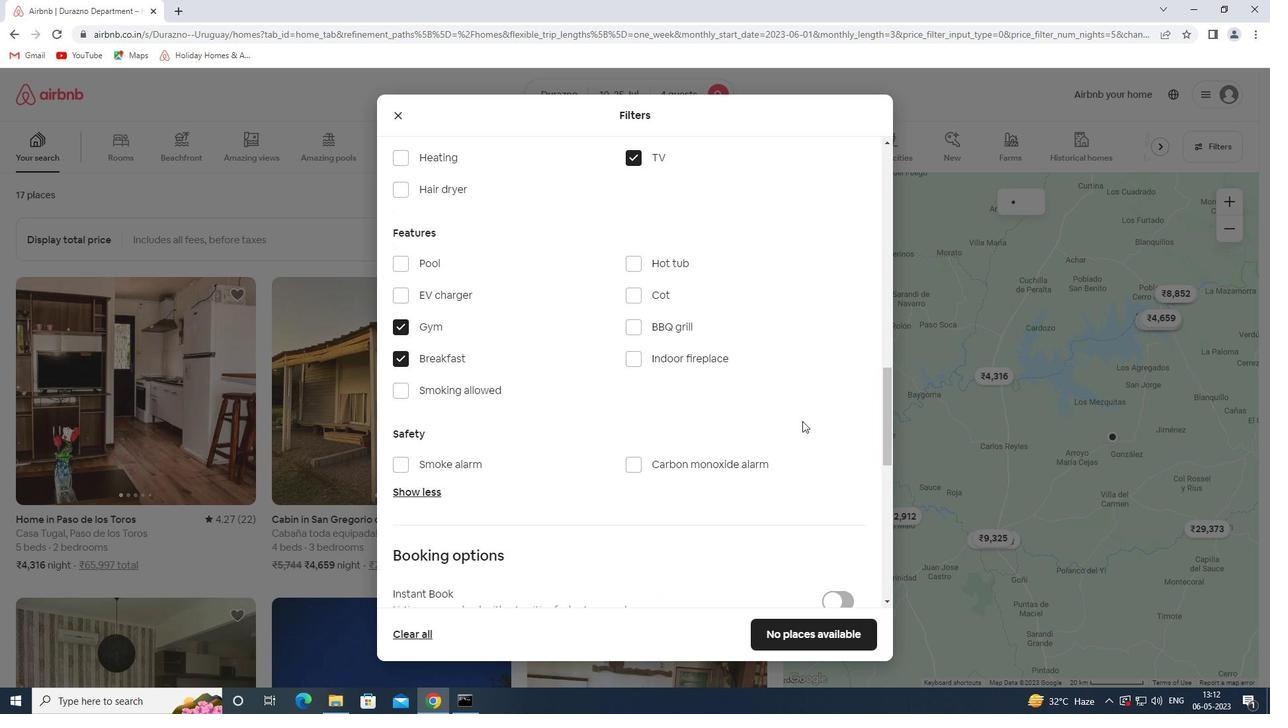
Action: Mouse scrolled (823, 440) with delta (0, 0)
Screenshot: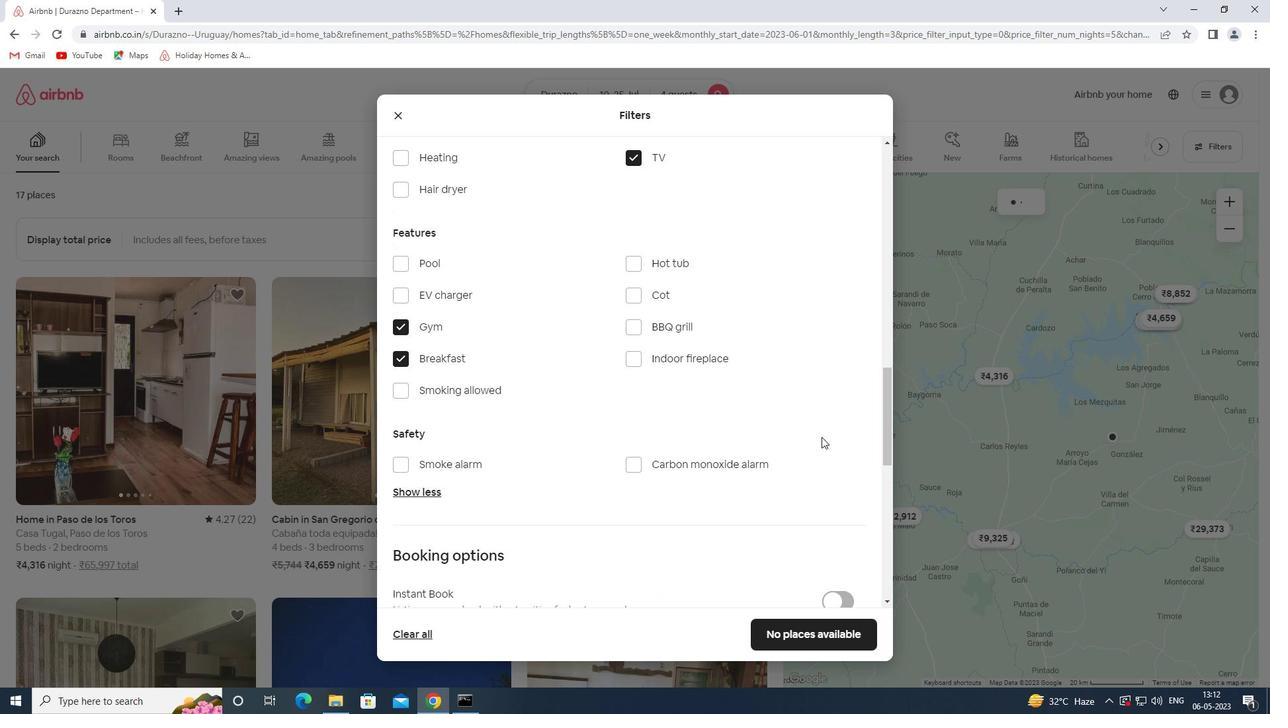 
Action: Mouse scrolled (823, 440) with delta (0, 0)
Screenshot: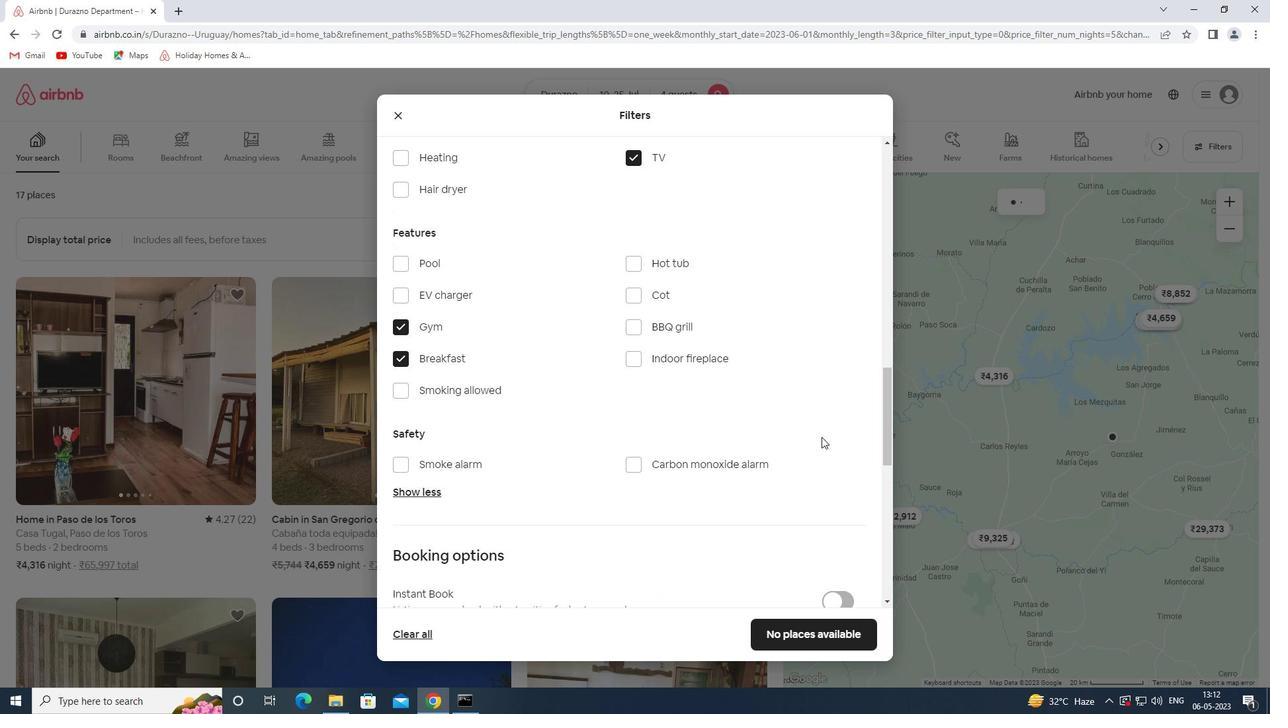 
Action: Mouse scrolled (823, 440) with delta (0, 0)
Screenshot: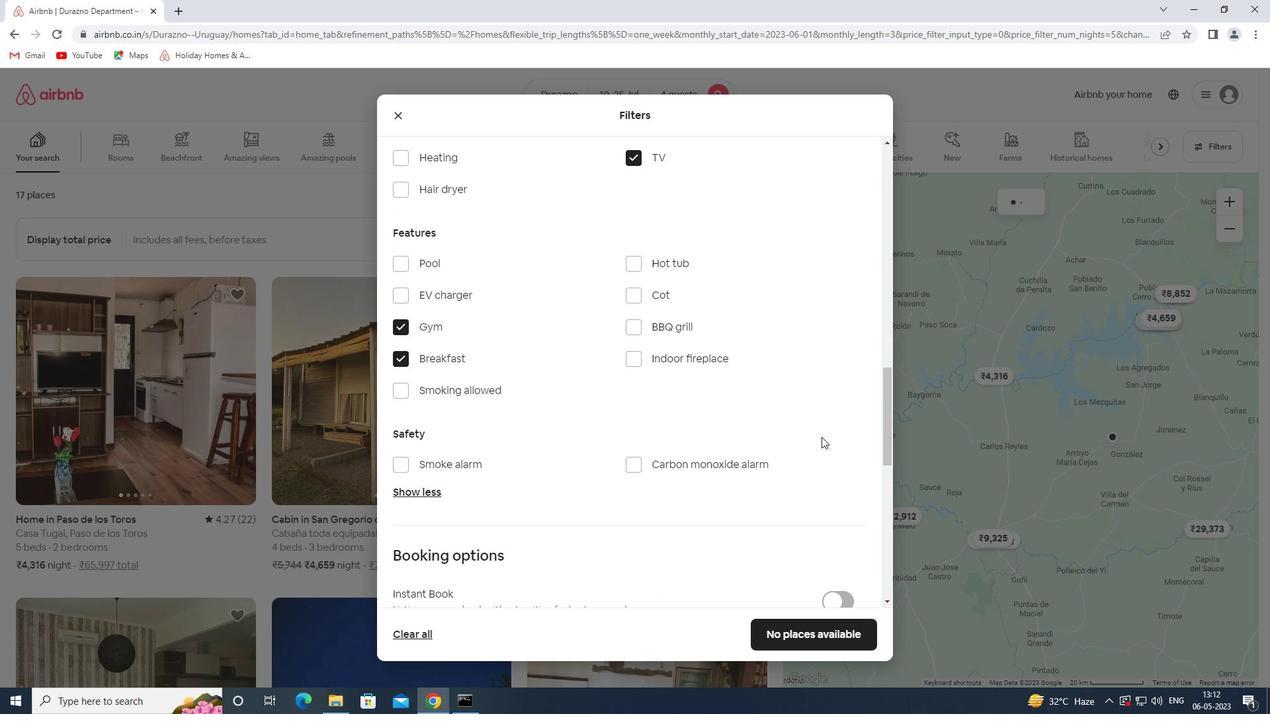 
Action: Mouse scrolled (823, 440) with delta (0, 0)
Screenshot: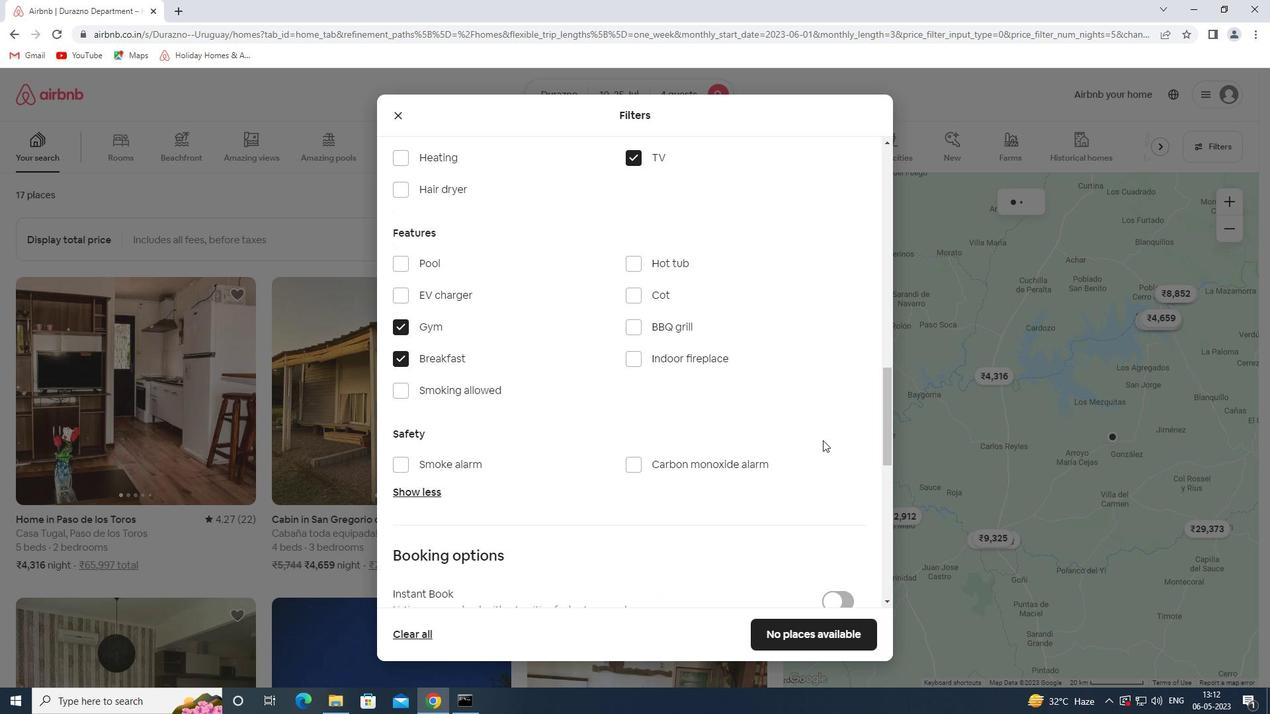 
Action: Mouse scrolled (823, 440) with delta (0, 0)
Screenshot: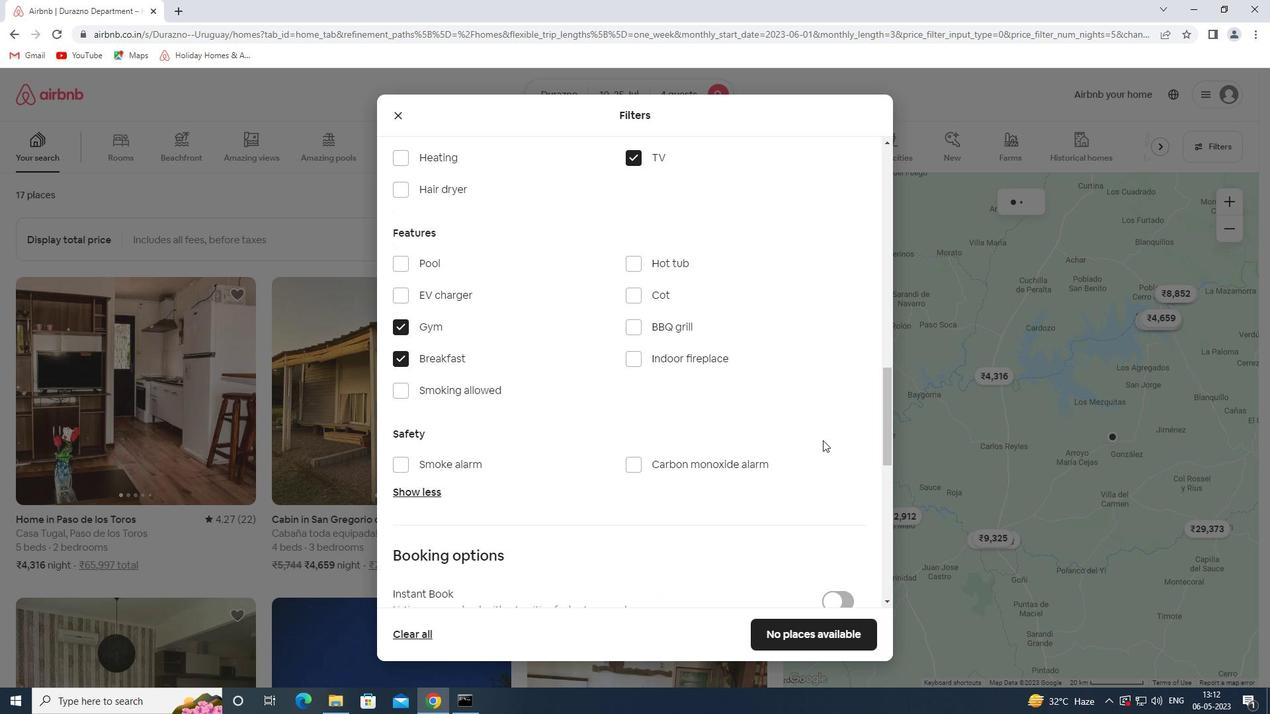 
Action: Mouse moved to (848, 311)
Screenshot: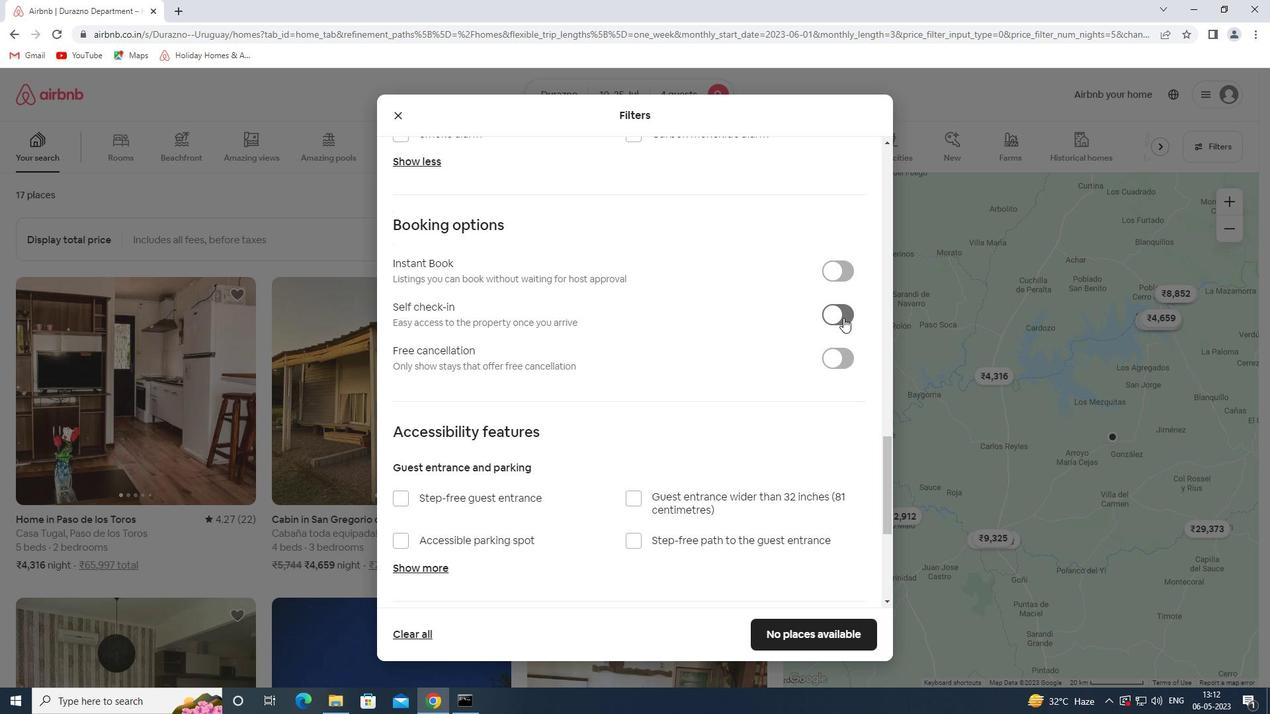 
Action: Mouse pressed left at (848, 311)
Screenshot: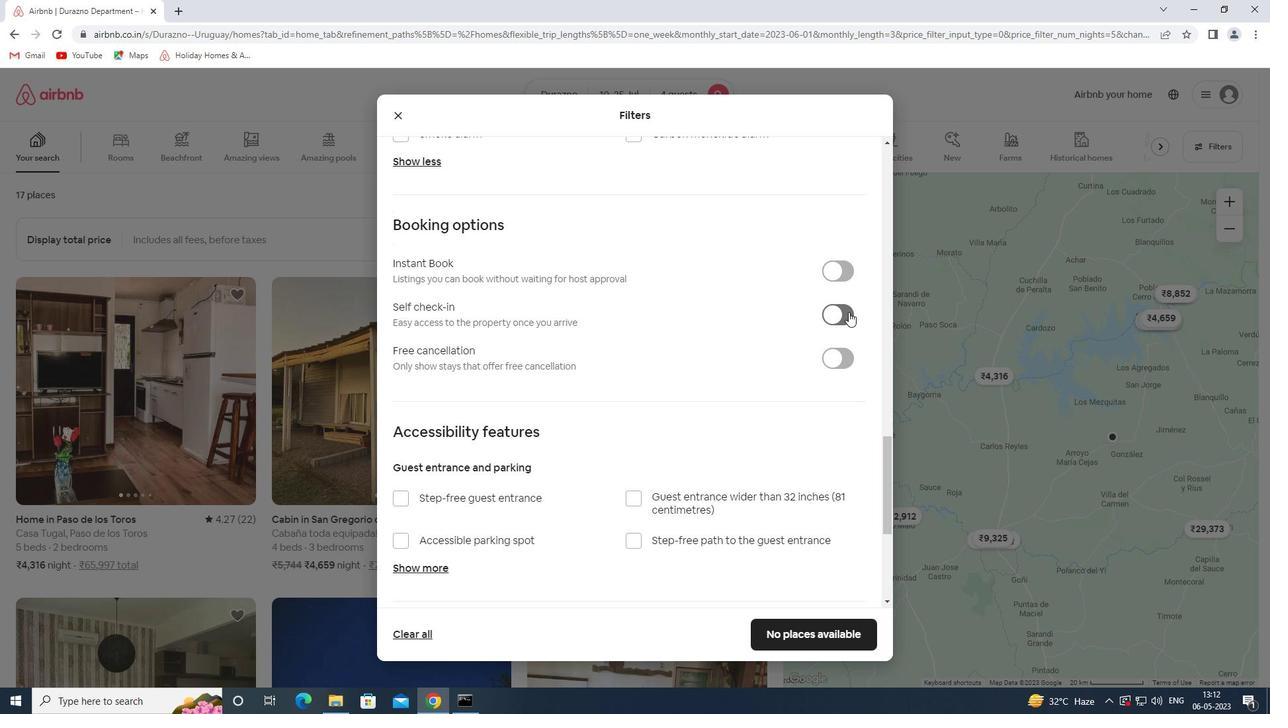 
Action: Mouse moved to (713, 419)
Screenshot: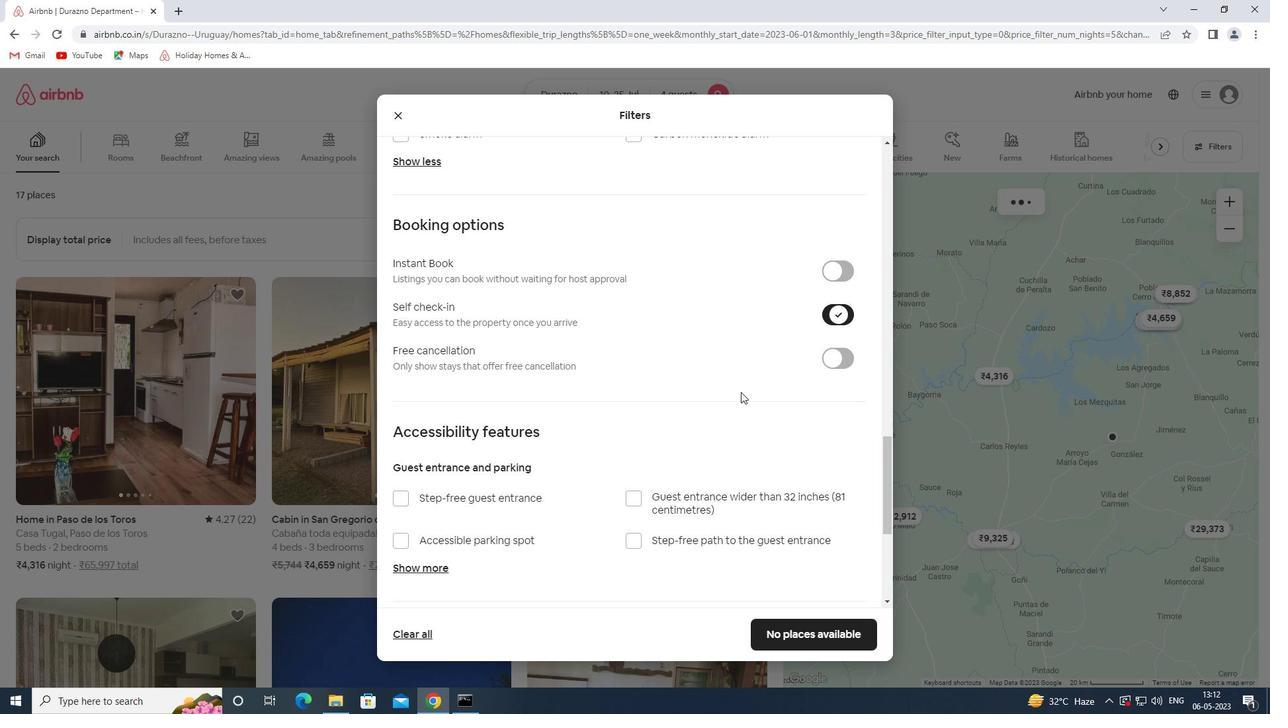 
Action: Mouse scrolled (713, 418) with delta (0, 0)
Screenshot: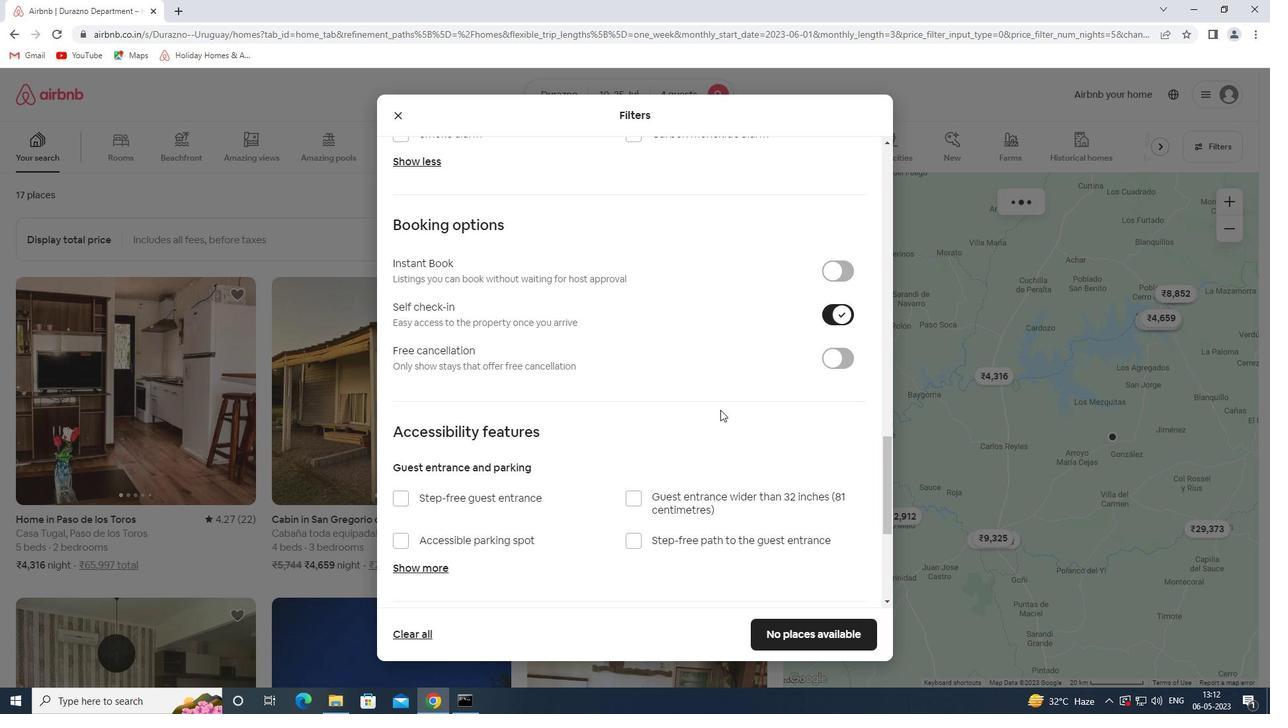
Action: Mouse scrolled (713, 418) with delta (0, 0)
Screenshot: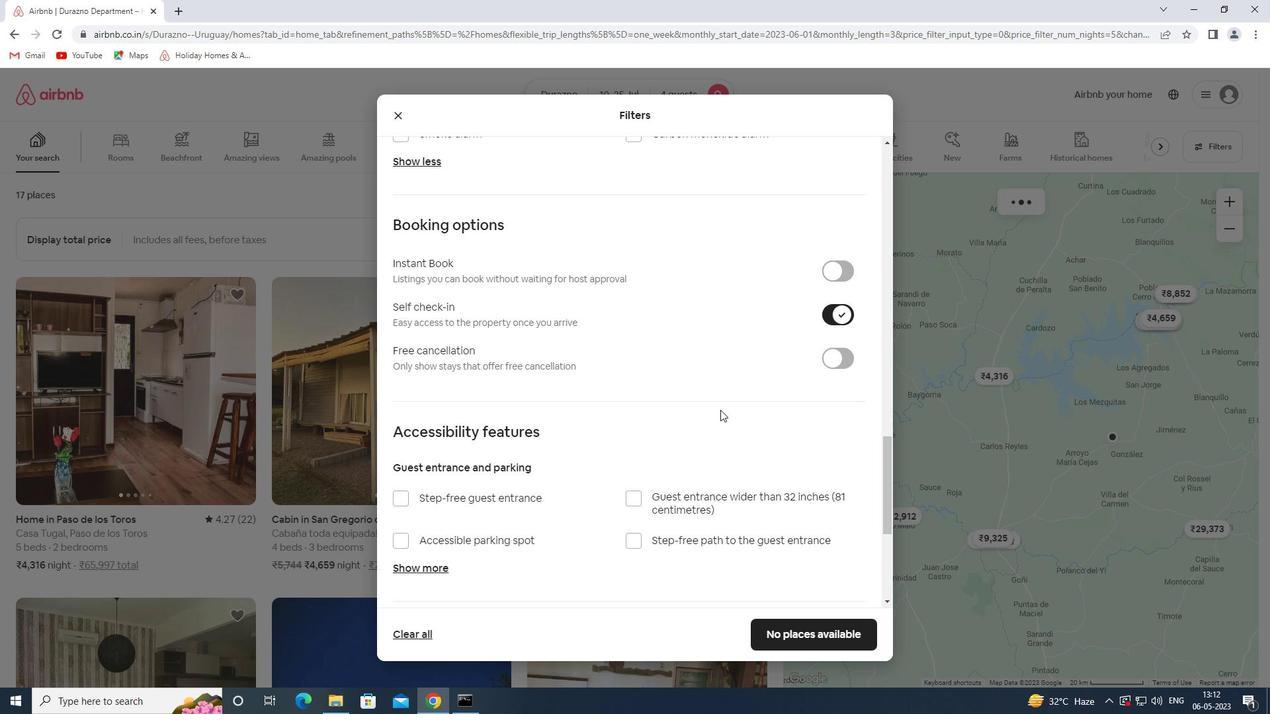 
Action: Mouse scrolled (713, 418) with delta (0, 0)
Screenshot: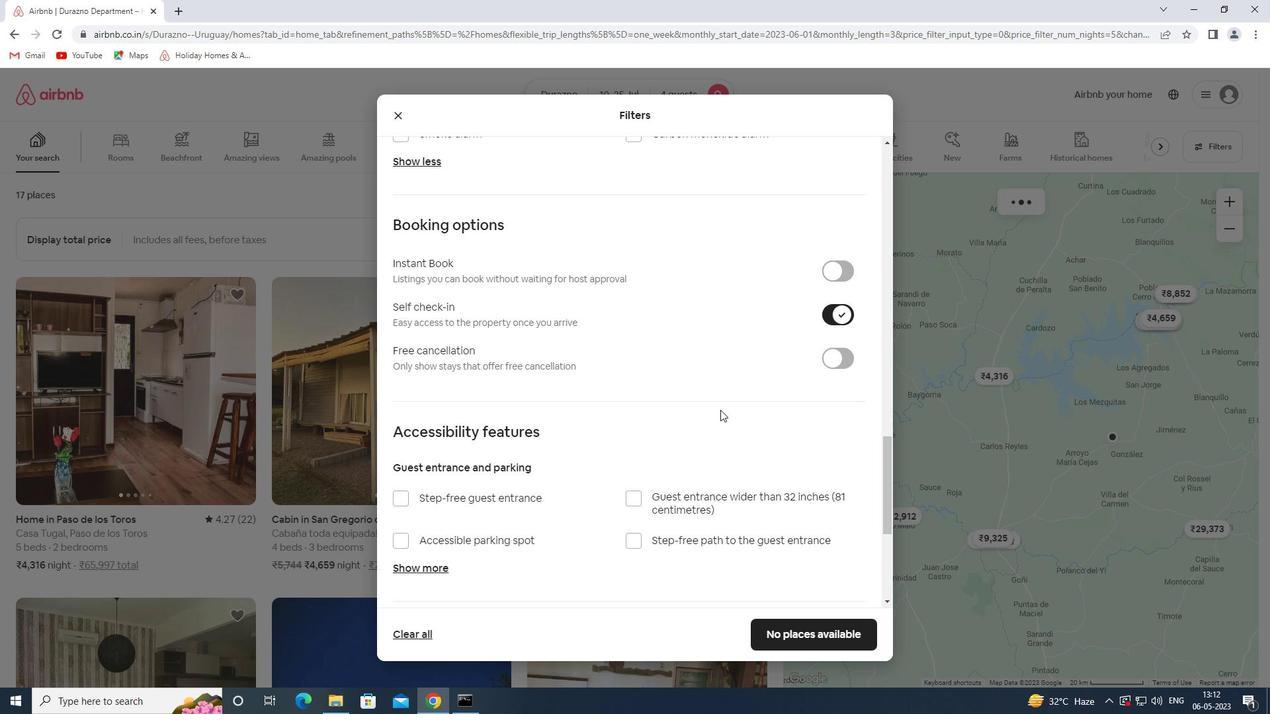 
Action: Mouse moved to (712, 420)
Screenshot: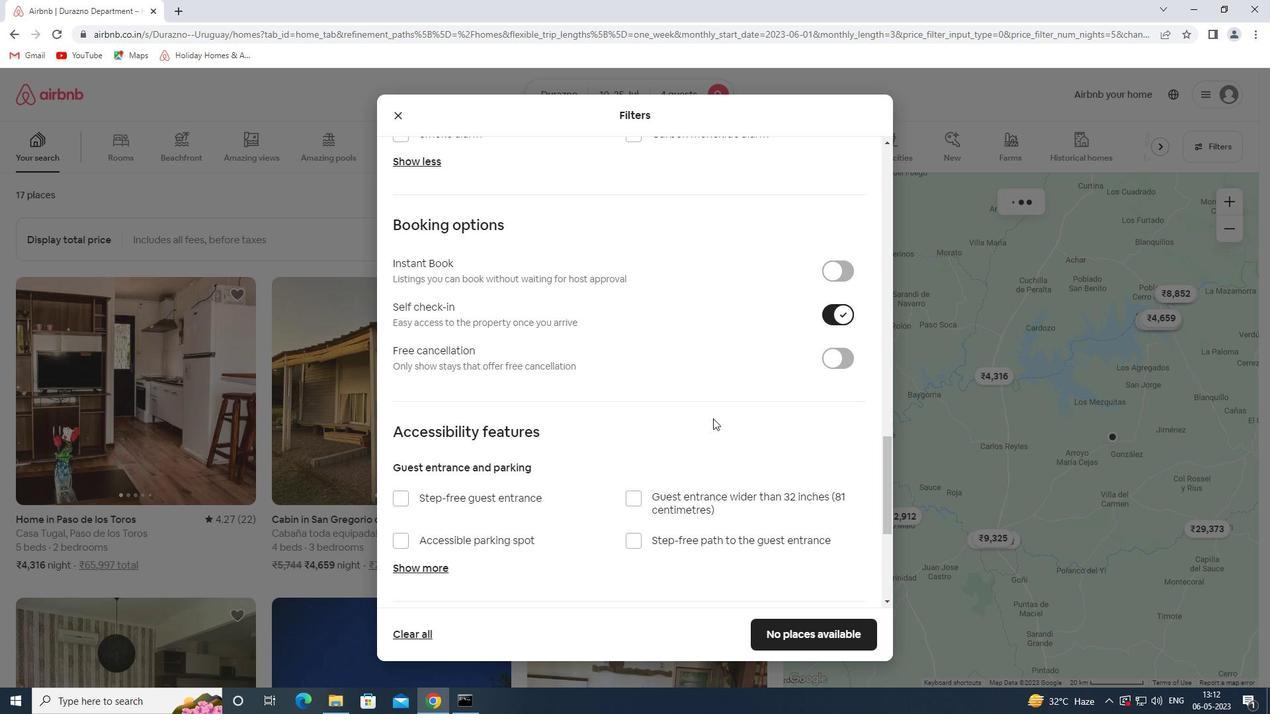 
Action: Mouse scrolled (712, 419) with delta (0, 0)
Screenshot: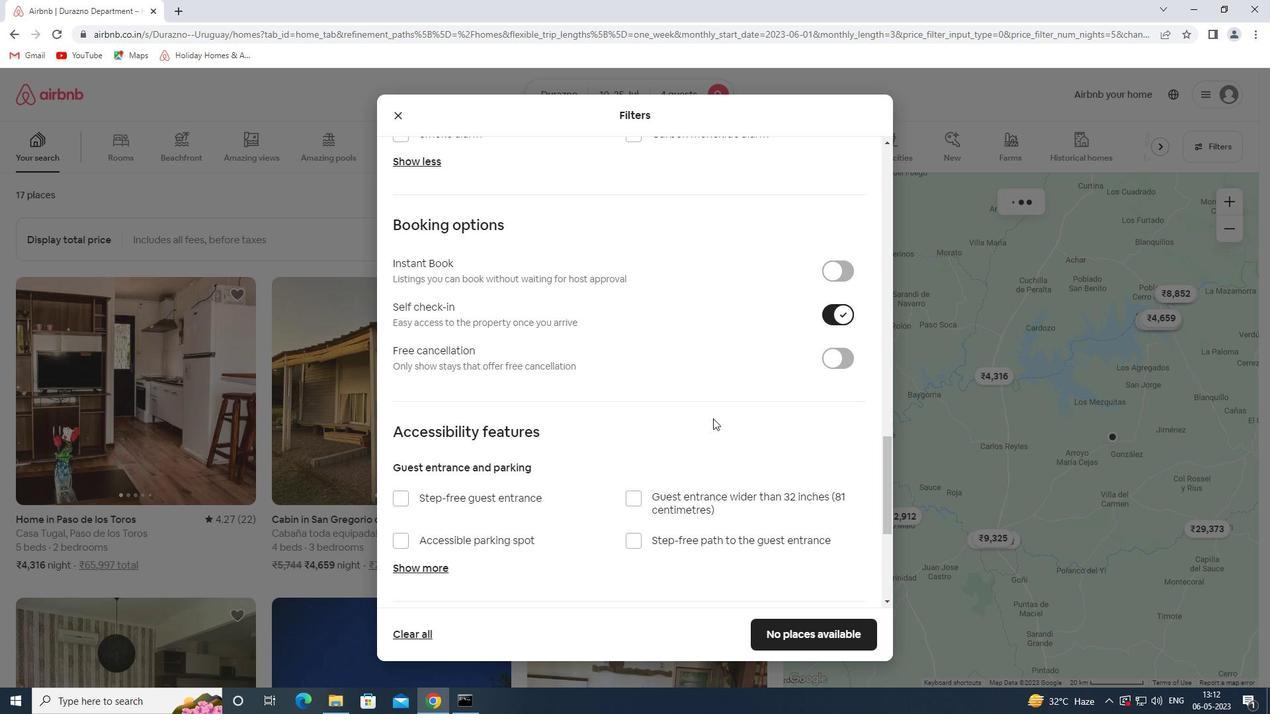 
Action: Mouse scrolled (712, 419) with delta (0, 0)
Screenshot: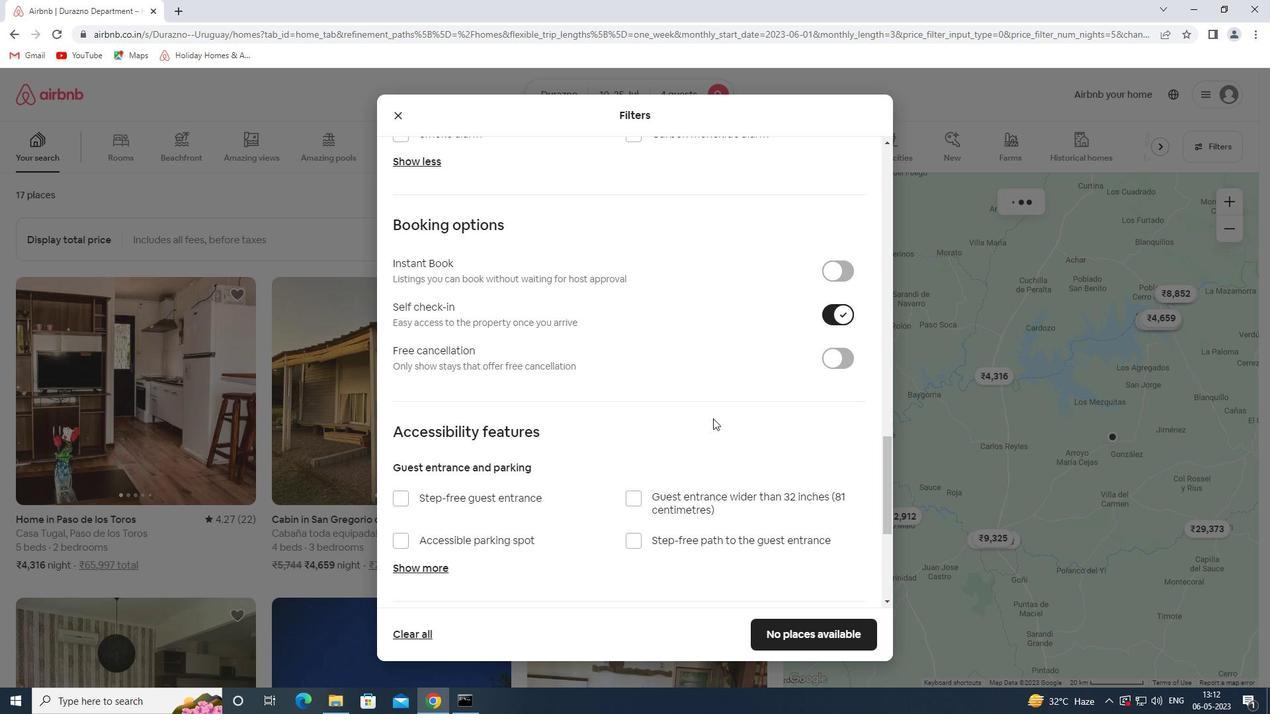 
Action: Mouse scrolled (712, 419) with delta (0, 0)
Screenshot: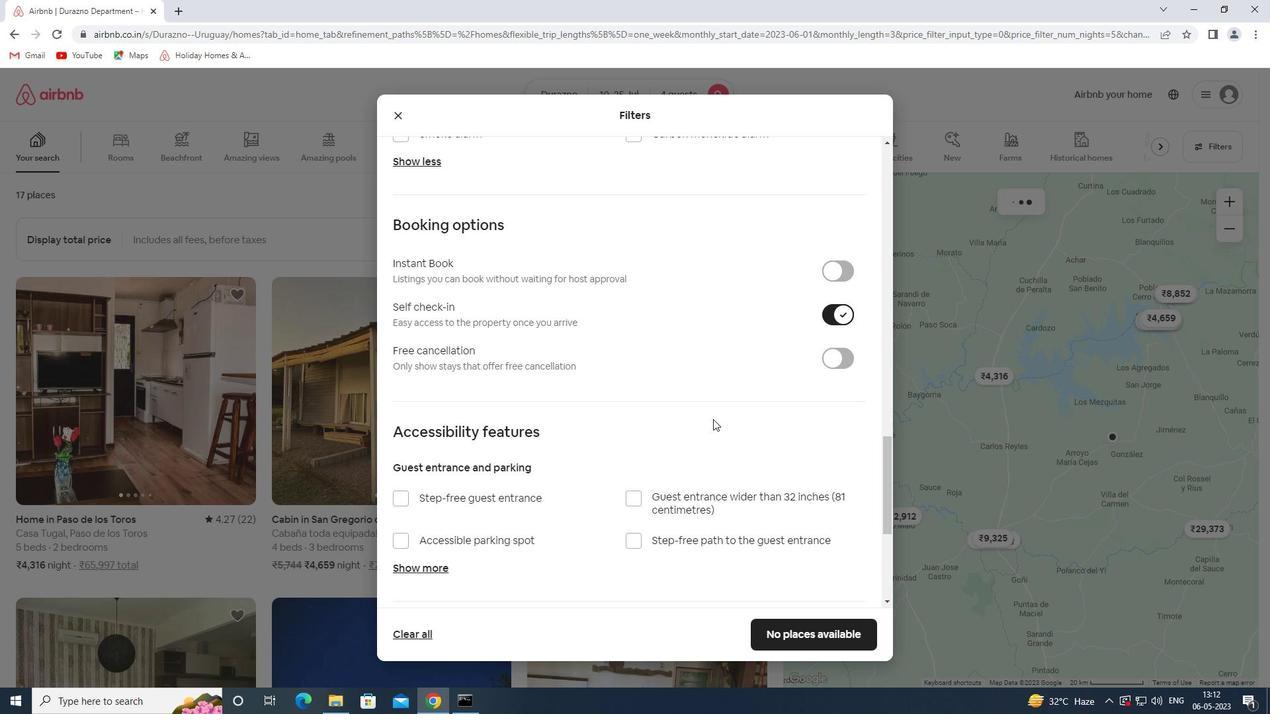 
Action: Mouse moved to (444, 513)
Screenshot: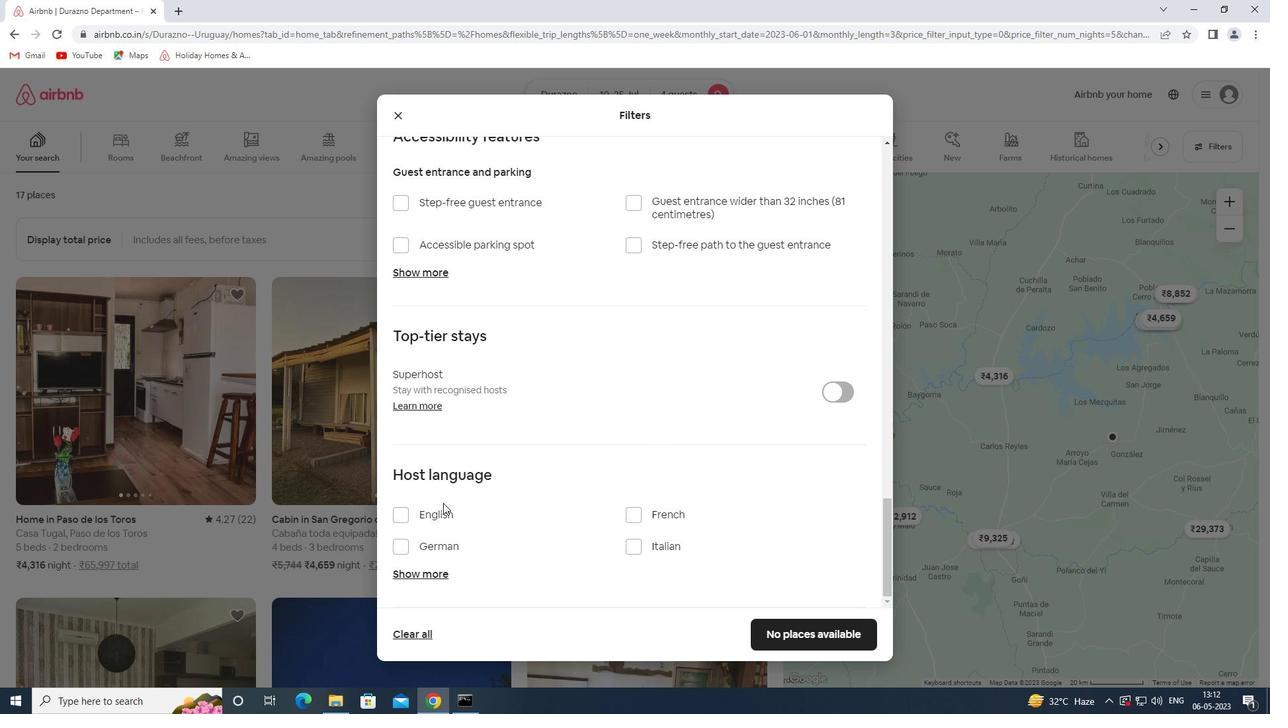 
Action: Mouse pressed left at (444, 513)
Screenshot: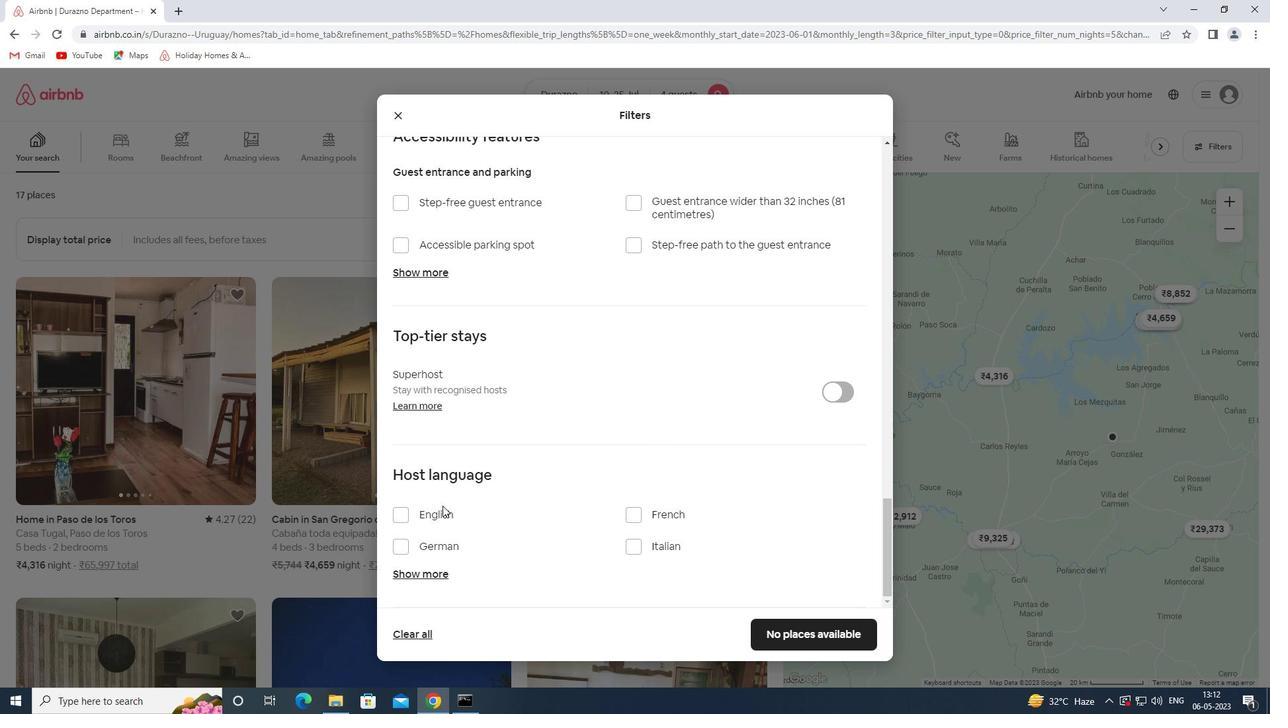 
Action: Mouse moved to (809, 628)
Screenshot: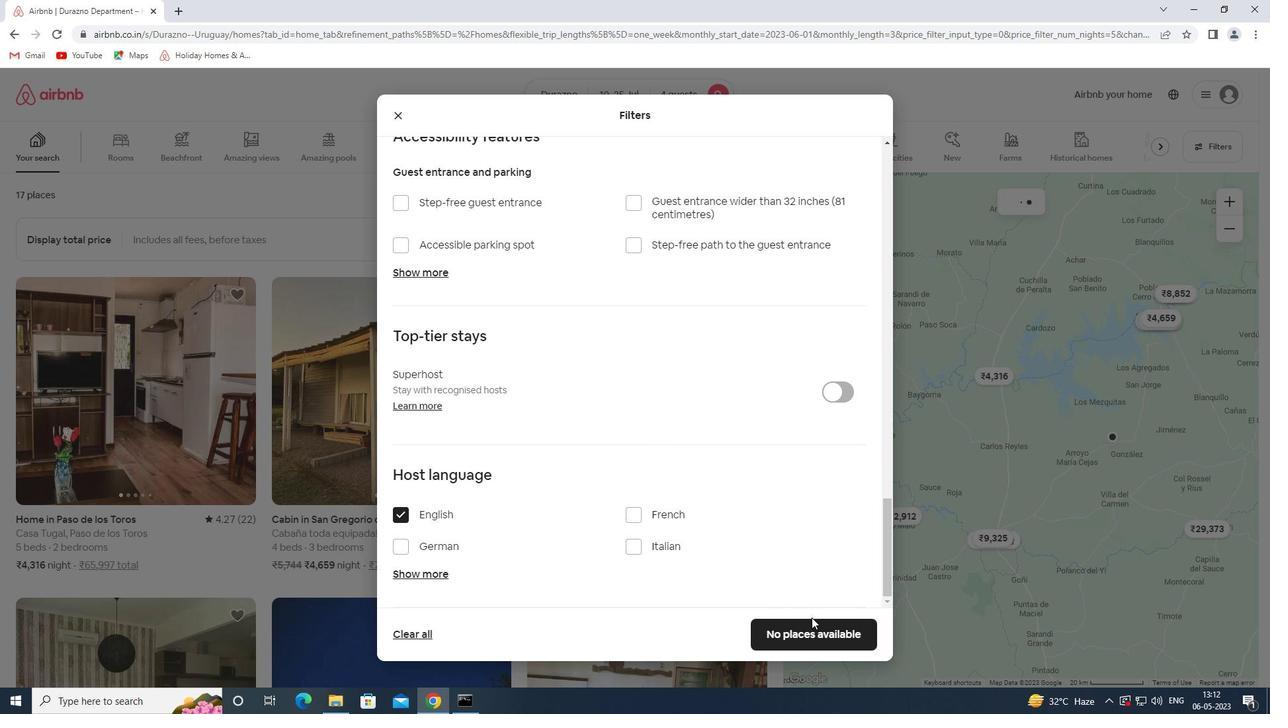 
Action: Mouse pressed left at (809, 628)
Screenshot: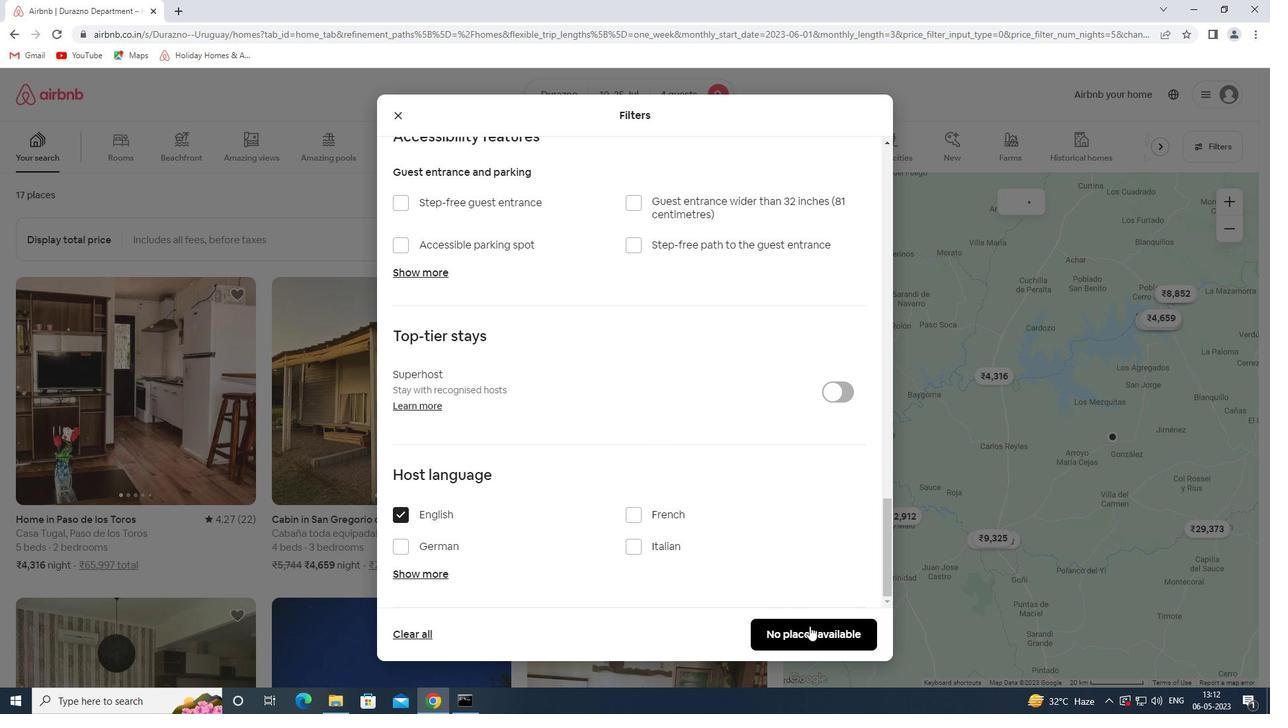 
Action: Mouse moved to (809, 627)
Screenshot: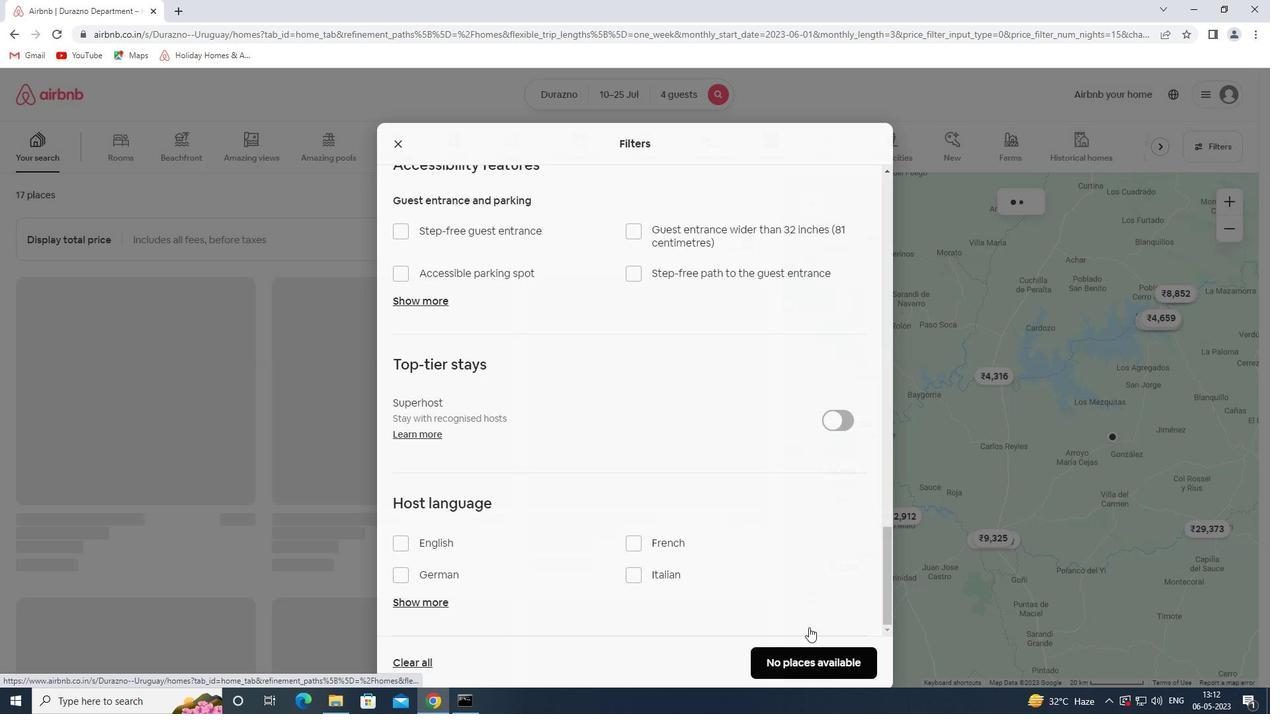 
